Task: Schedule business hours for support.
Action: Mouse moved to (138, 327)
Screenshot: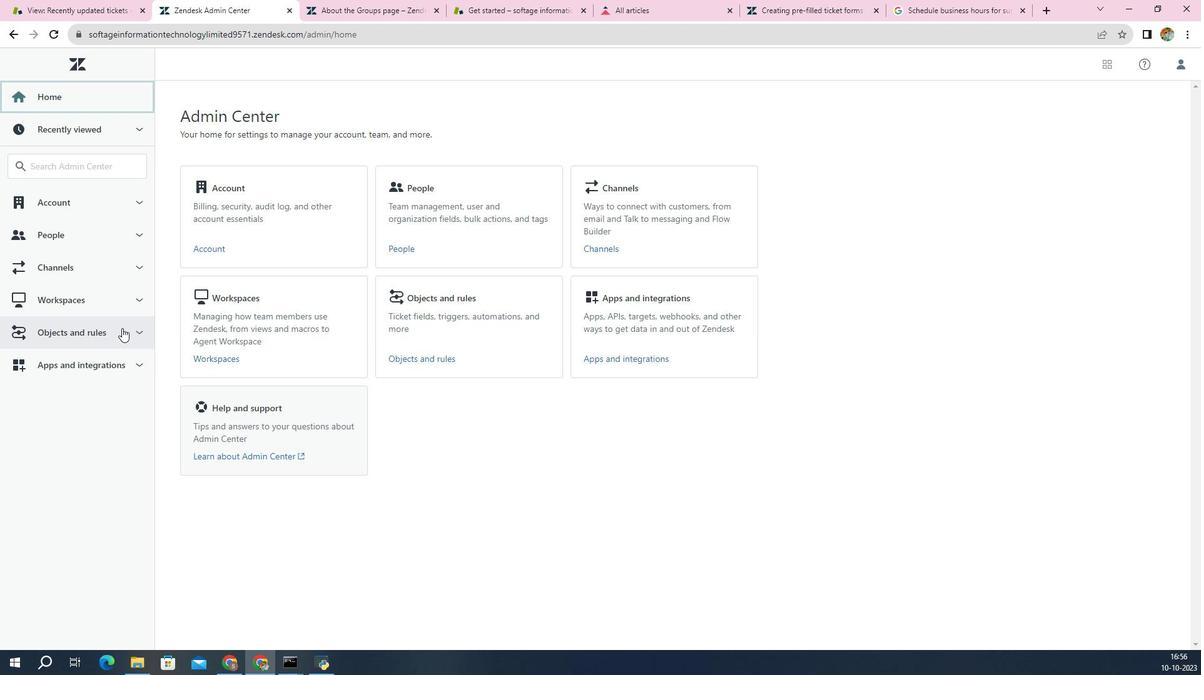 
Action: Mouse pressed left at (138, 327)
Screenshot: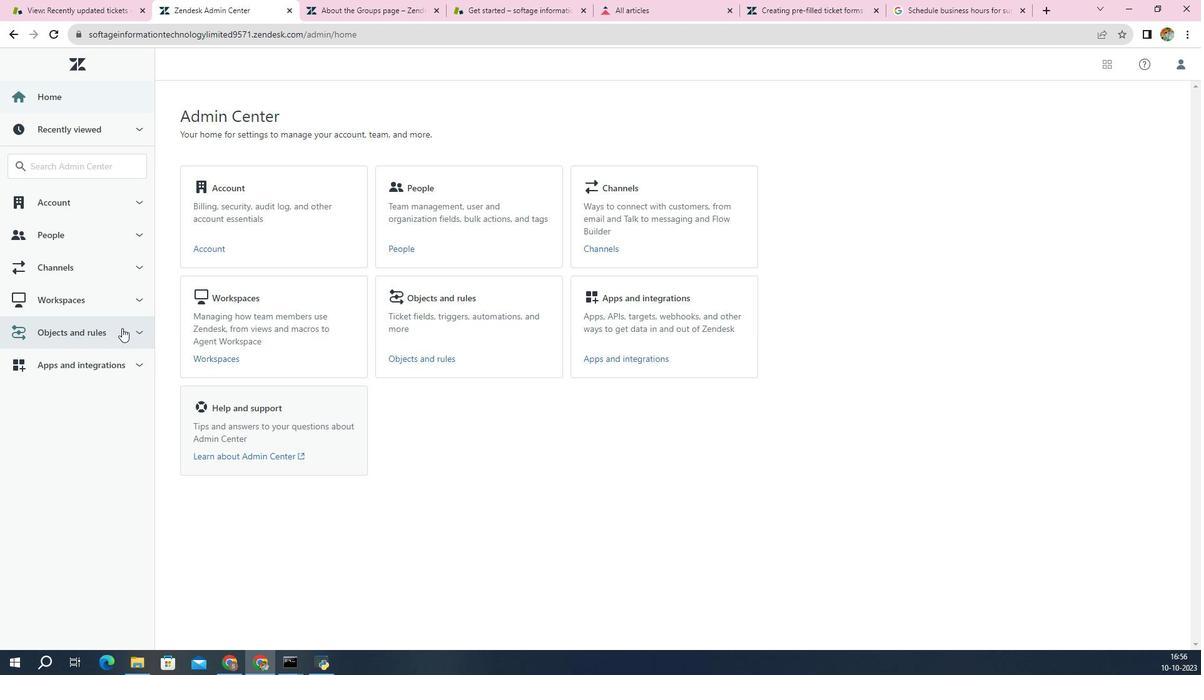 
Action: Mouse moved to (123, 503)
Screenshot: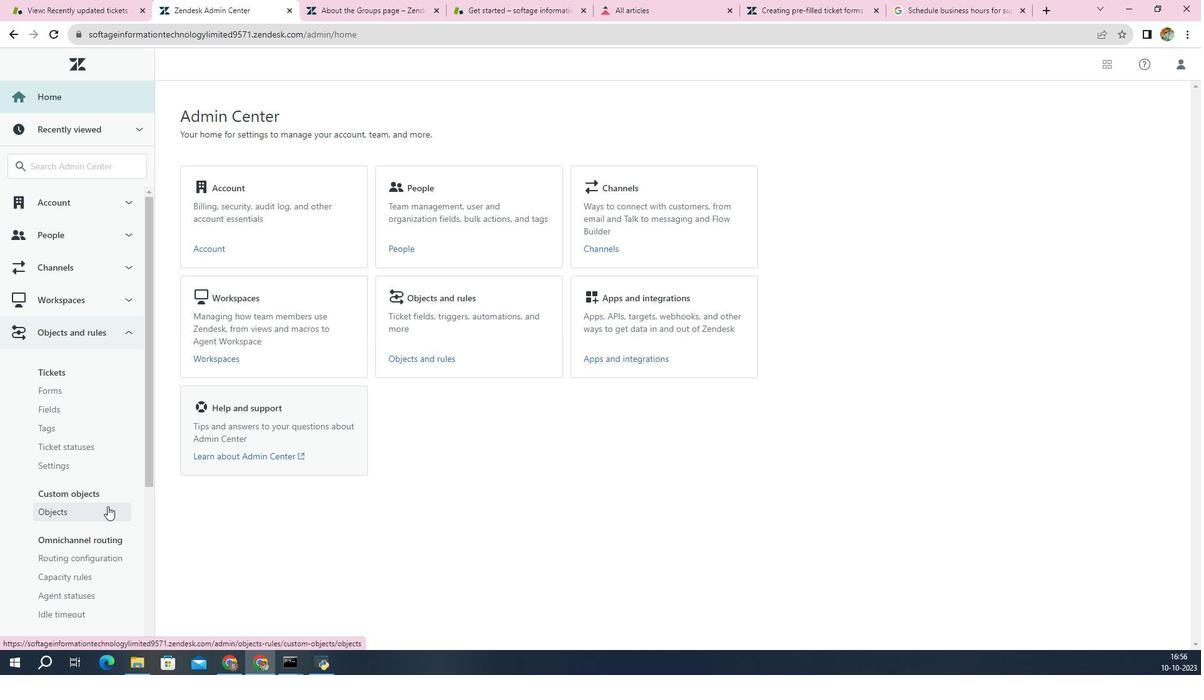
Action: Mouse scrolled (123, 502) with delta (0, 0)
Screenshot: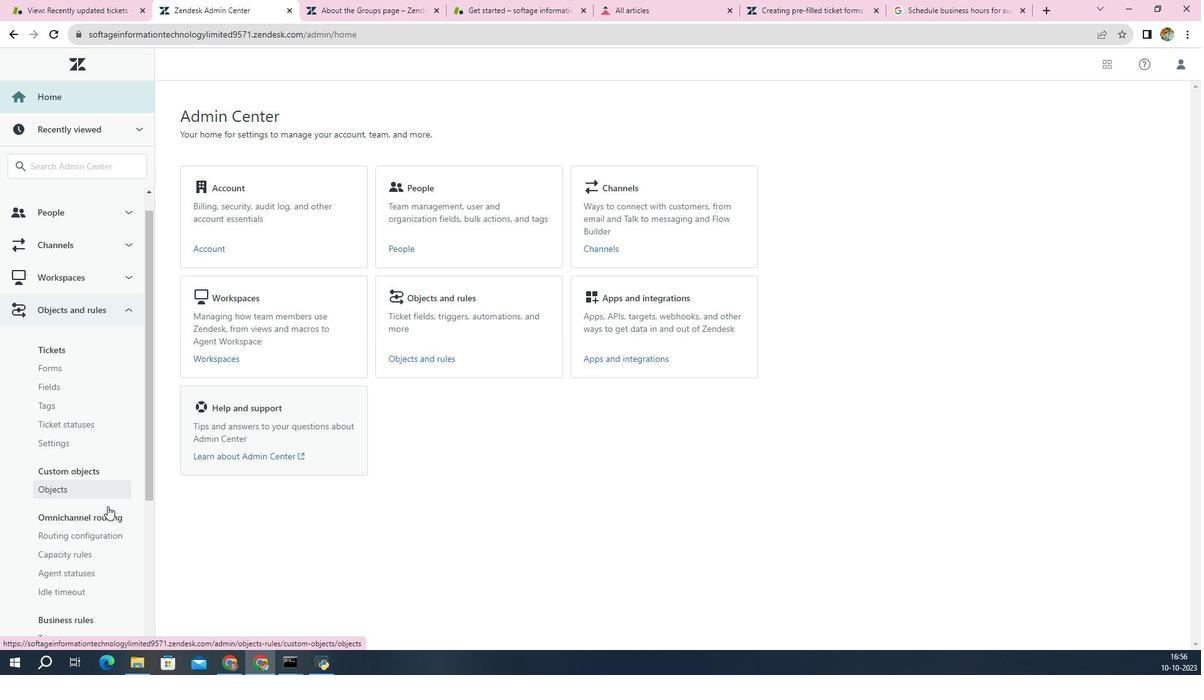 
Action: Mouse scrolled (123, 502) with delta (0, 0)
Screenshot: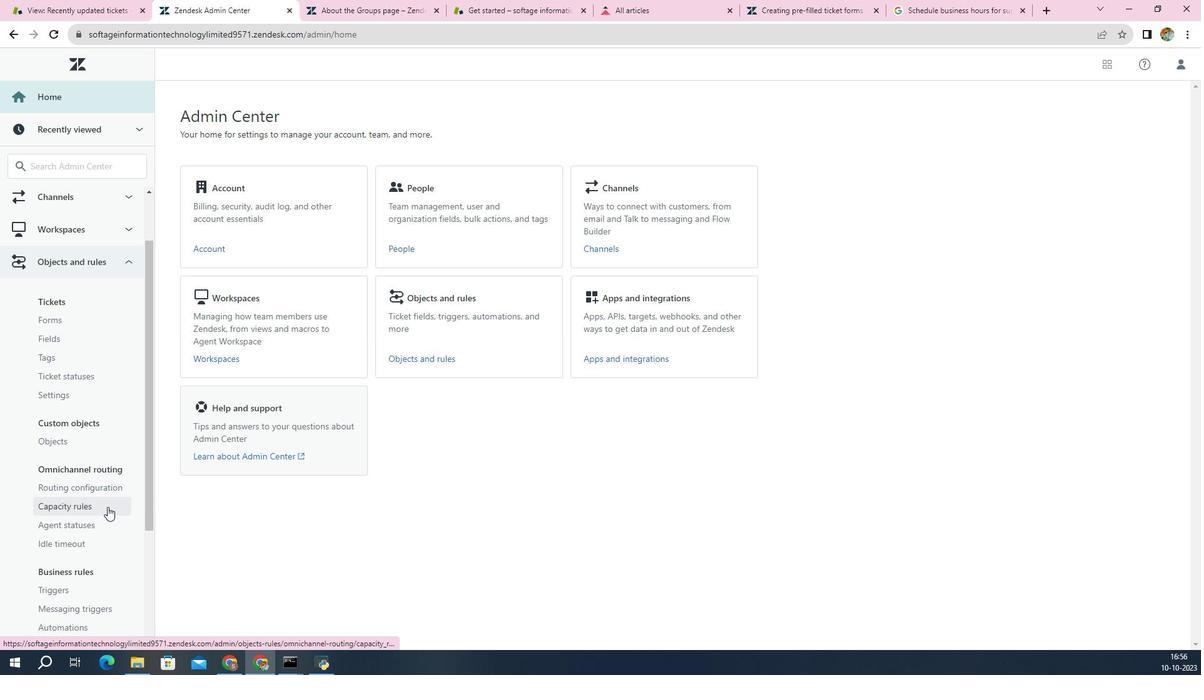 
Action: Mouse moved to (128, 524)
Screenshot: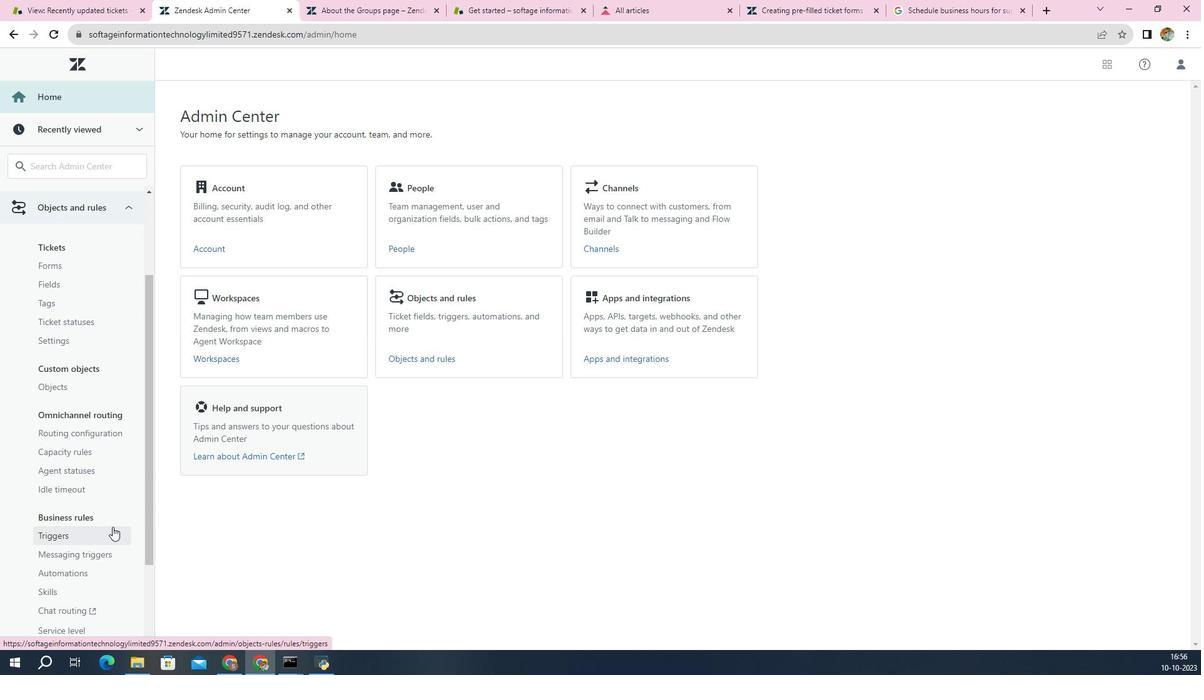 
Action: Mouse scrolled (128, 523) with delta (0, 0)
Screenshot: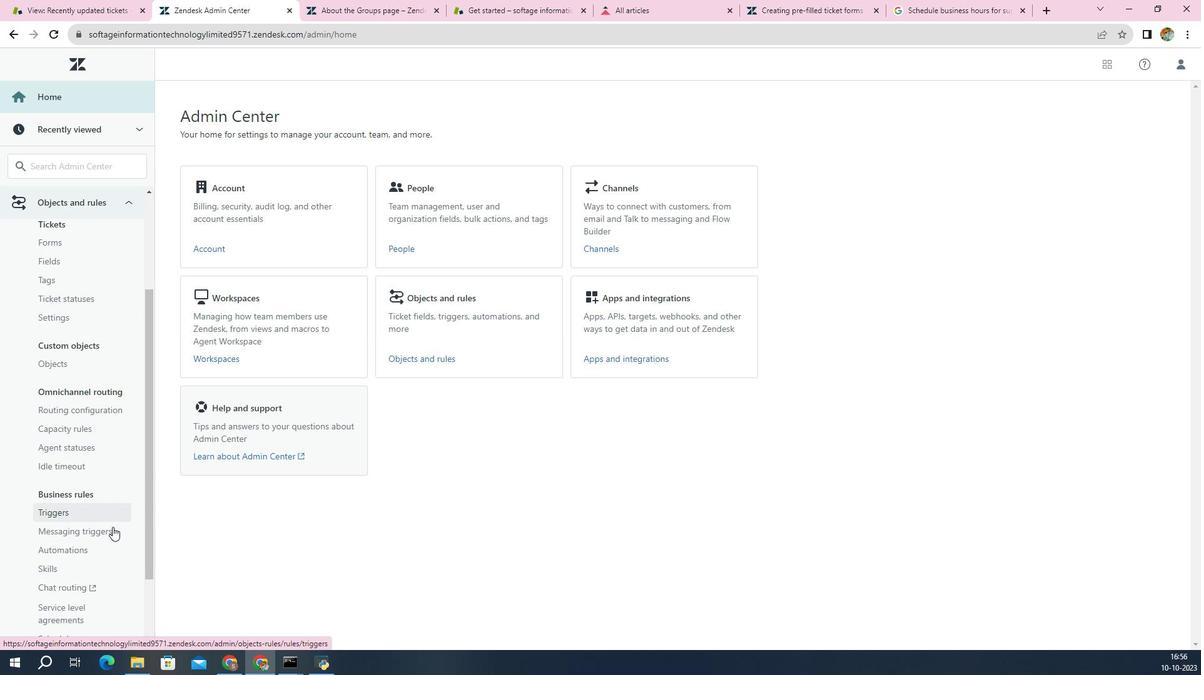 
Action: Mouse scrolled (128, 523) with delta (0, 0)
Screenshot: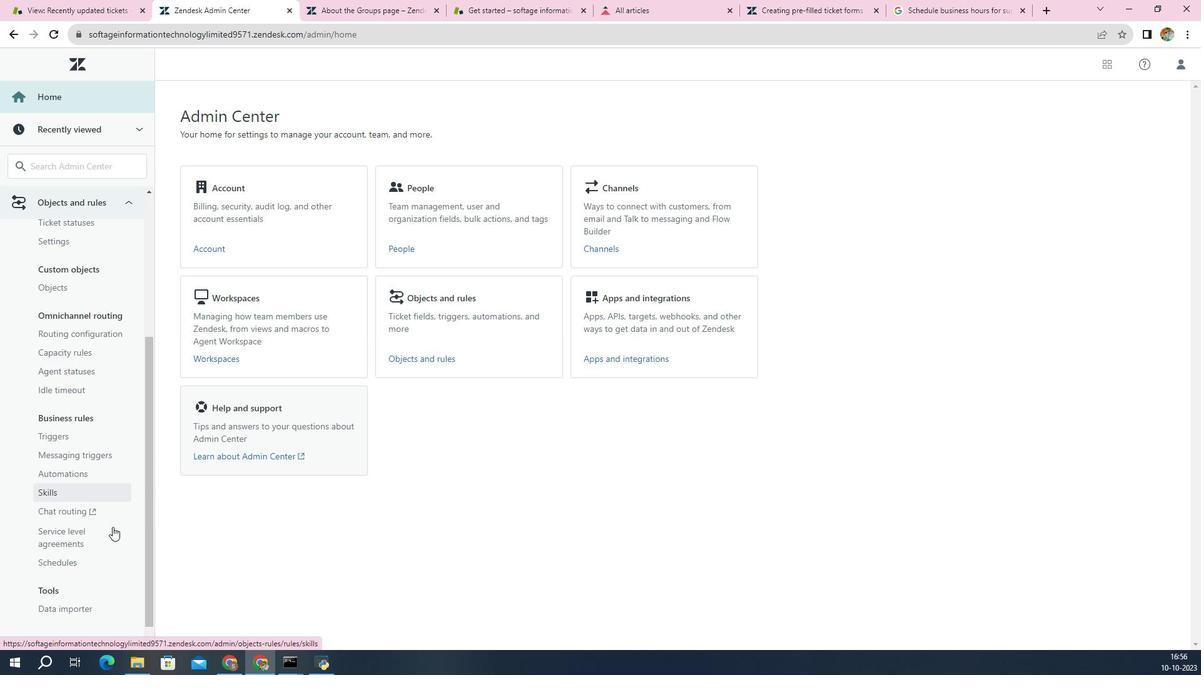 
Action: Mouse moved to (84, 536)
Screenshot: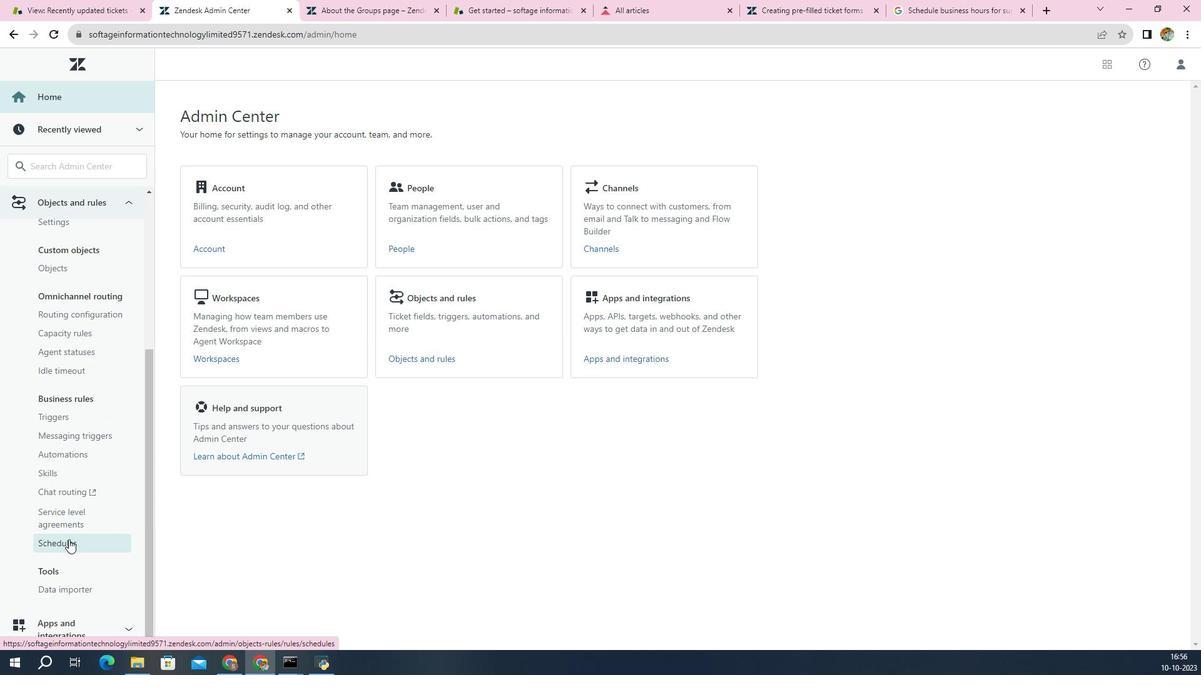 
Action: Mouse pressed left at (84, 536)
Screenshot: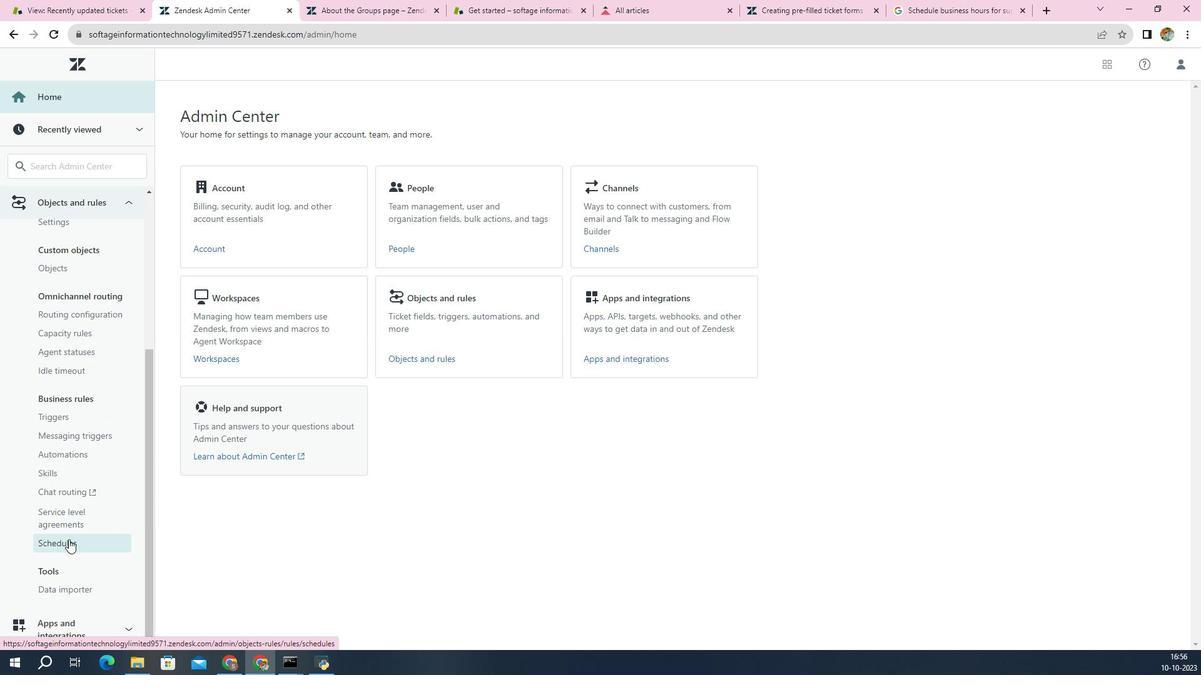 
Action: Mouse moved to (518, 350)
Screenshot: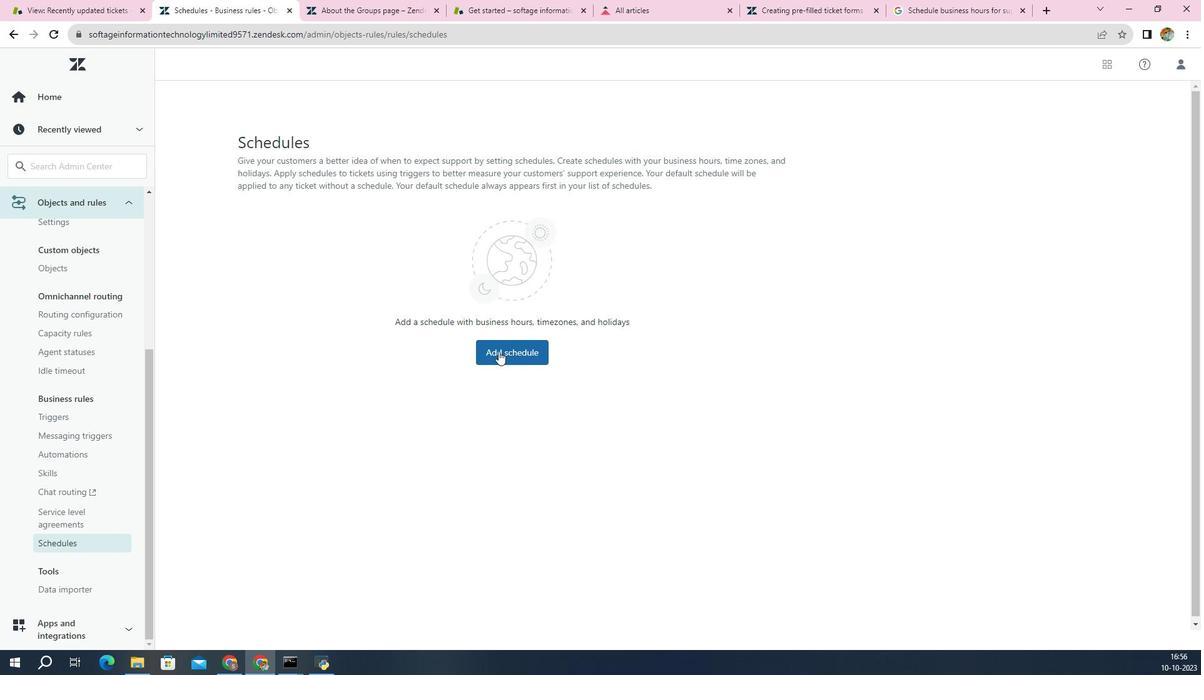 
Action: Mouse pressed left at (518, 350)
Screenshot: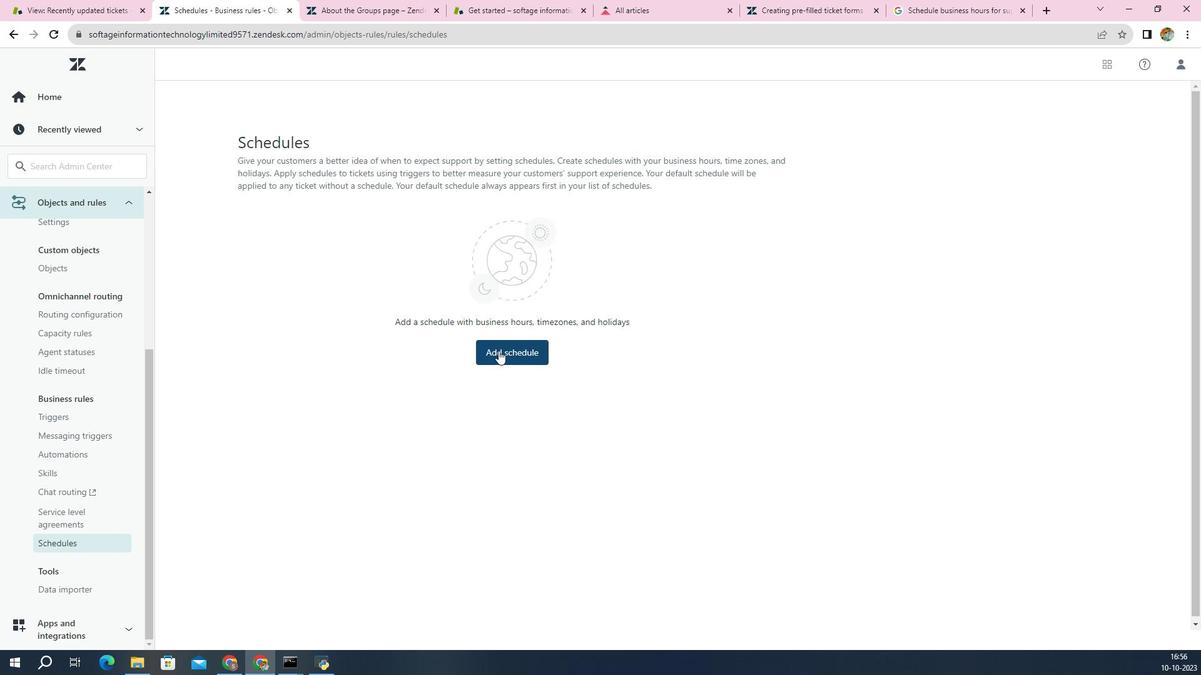
Action: Mouse moved to (352, 341)
Screenshot: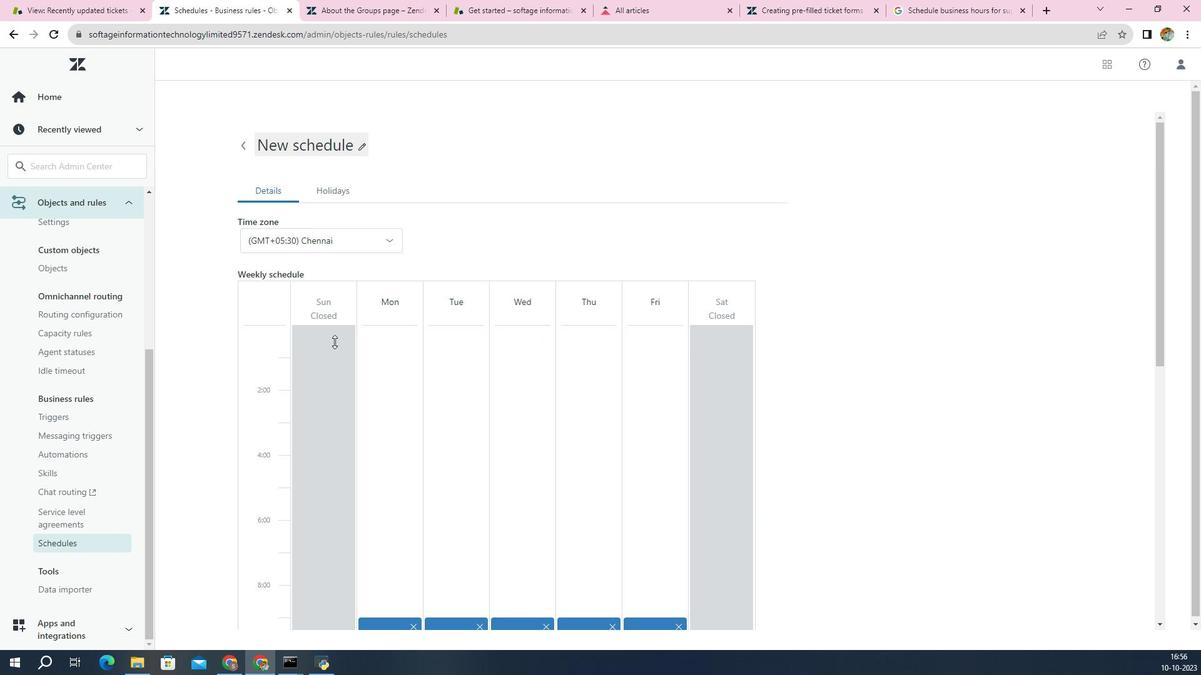 
Action: Mouse pressed left at (352, 341)
Screenshot: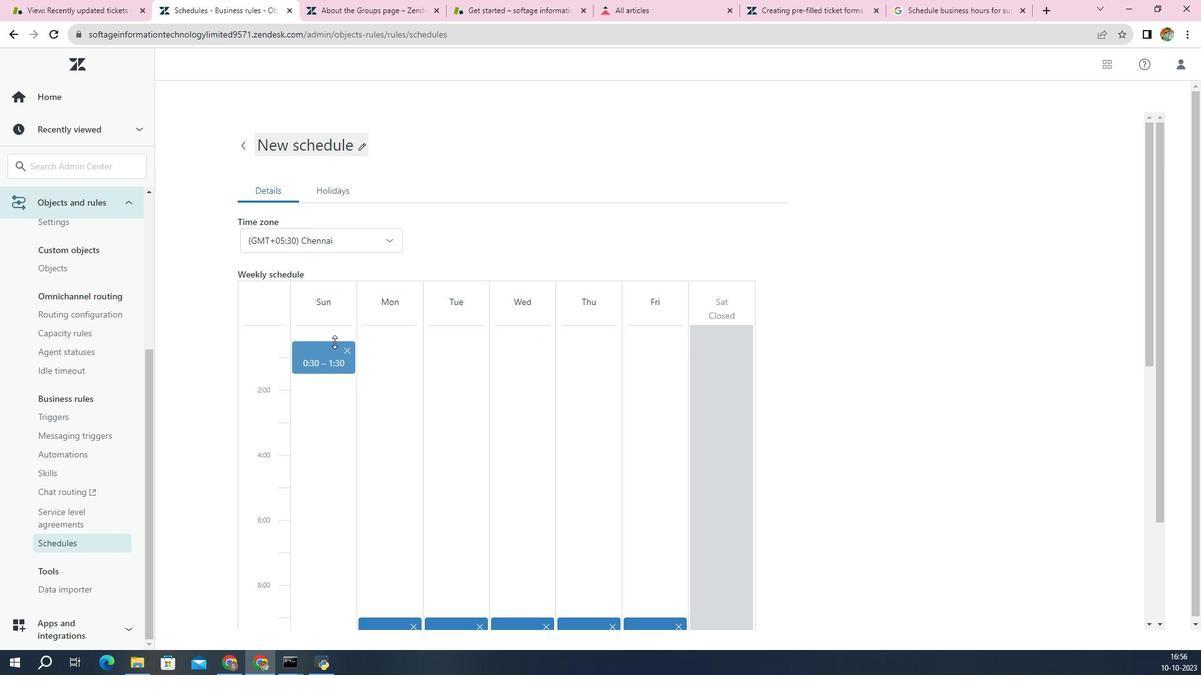 
Action: Mouse moved to (414, 395)
Screenshot: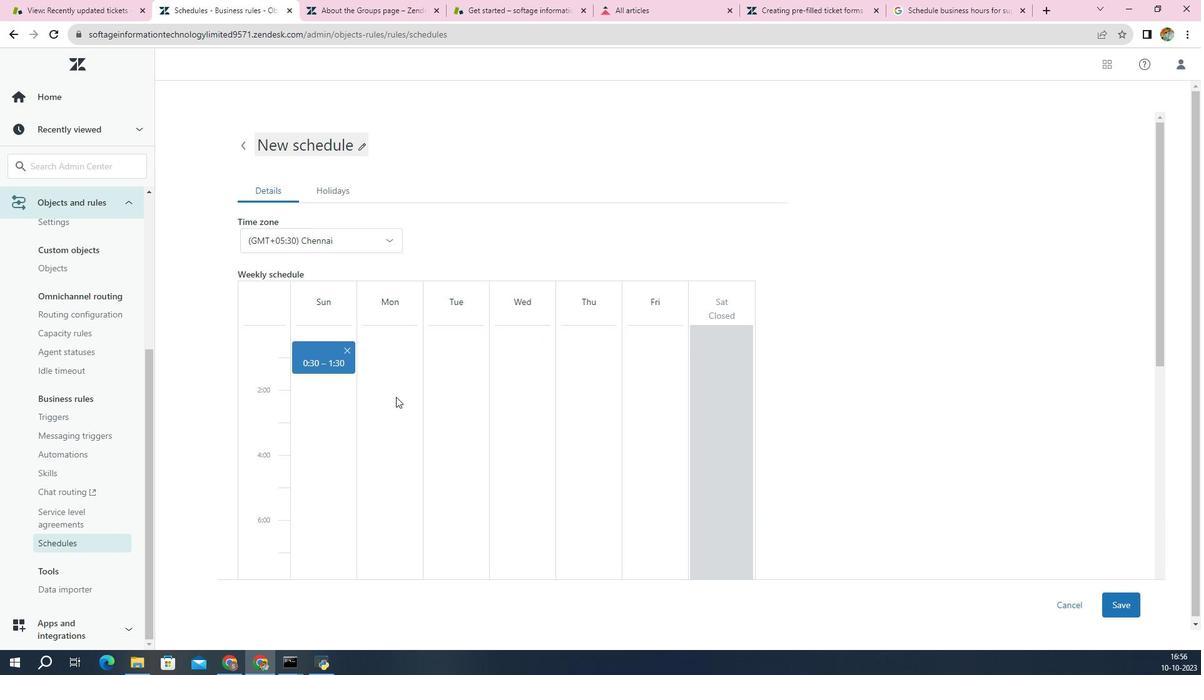 
Action: Mouse pressed left at (414, 395)
Screenshot: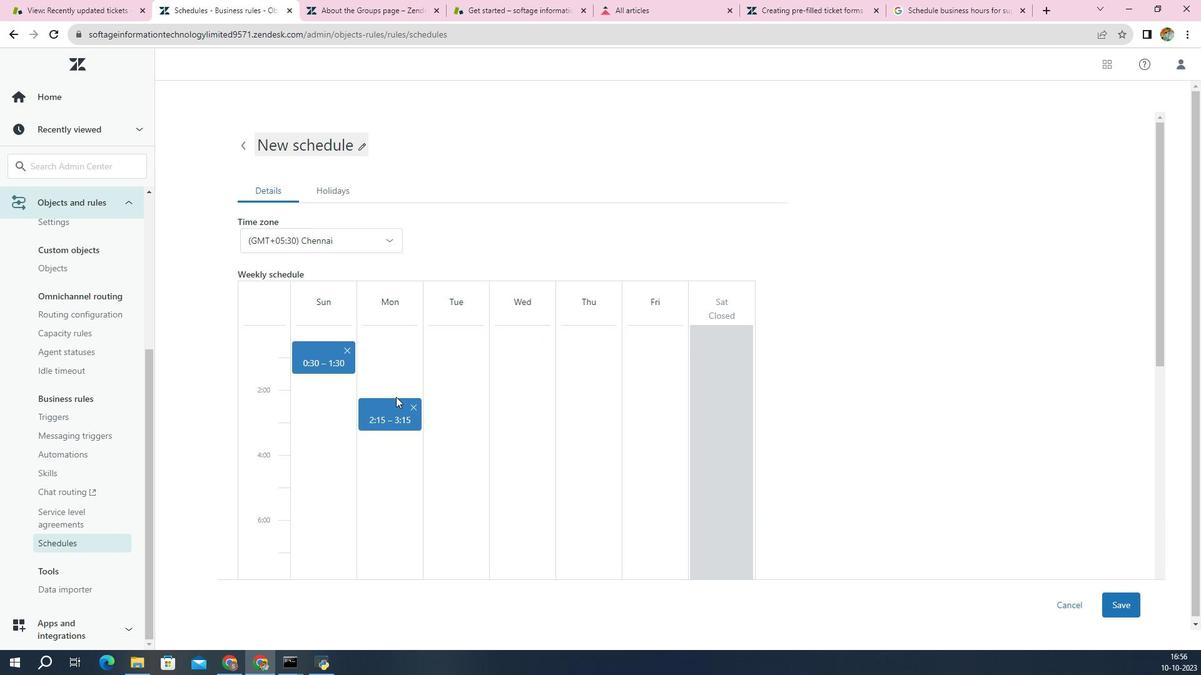 
Action: Mouse moved to (482, 383)
Screenshot: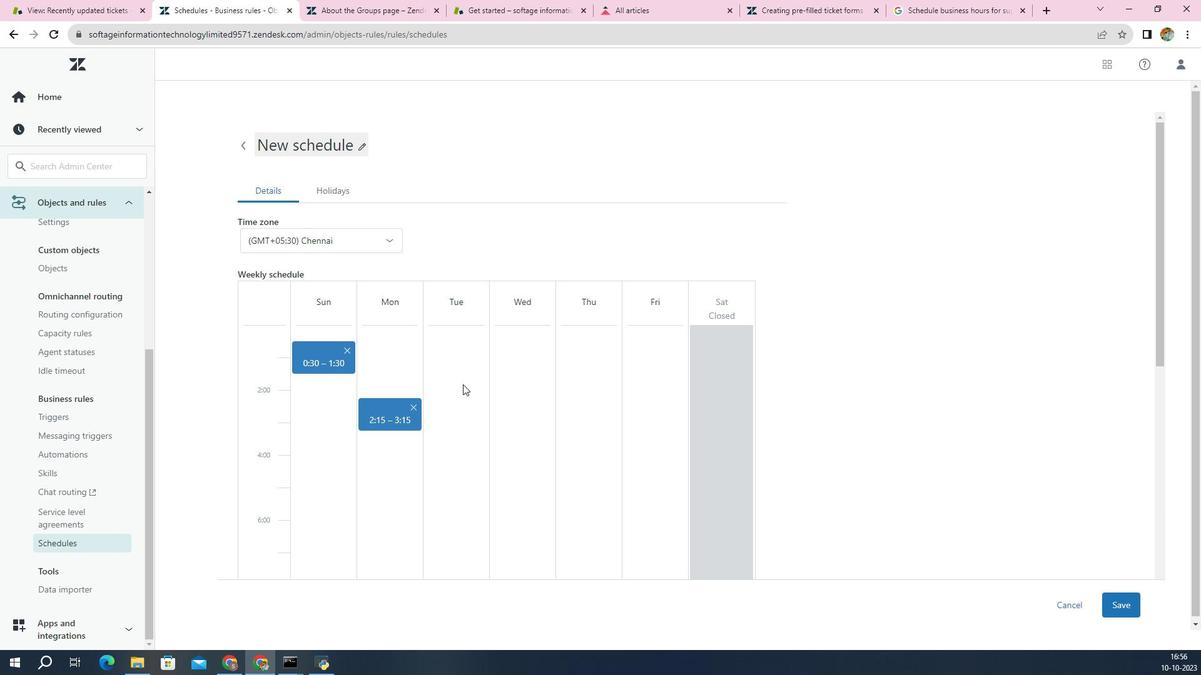 
Action: Mouse pressed left at (482, 383)
Screenshot: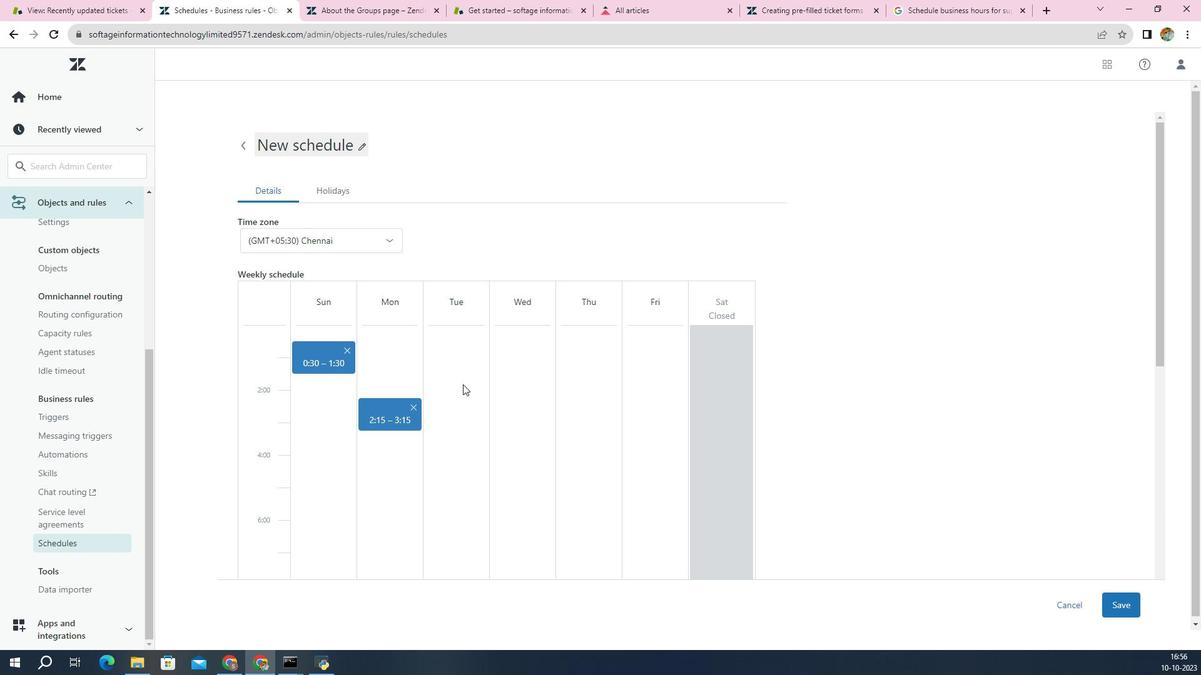 
Action: Mouse moved to (549, 394)
Screenshot: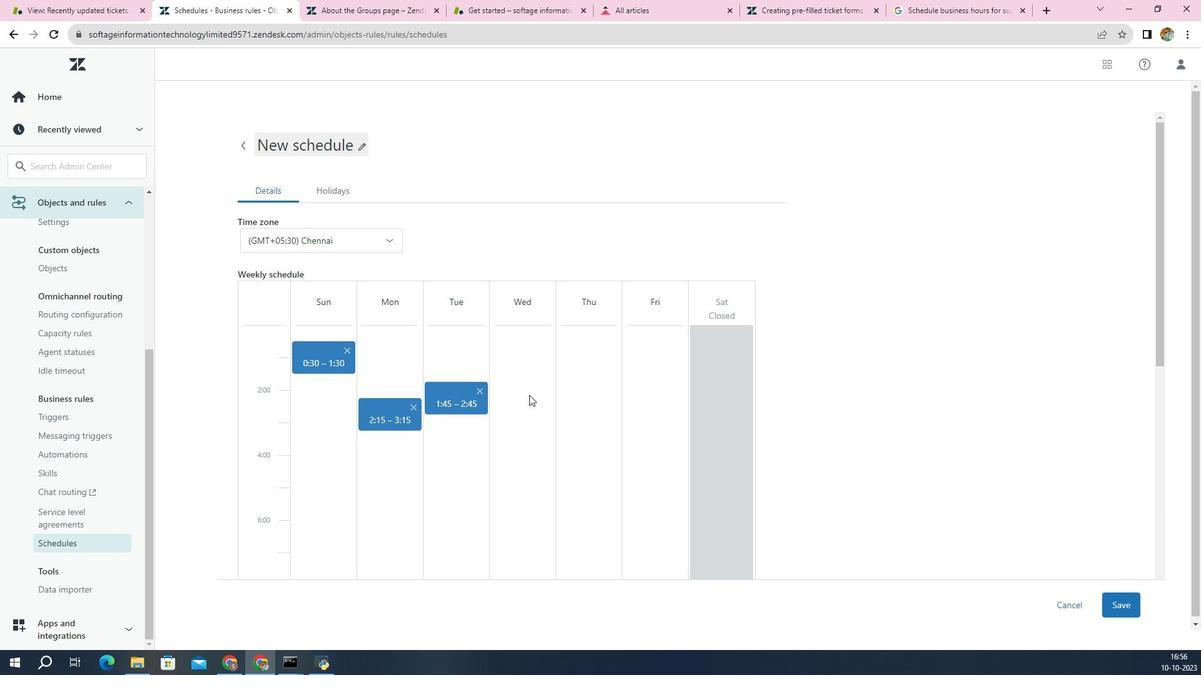 
Action: Mouse pressed left at (549, 394)
Screenshot: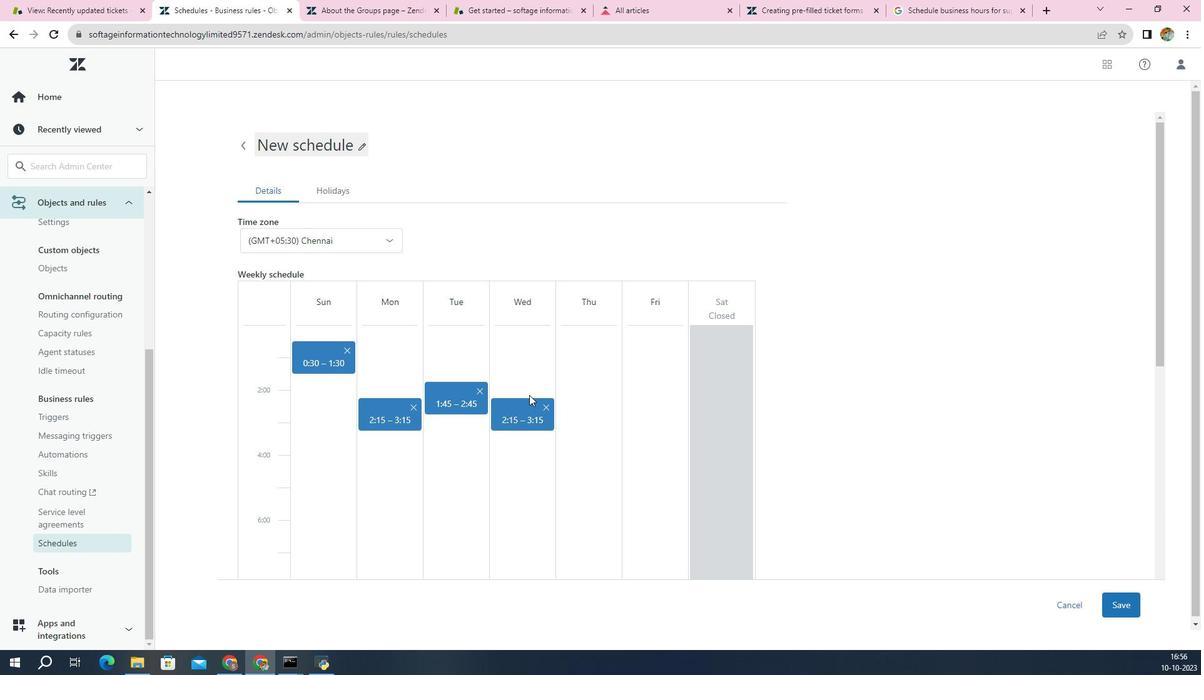 
Action: Mouse moved to (613, 386)
Screenshot: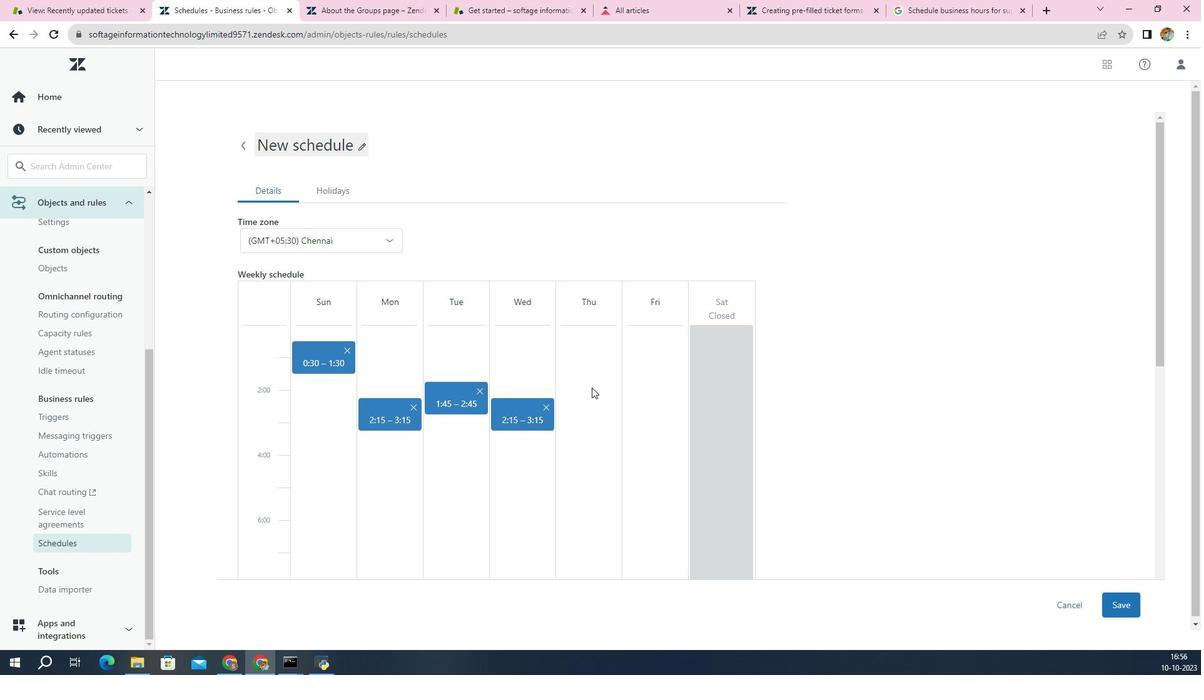 
Action: Mouse pressed left at (613, 386)
Screenshot: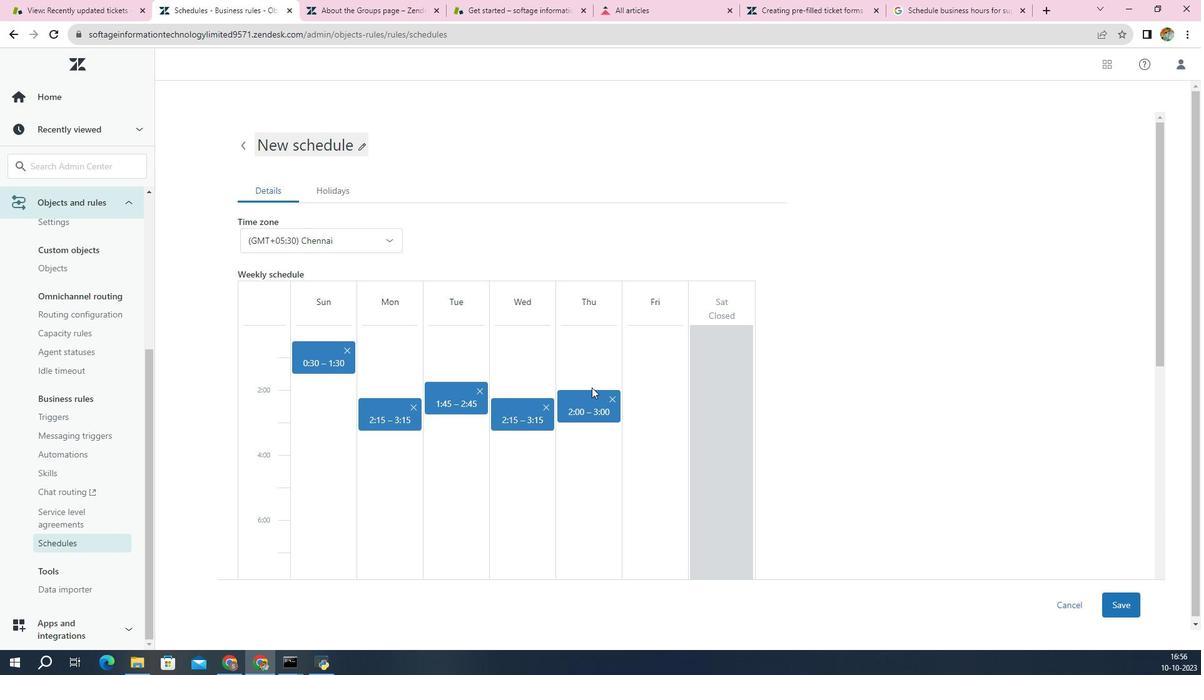 
Action: Mouse moved to (689, 396)
Screenshot: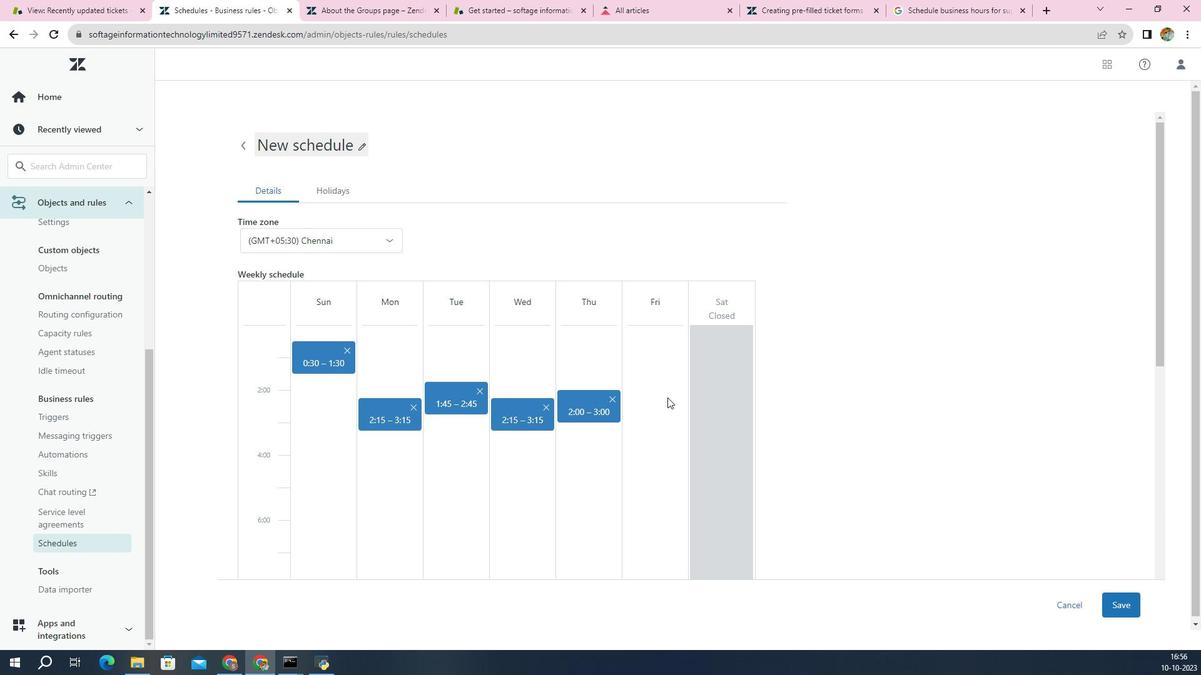 
Action: Mouse pressed left at (689, 396)
Screenshot: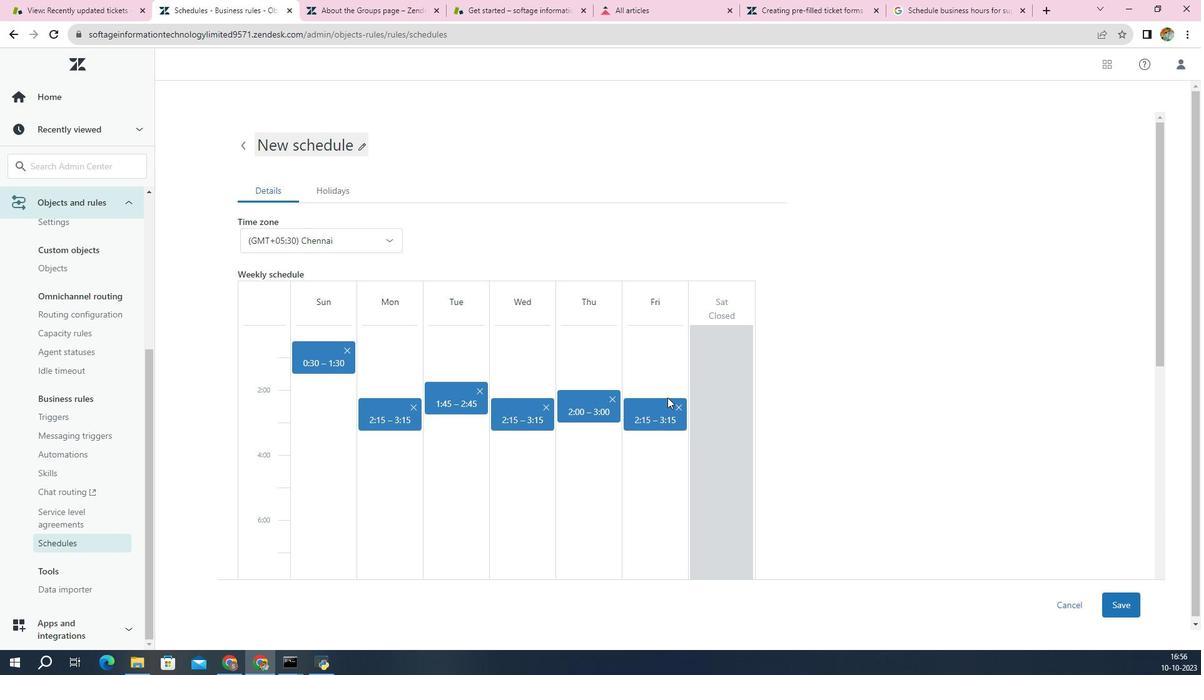 
Action: Mouse moved to (658, 456)
Screenshot: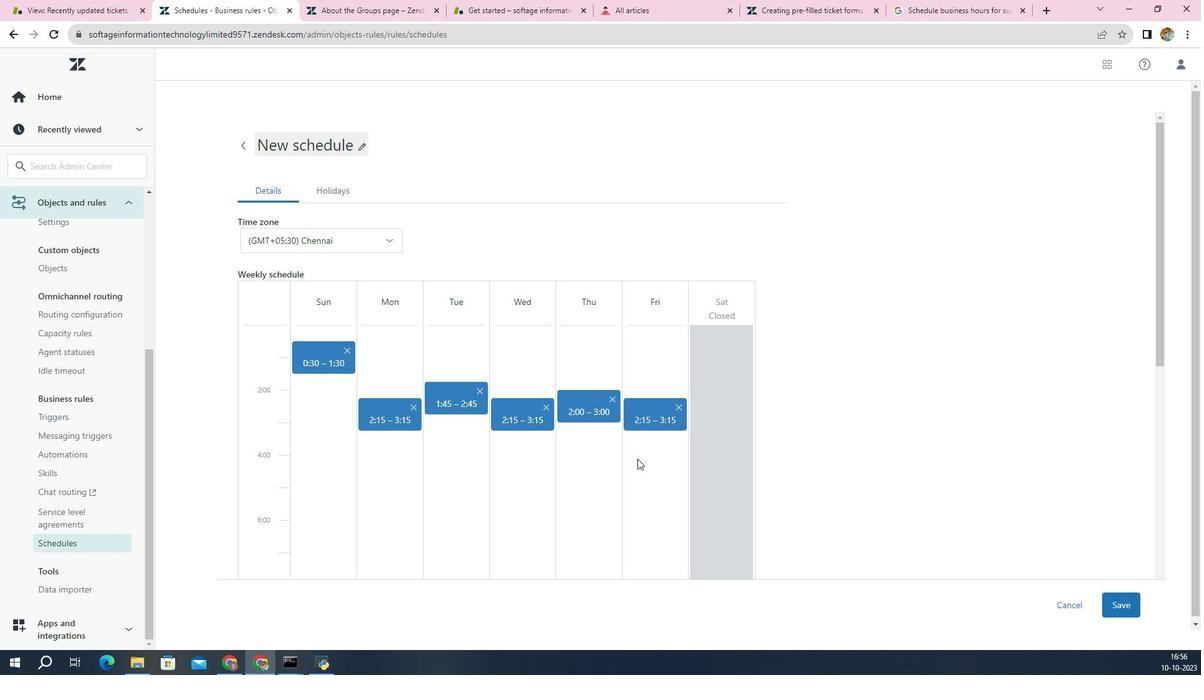 
Action: Mouse scrolled (658, 456) with delta (0, 0)
Screenshot: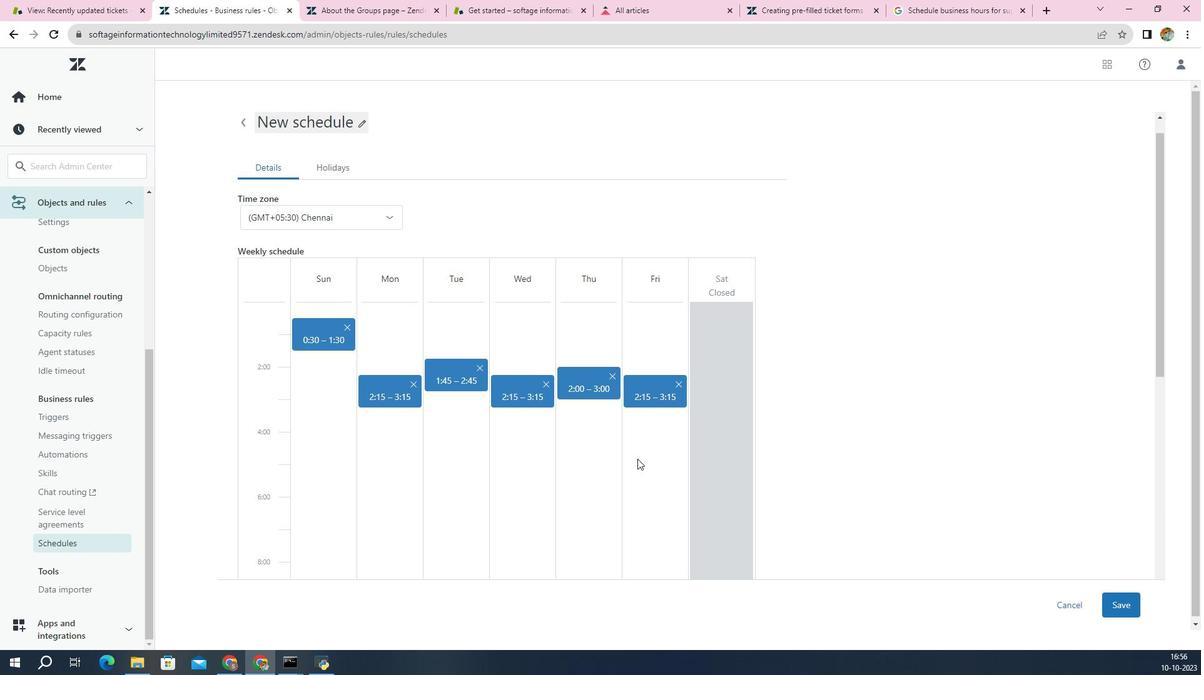 
Action: Mouse scrolled (658, 456) with delta (0, 0)
Screenshot: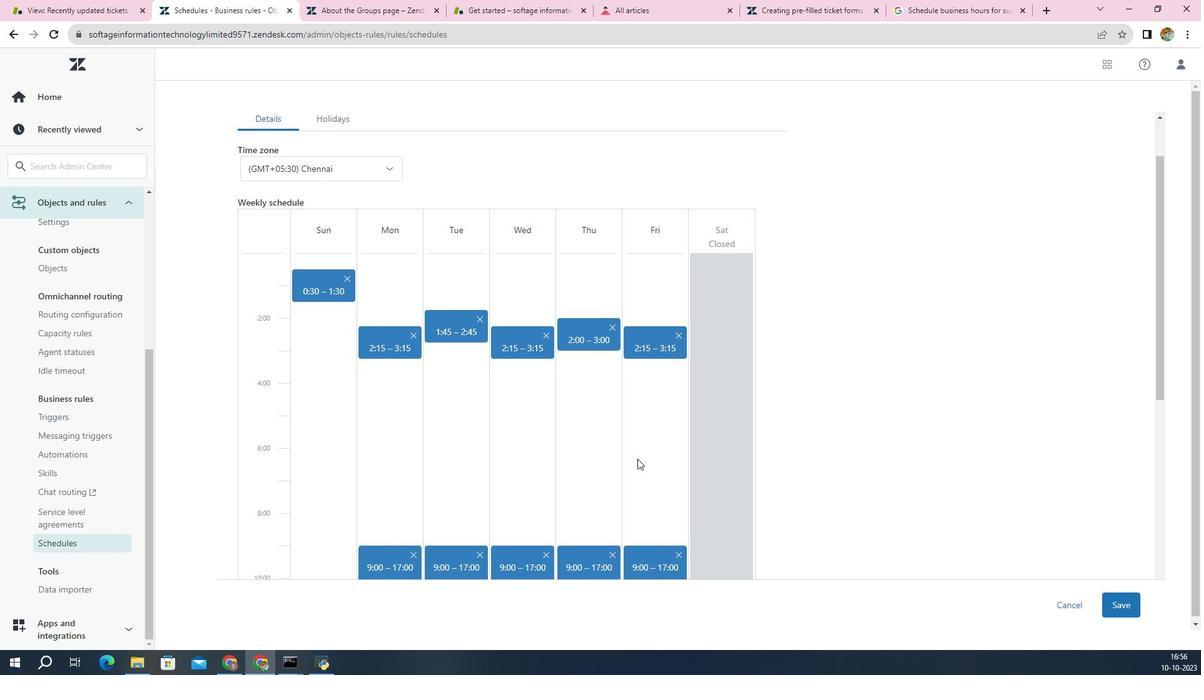 
Action: Mouse scrolled (658, 456) with delta (0, 0)
Screenshot: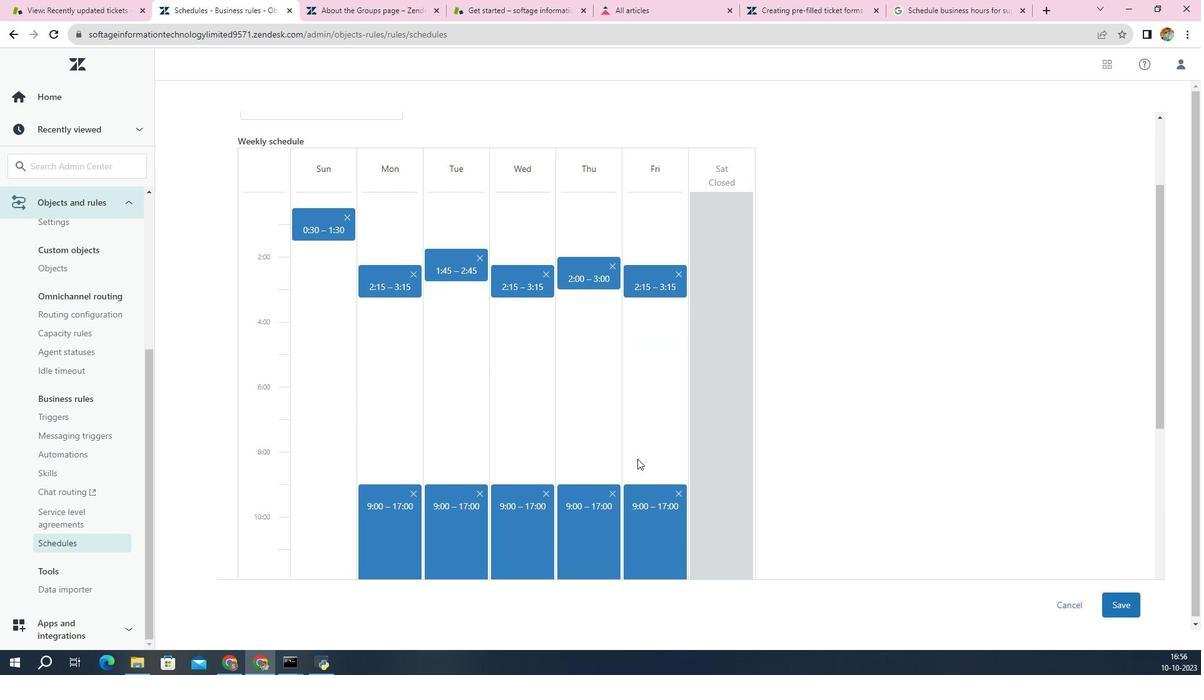 
Action: Mouse scrolled (658, 456) with delta (0, 0)
Screenshot: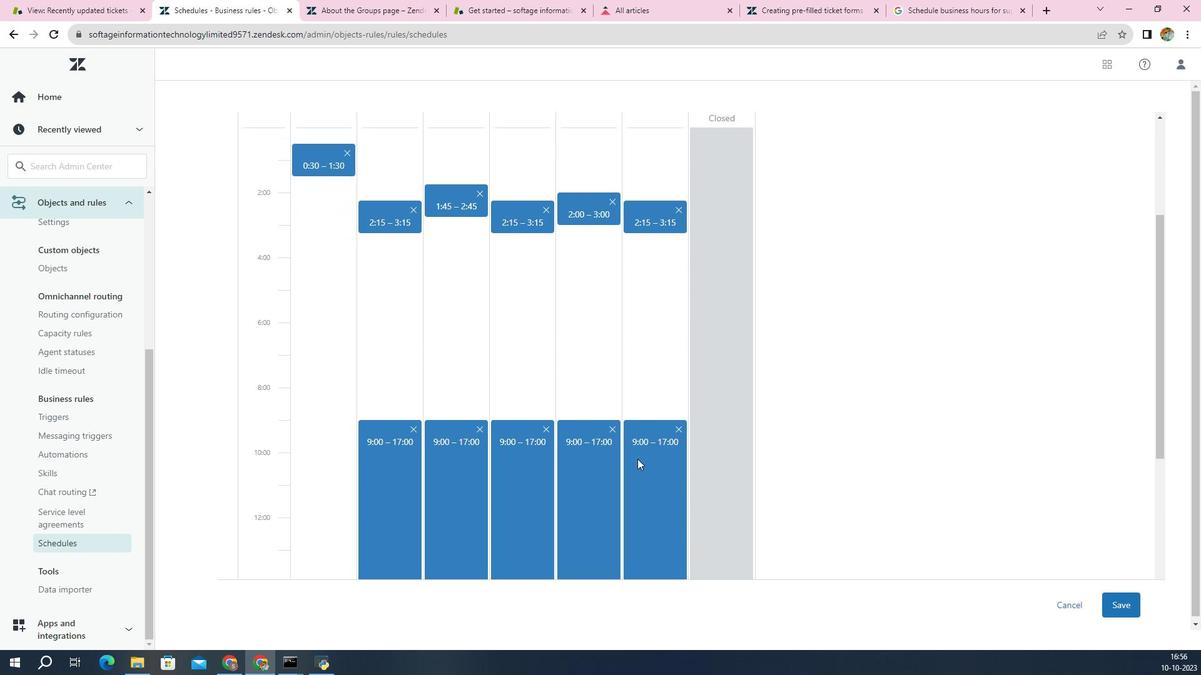 
Action: Mouse moved to (509, 439)
Screenshot: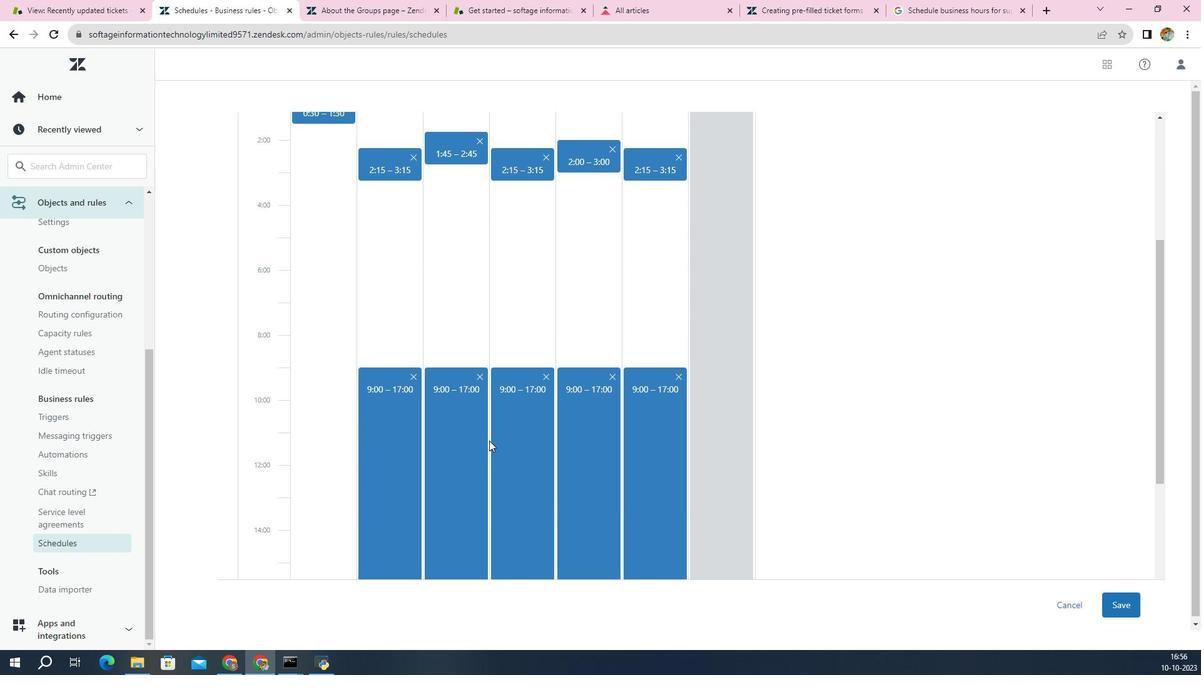 
Action: Mouse scrolled (509, 438) with delta (0, 0)
Screenshot: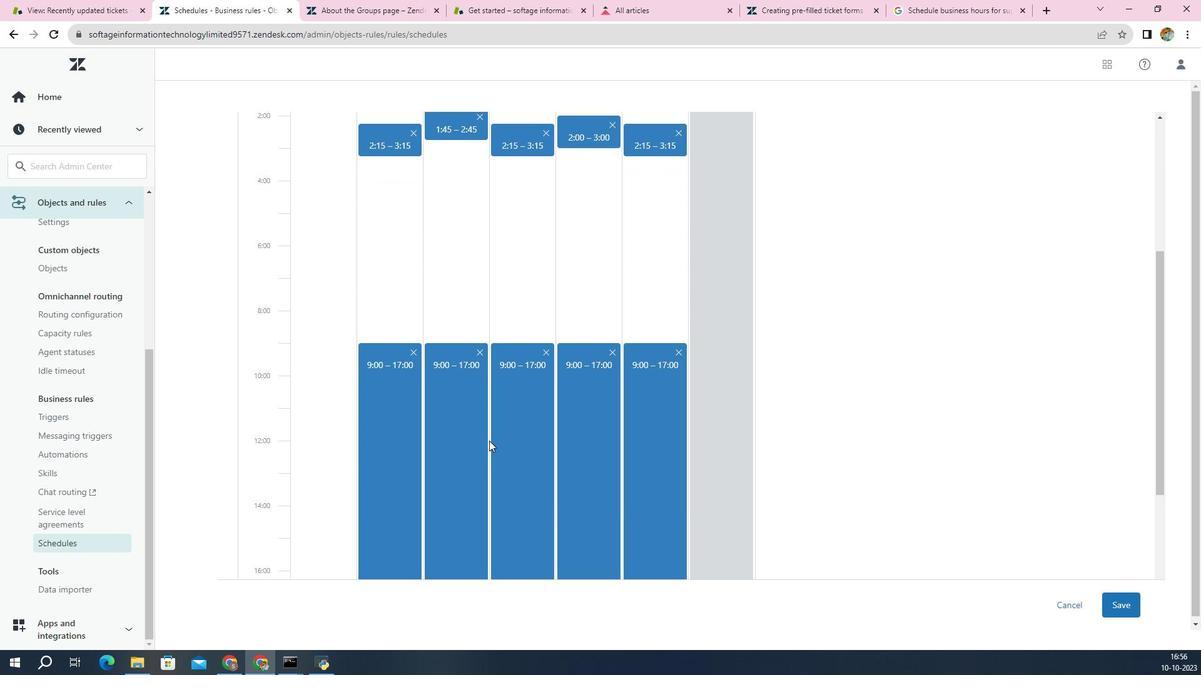 
Action: Mouse scrolled (509, 438) with delta (0, 0)
Screenshot: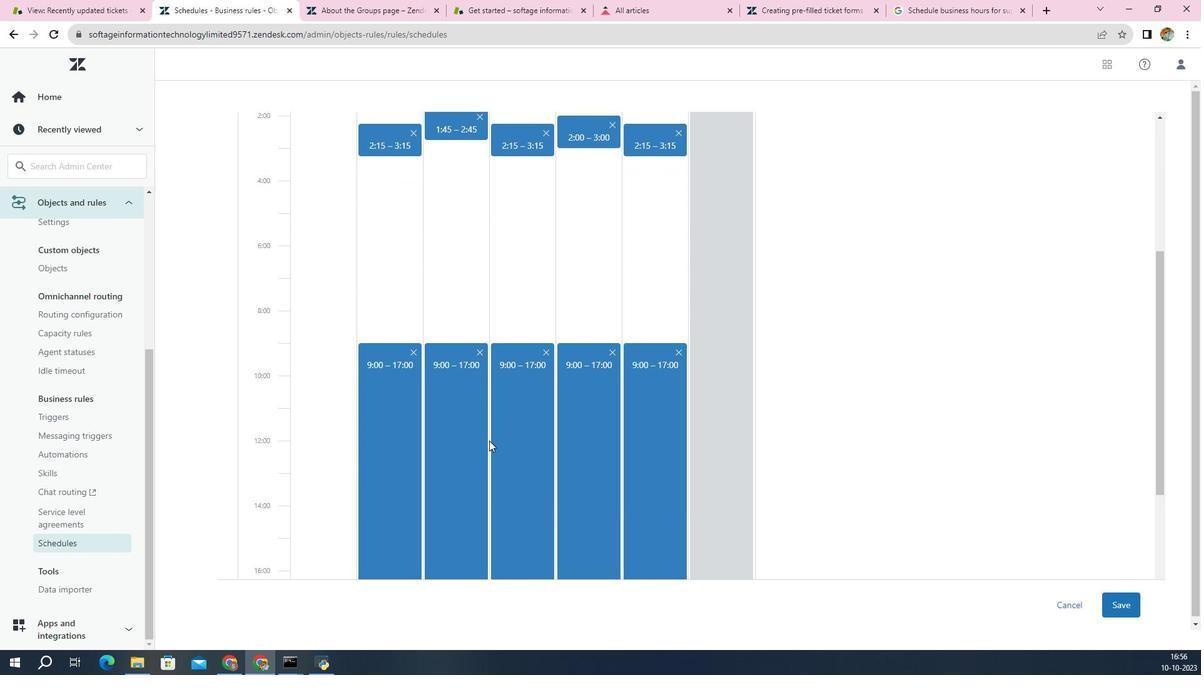 
Action: Mouse scrolled (509, 438) with delta (0, 0)
Screenshot: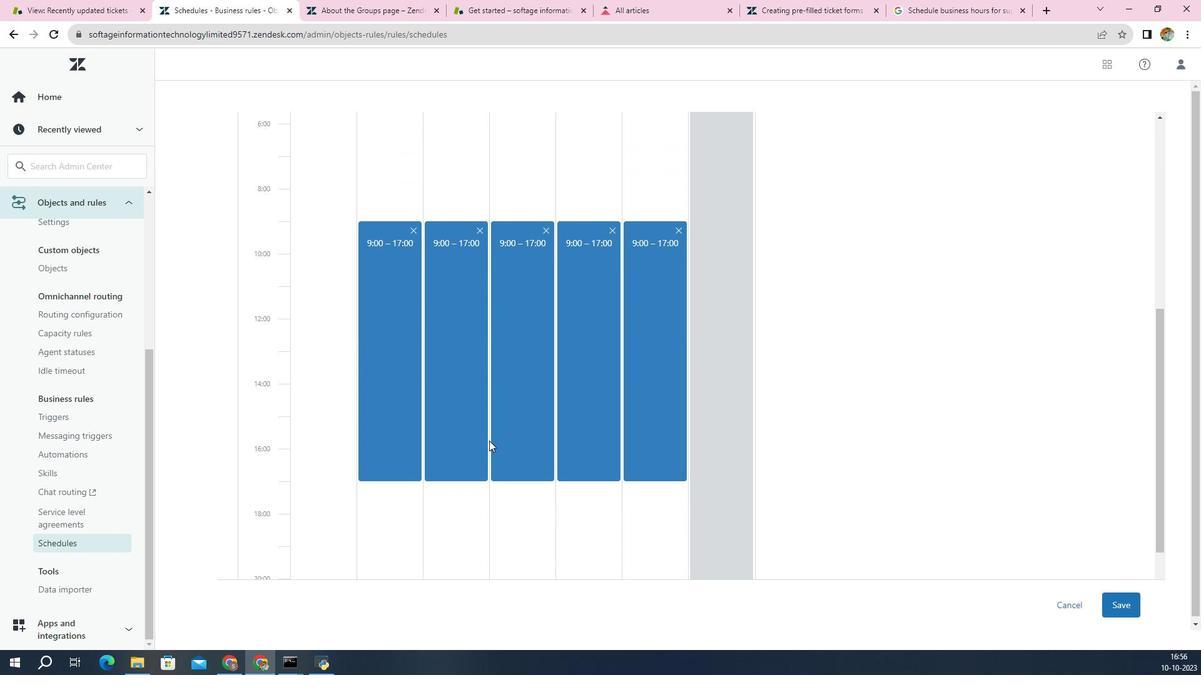 
Action: Mouse scrolled (509, 438) with delta (0, 0)
Screenshot: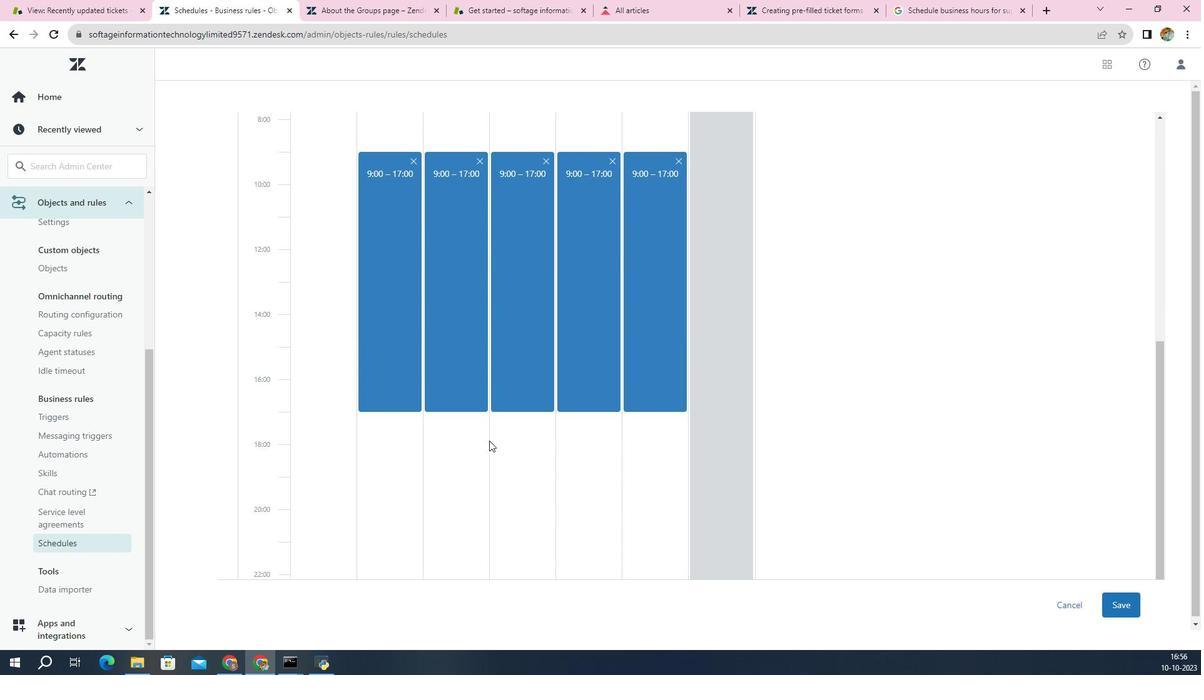 
Action: Mouse scrolled (509, 438) with delta (0, 0)
Screenshot: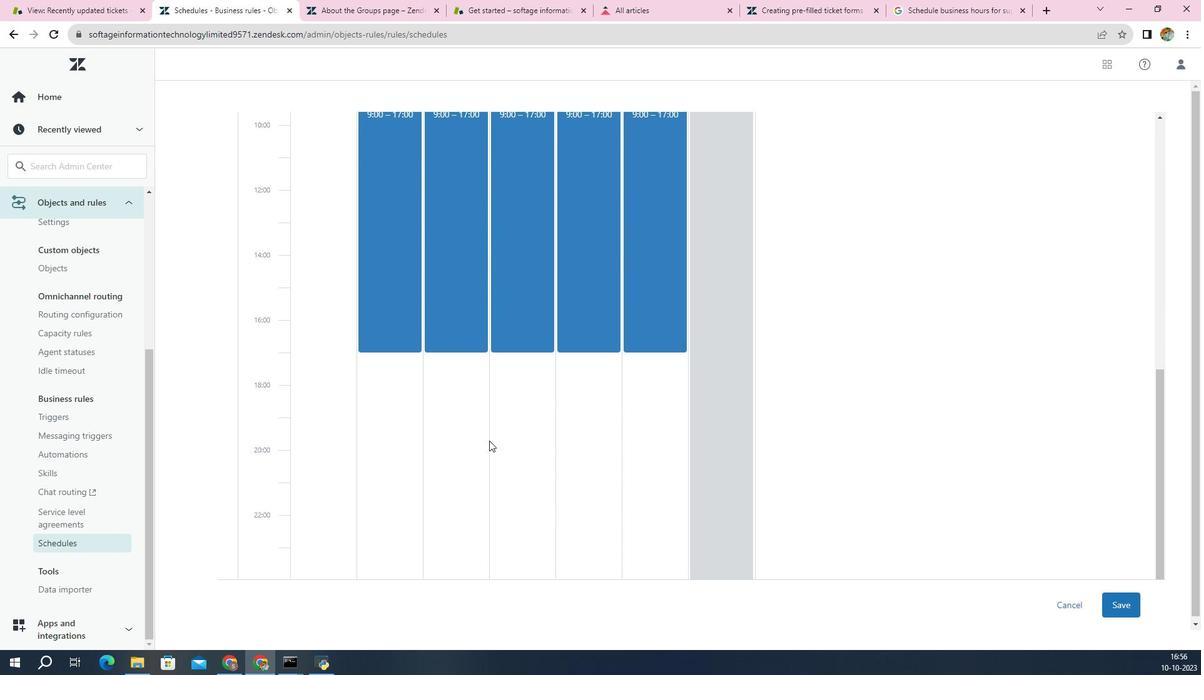 
Action: Mouse scrolled (509, 438) with delta (0, 0)
Screenshot: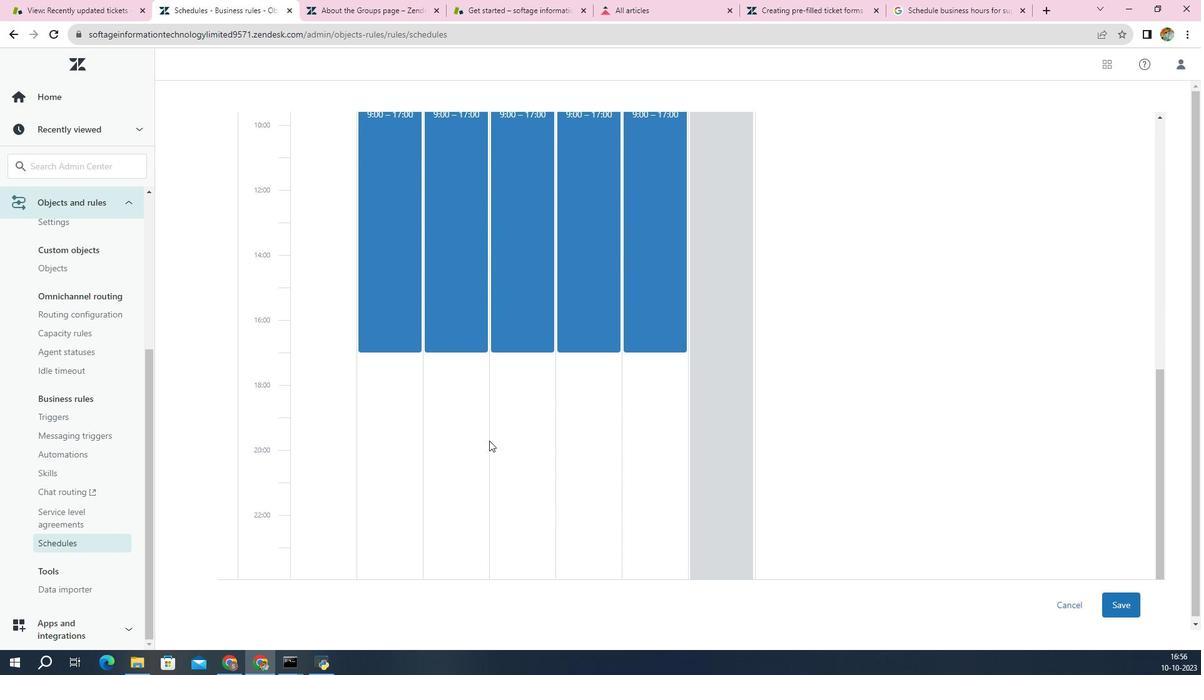 
Action: Mouse moved to (389, 382)
Screenshot: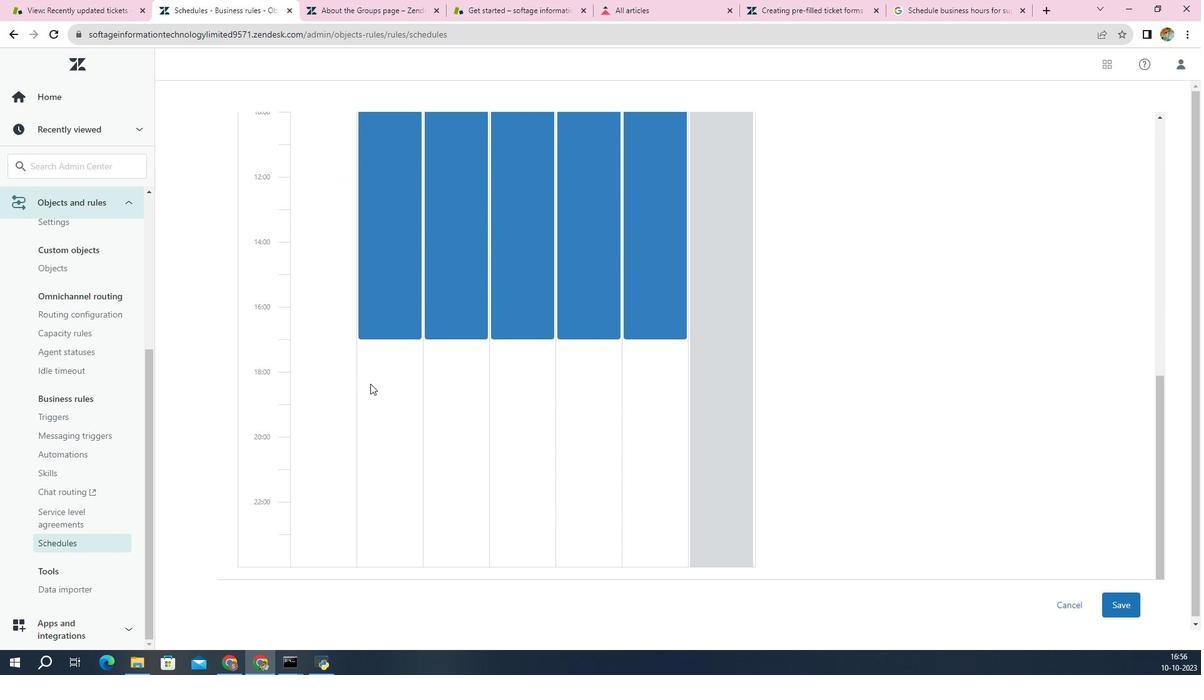 
Action: Mouse pressed left at (389, 382)
Screenshot: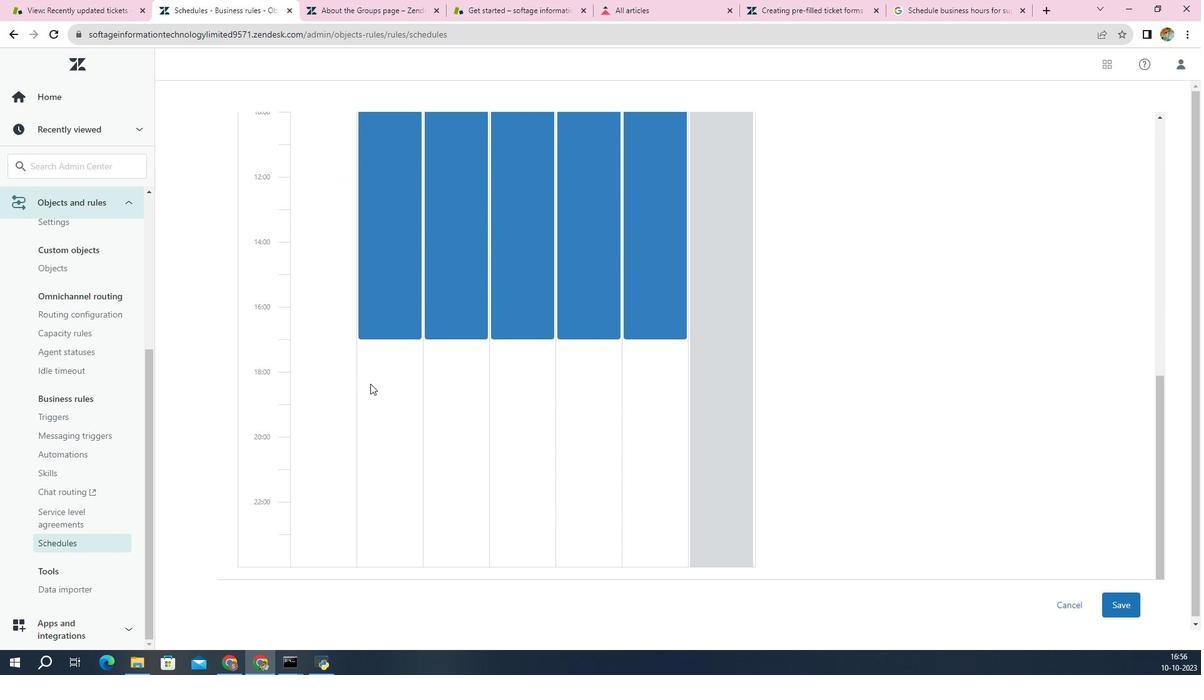 
Action: Mouse moved to (466, 404)
Screenshot: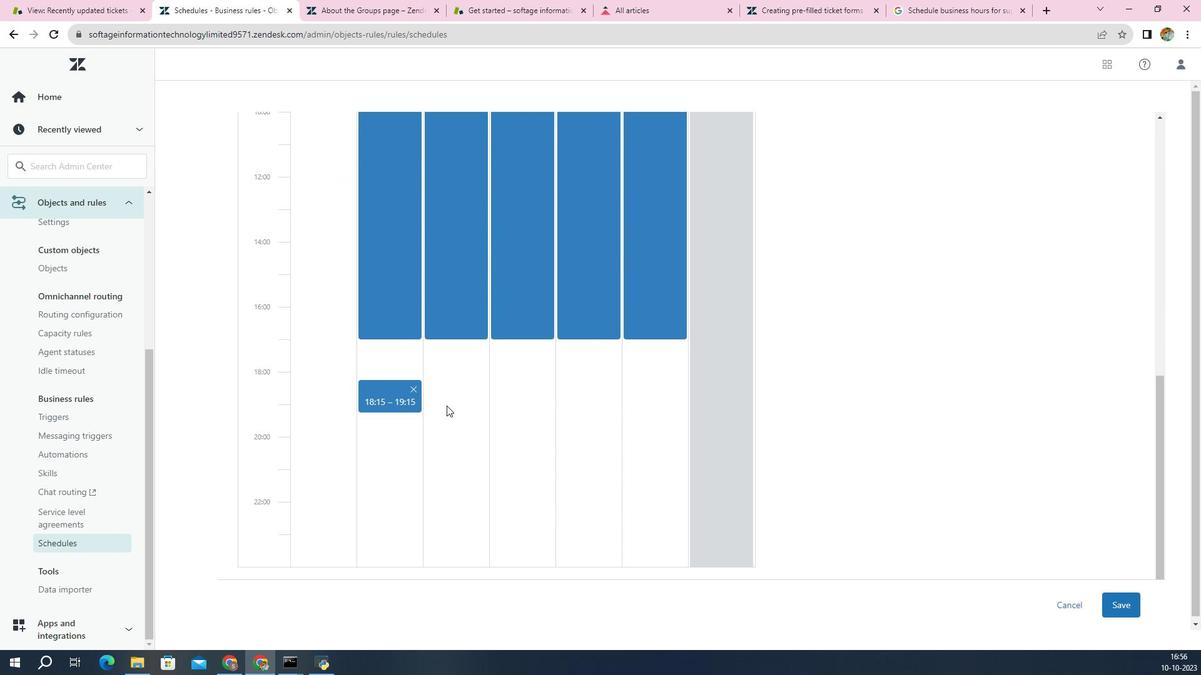 
Action: Mouse pressed left at (466, 404)
Screenshot: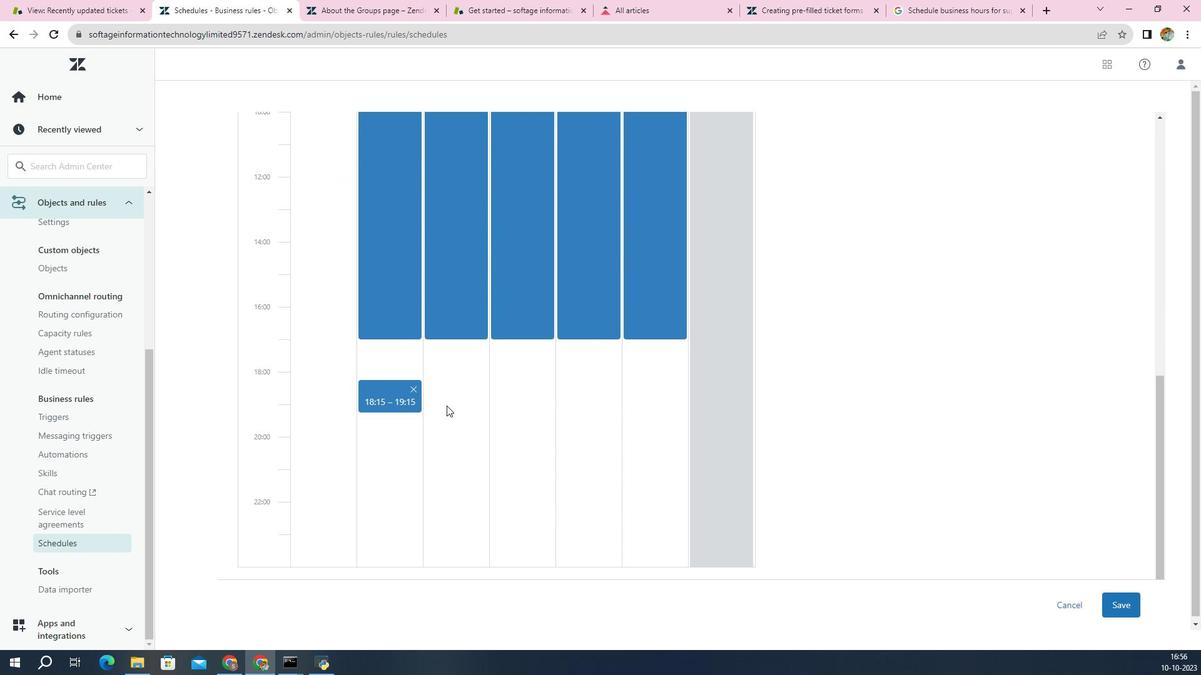 
Action: Mouse moved to (572, 412)
Screenshot: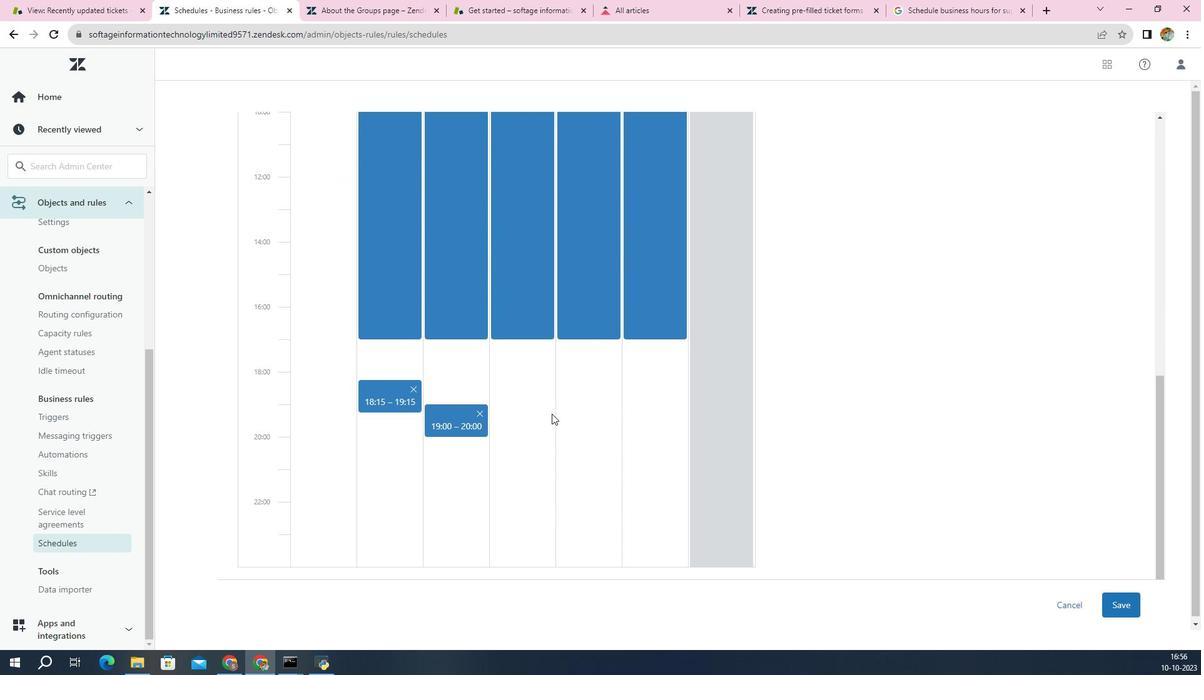 
Action: Mouse pressed left at (572, 412)
Screenshot: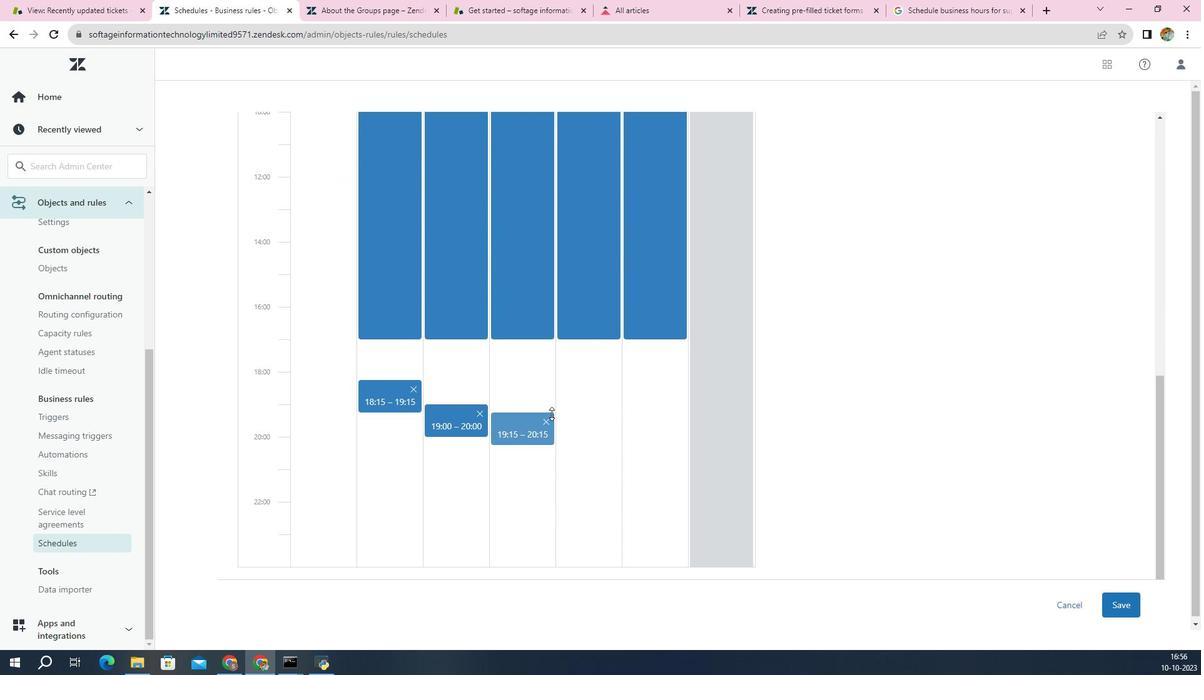
Action: Mouse moved to (609, 412)
Screenshot: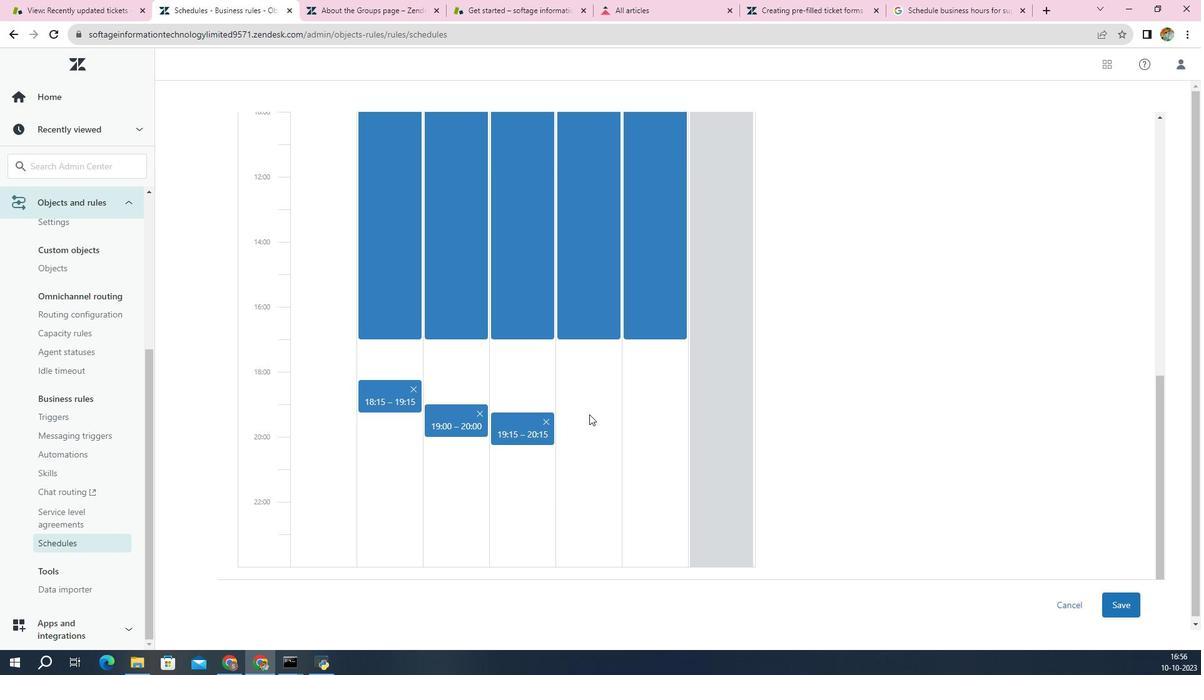 
Action: Mouse pressed left at (609, 412)
Screenshot: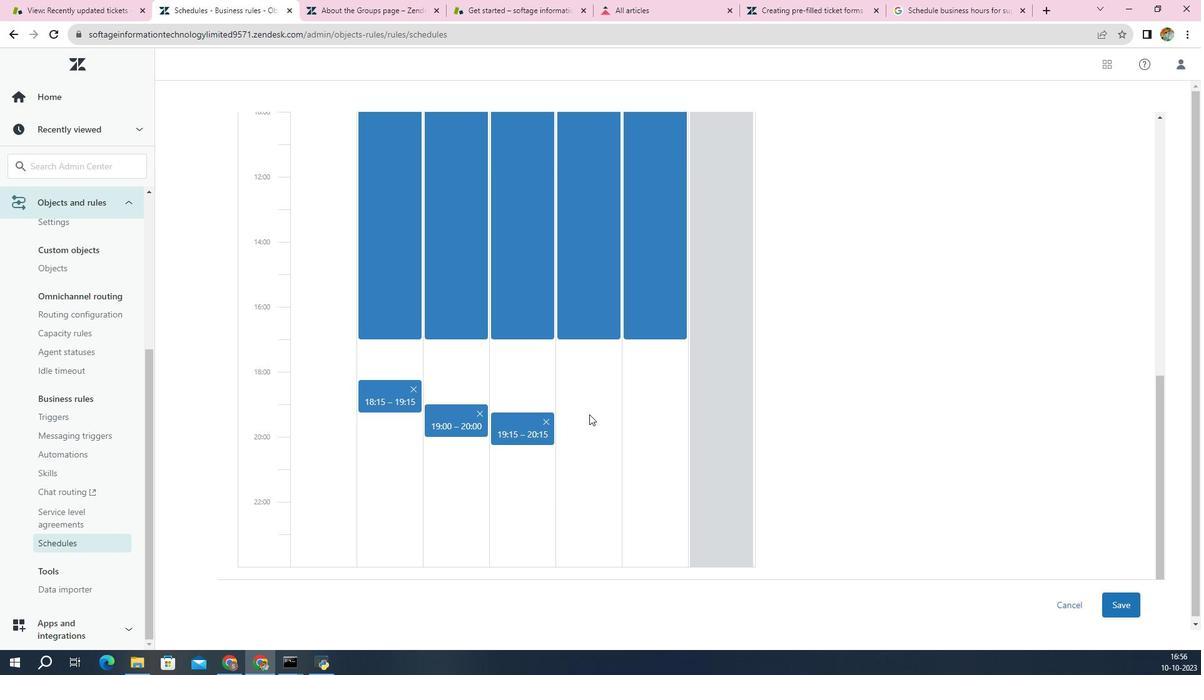 
Action: Mouse moved to (659, 419)
Screenshot: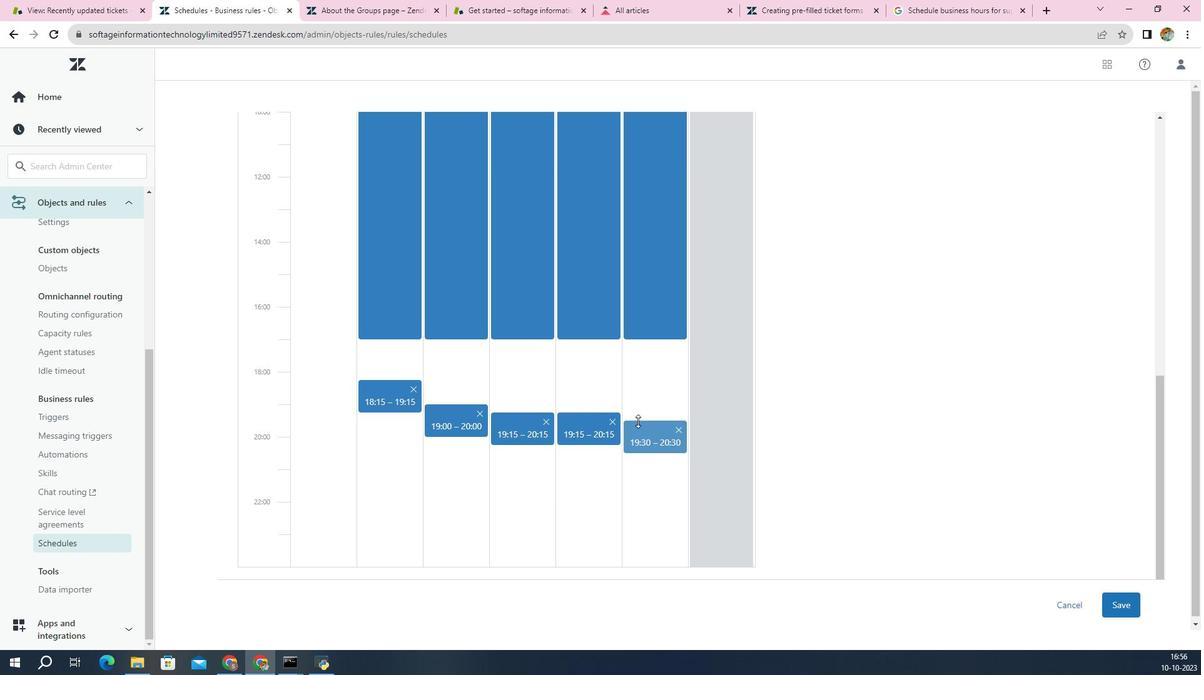 
Action: Mouse pressed left at (659, 419)
Screenshot: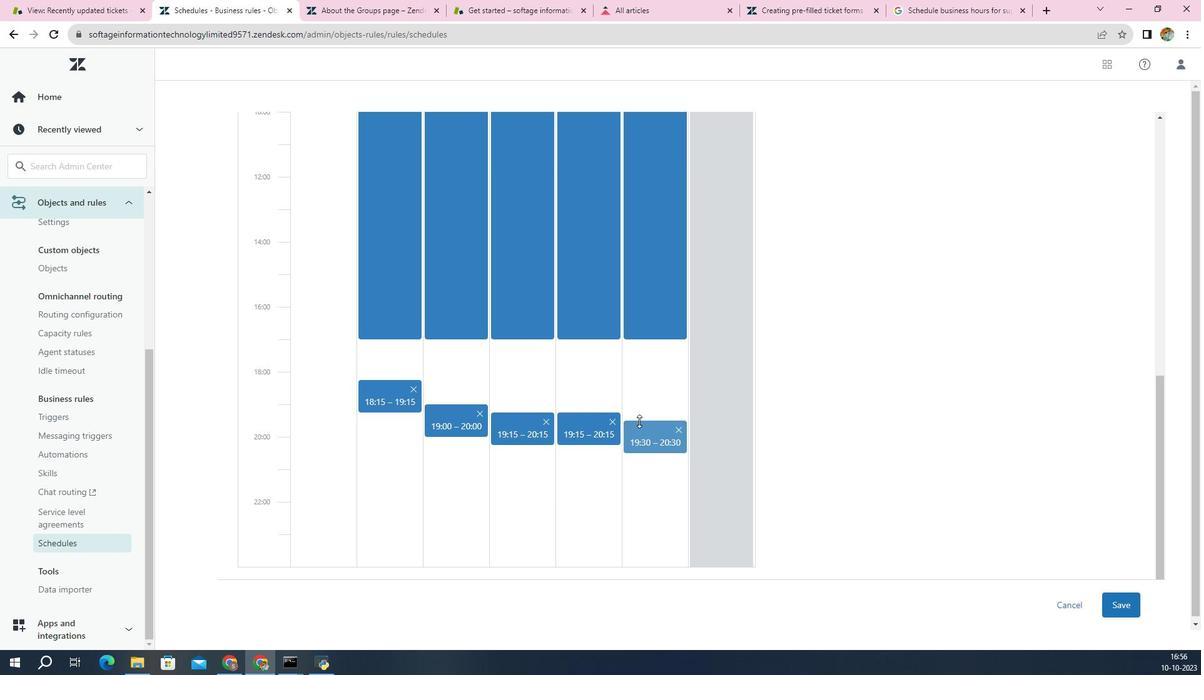 
Action: Mouse moved to (684, 322)
Screenshot: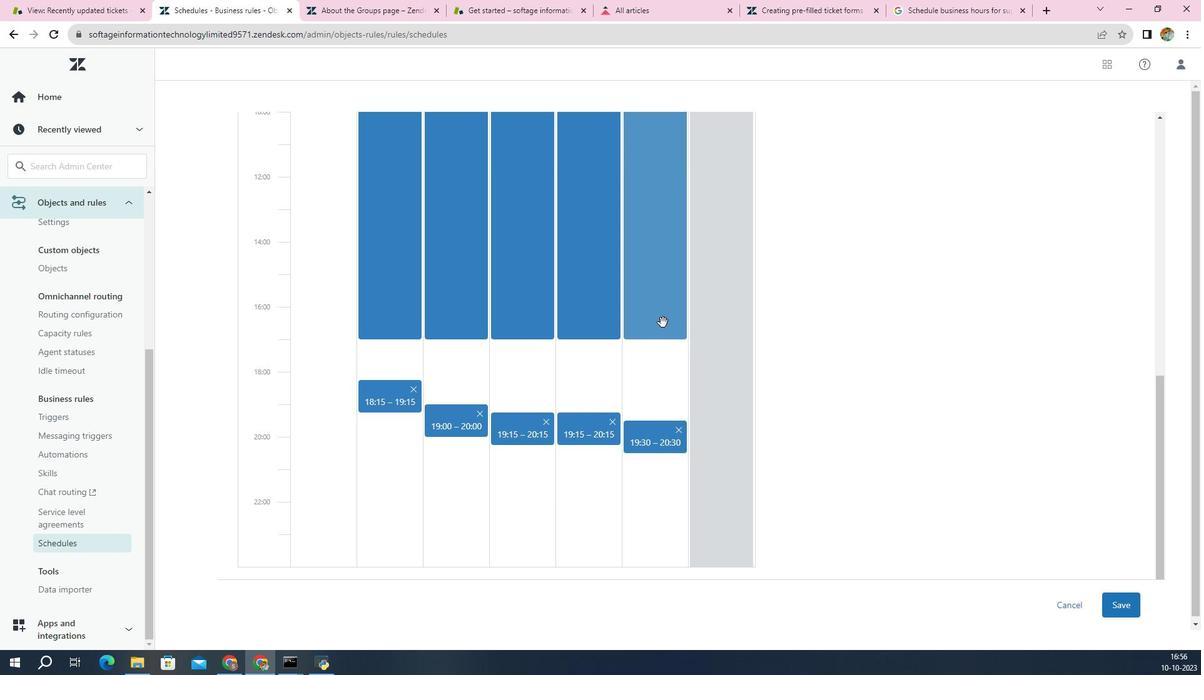 
Action: Mouse pressed left at (684, 322)
Screenshot: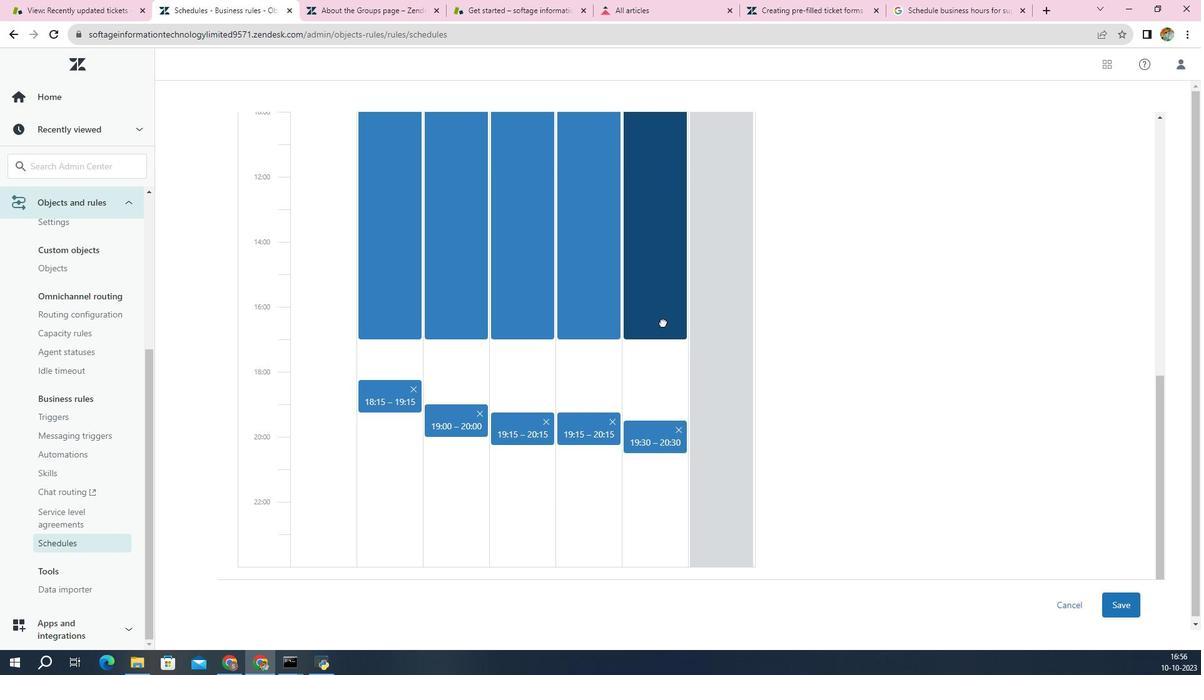 
Action: Mouse moved to (601, 310)
Screenshot: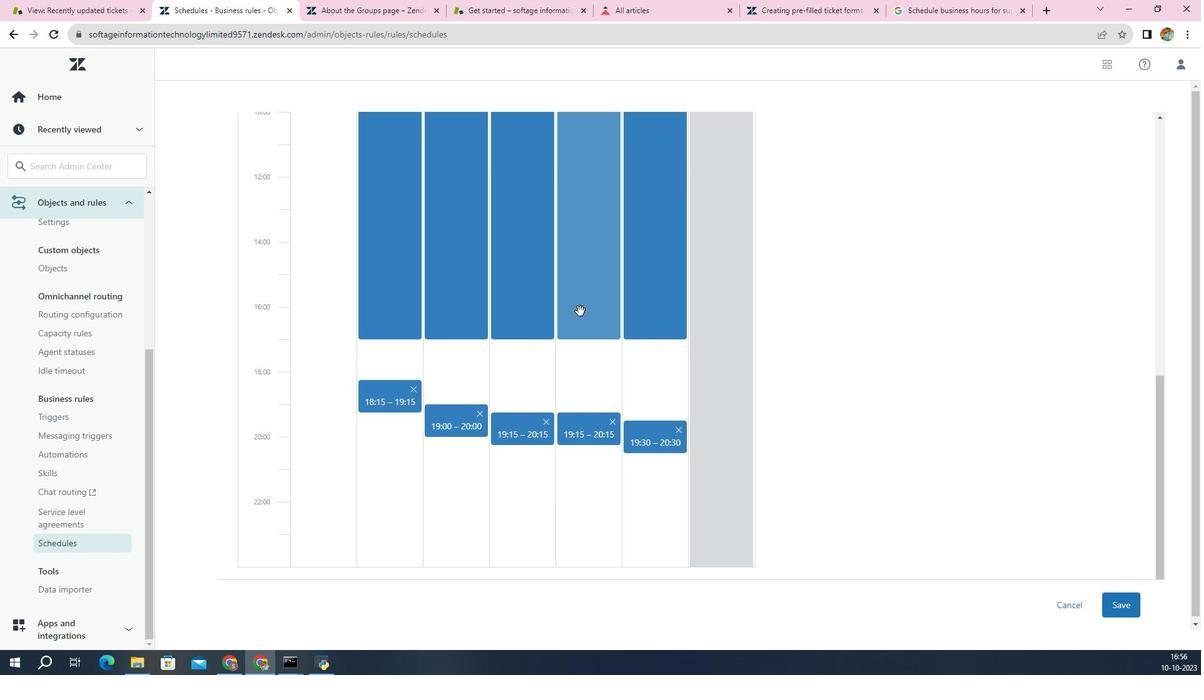 
Action: Mouse pressed left at (601, 310)
Screenshot: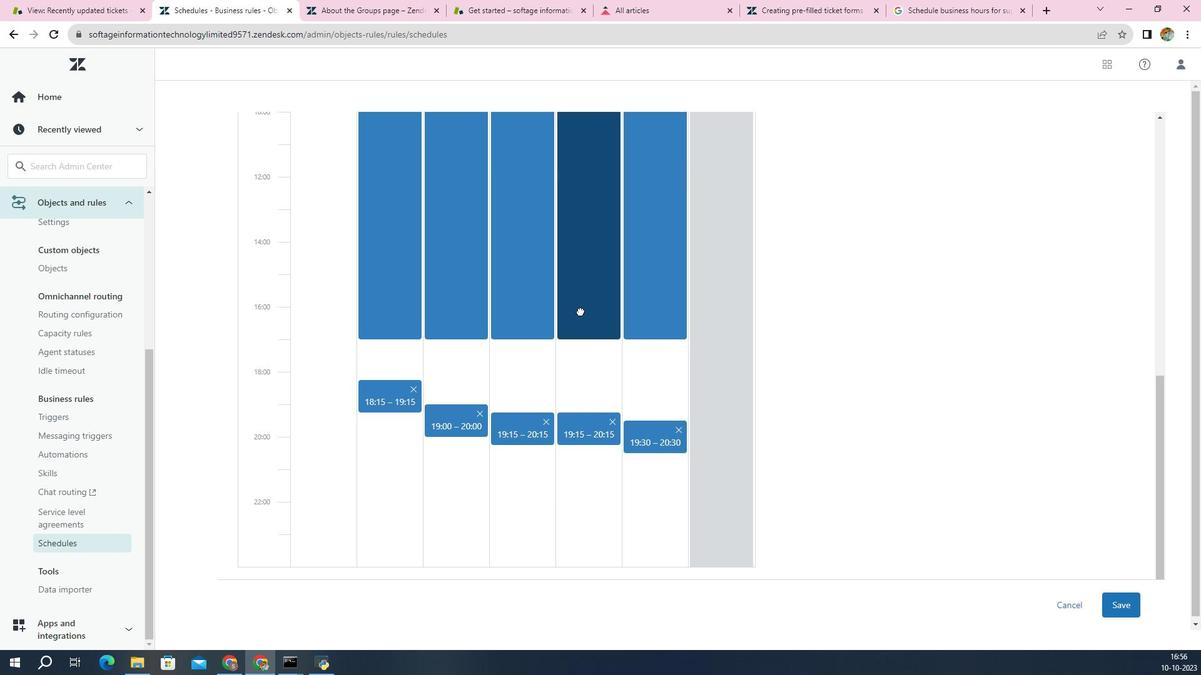
Action: Mouse moved to (404, 534)
Screenshot: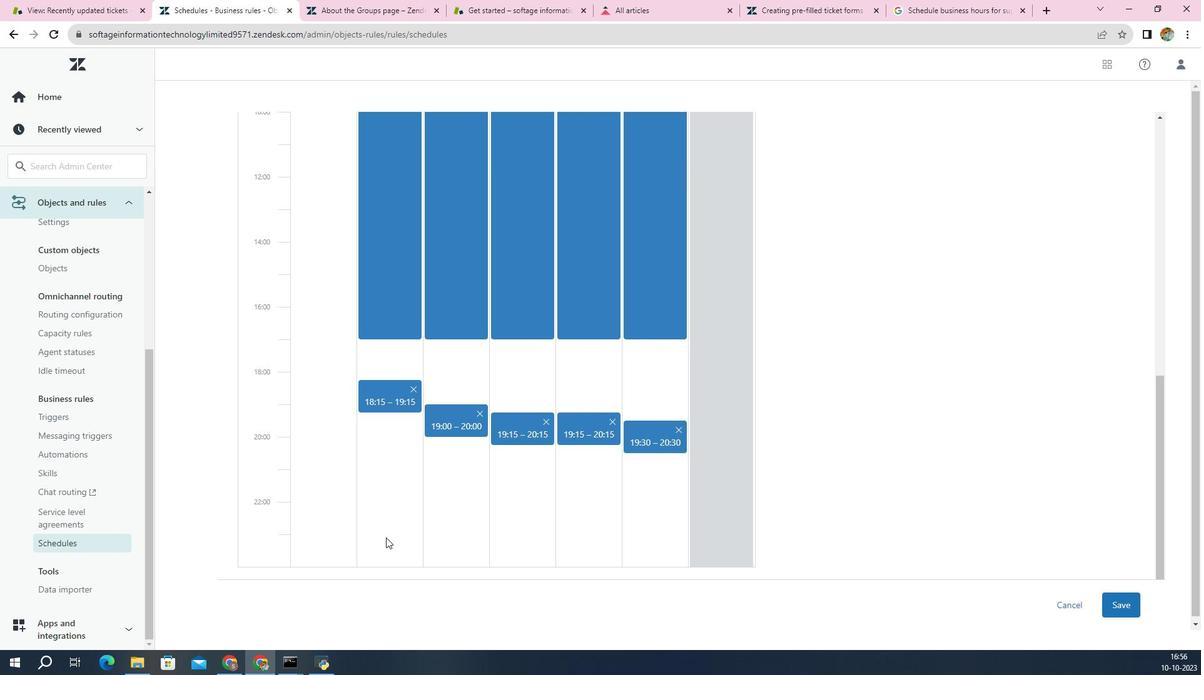 
Action: Mouse pressed left at (404, 534)
Screenshot: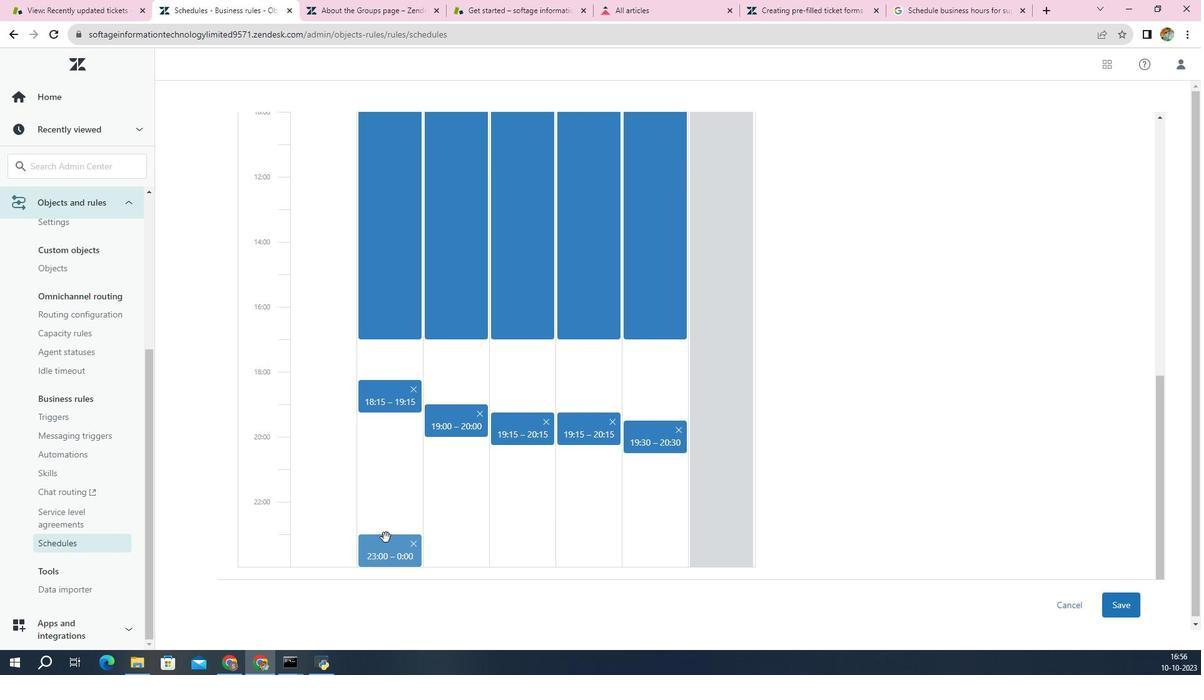 
Action: Mouse moved to (487, 540)
Screenshot: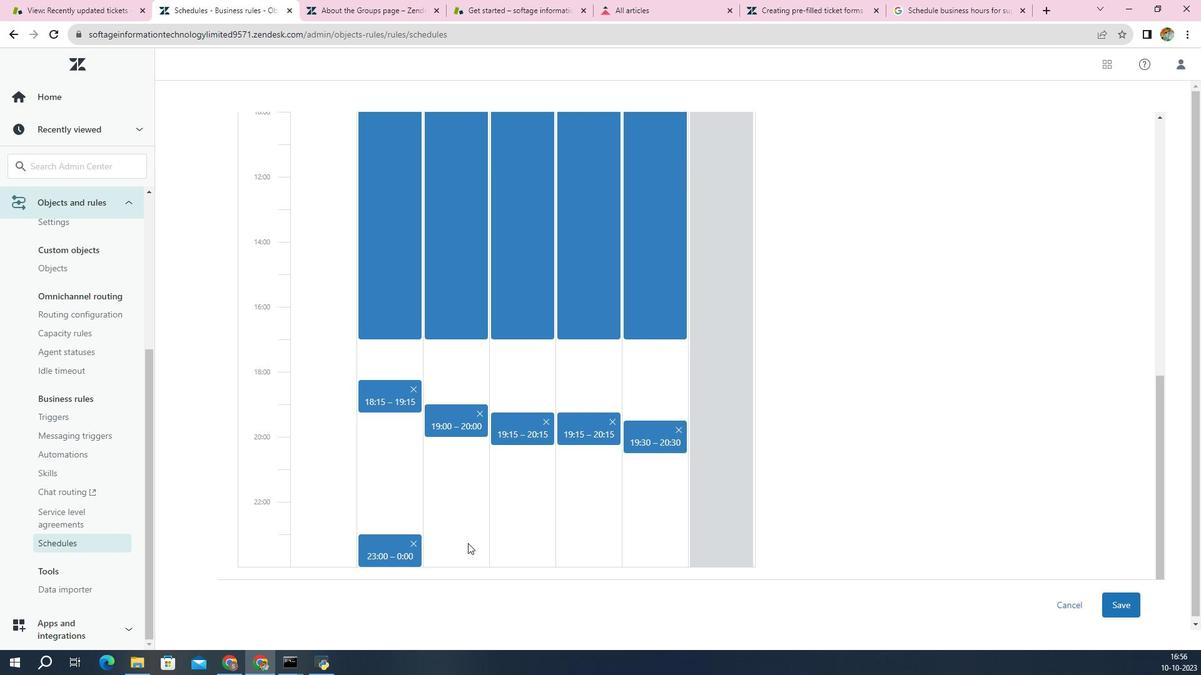
Action: Mouse pressed left at (487, 540)
Screenshot: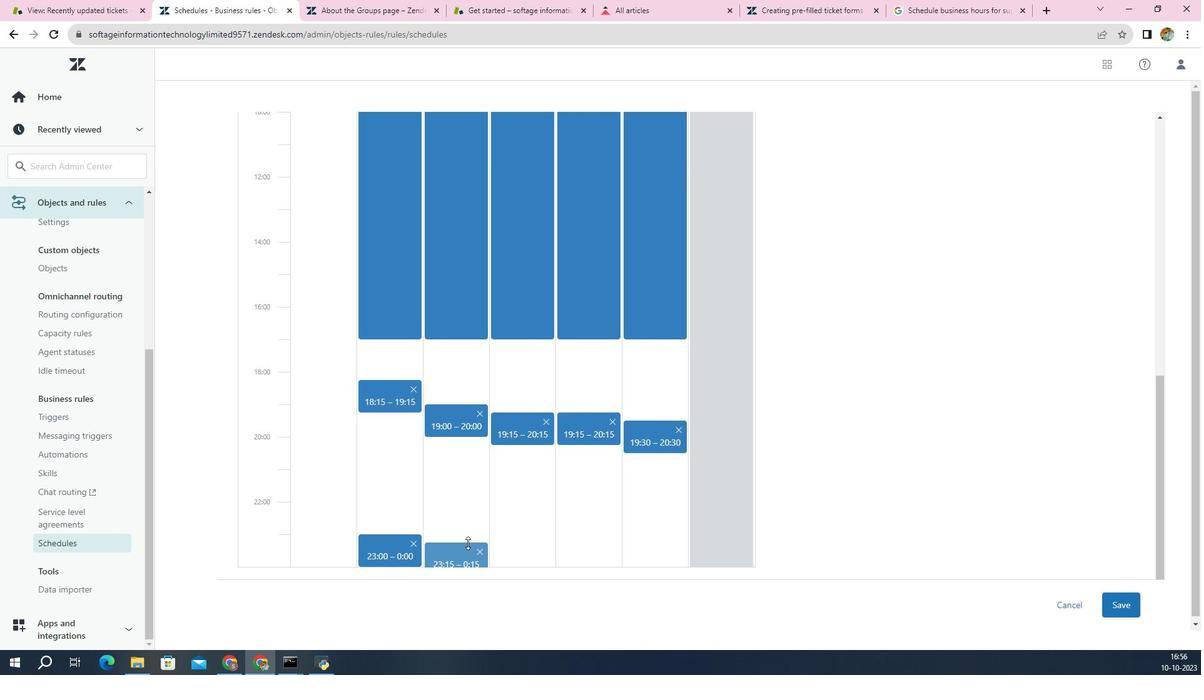 
Action: Mouse moved to (559, 548)
Screenshot: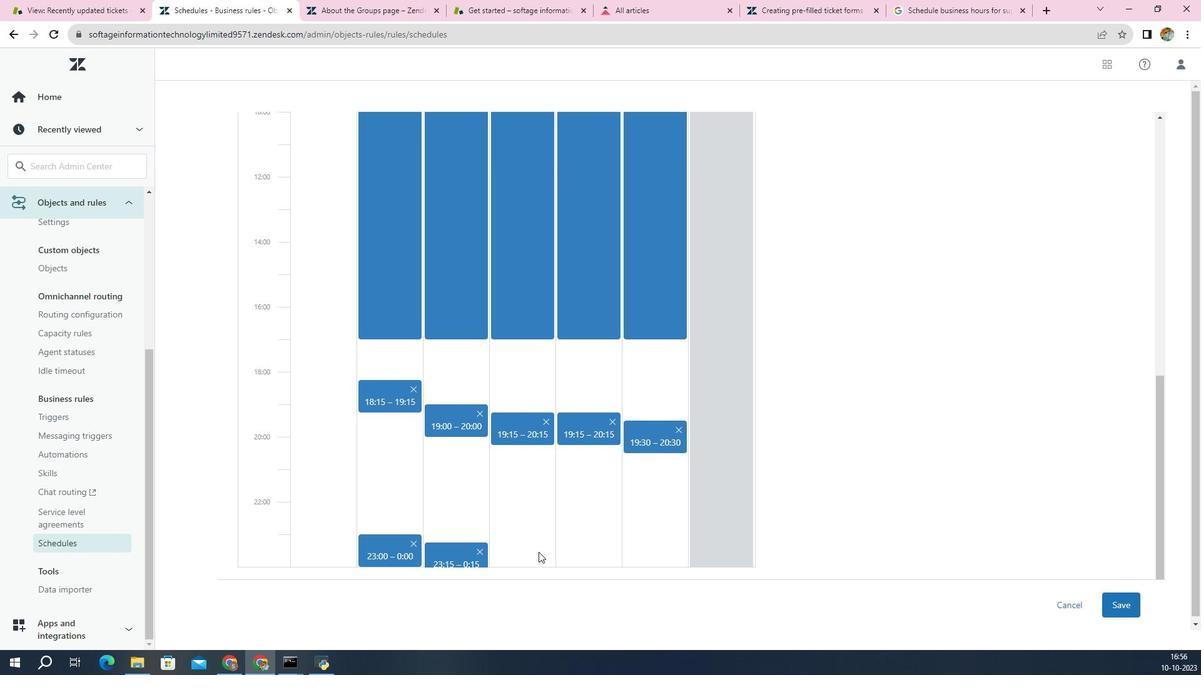 
Action: Mouse pressed left at (559, 548)
Screenshot: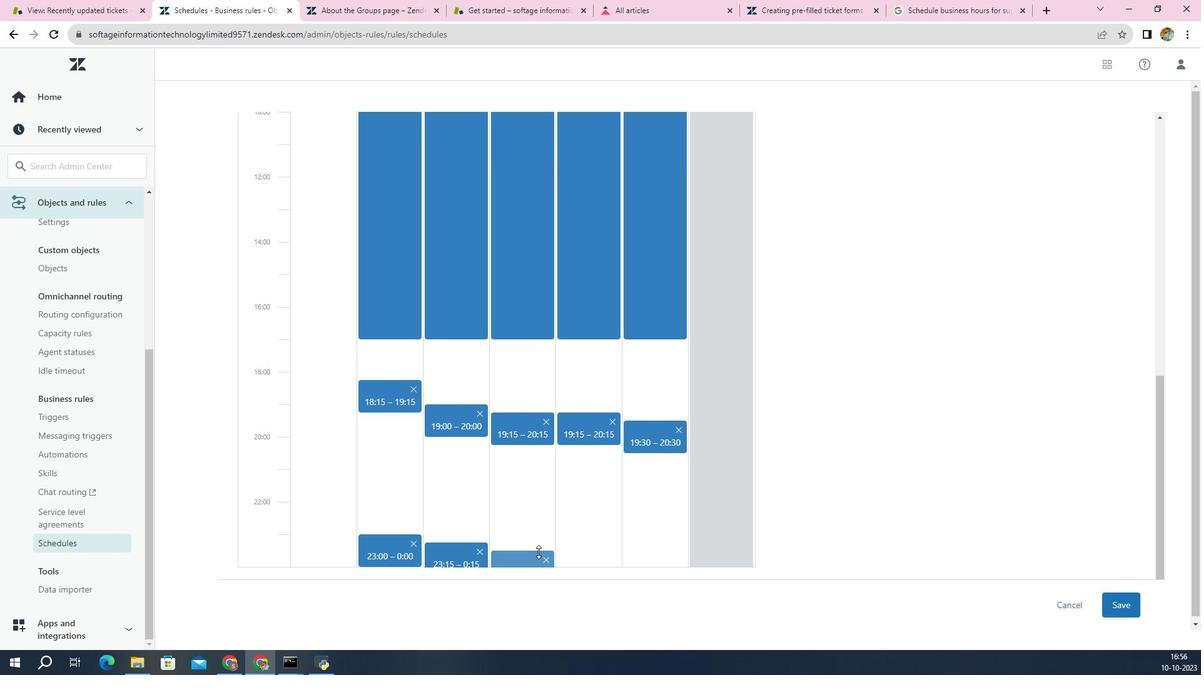 
Action: Mouse moved to (613, 547)
Screenshot: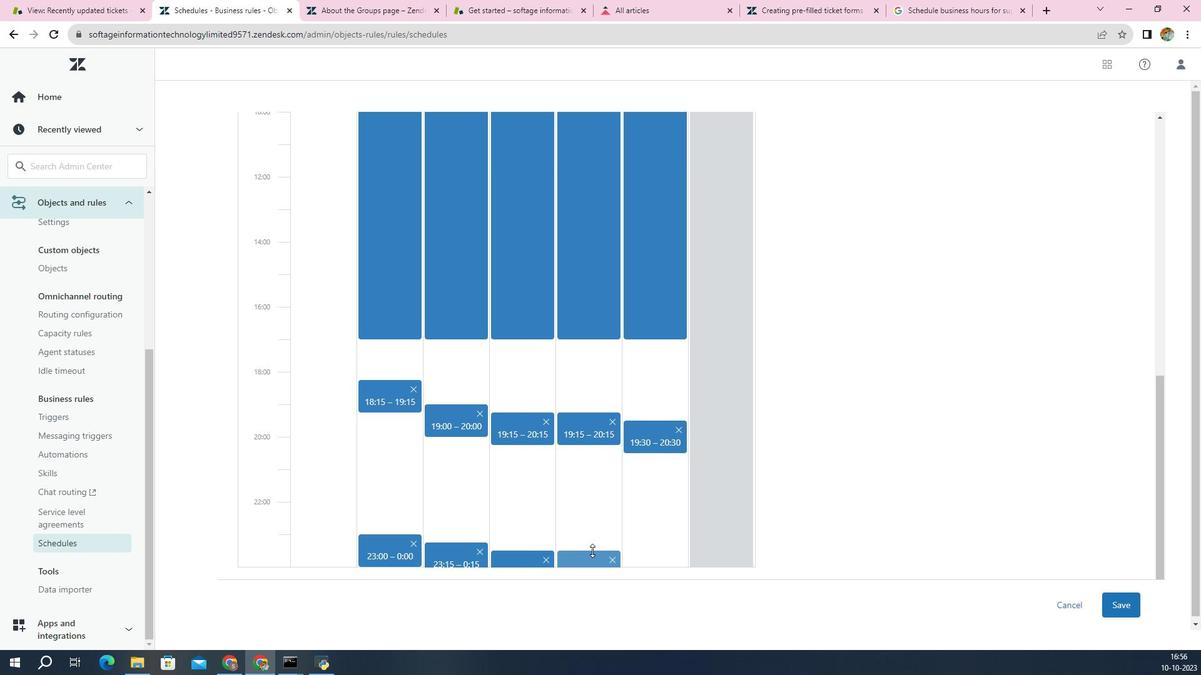 
Action: Mouse pressed left at (613, 547)
Screenshot: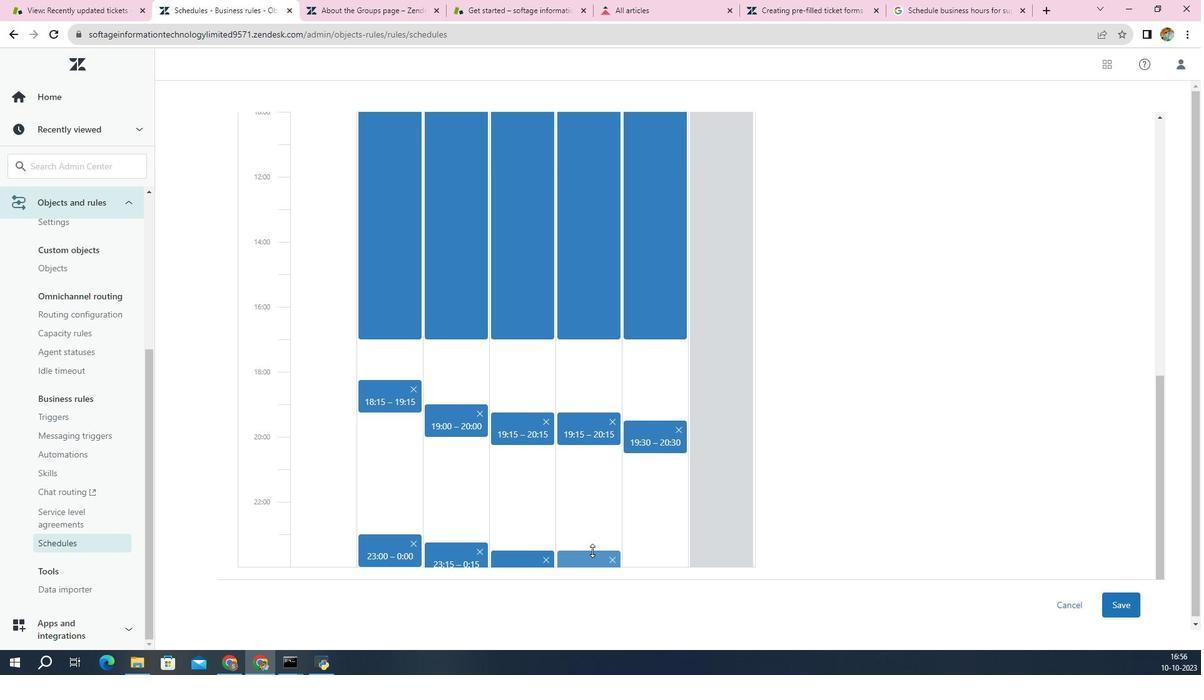 
Action: Mouse moved to (667, 547)
Screenshot: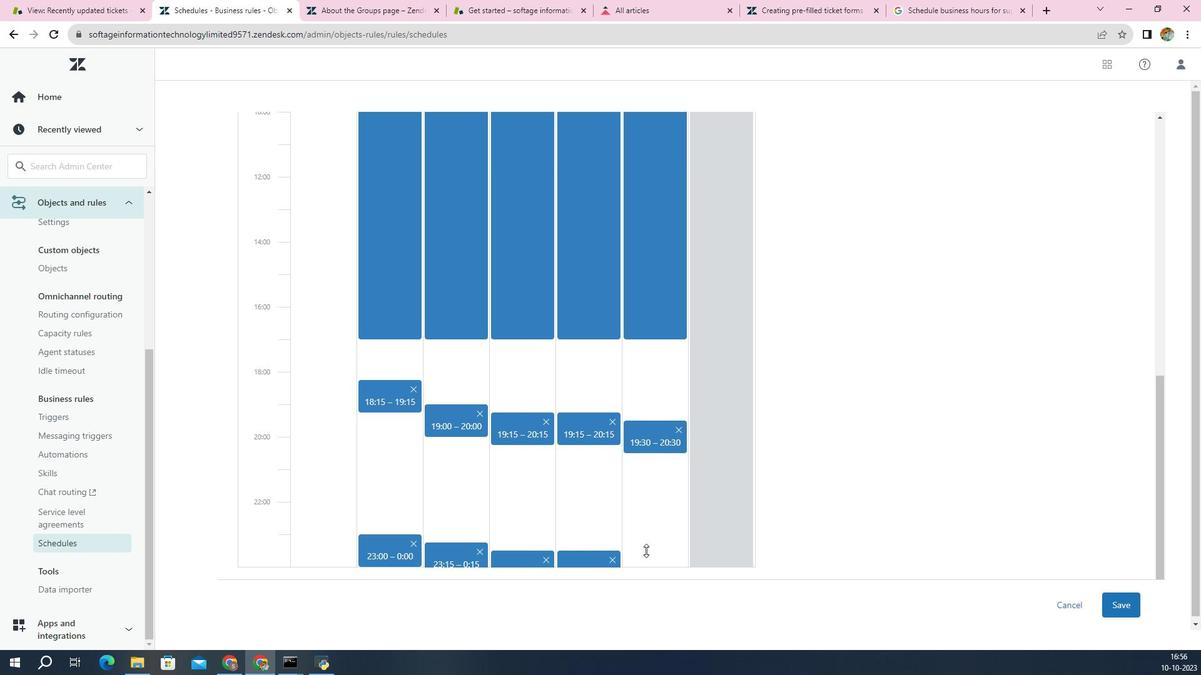 
Action: Mouse pressed left at (667, 547)
Screenshot: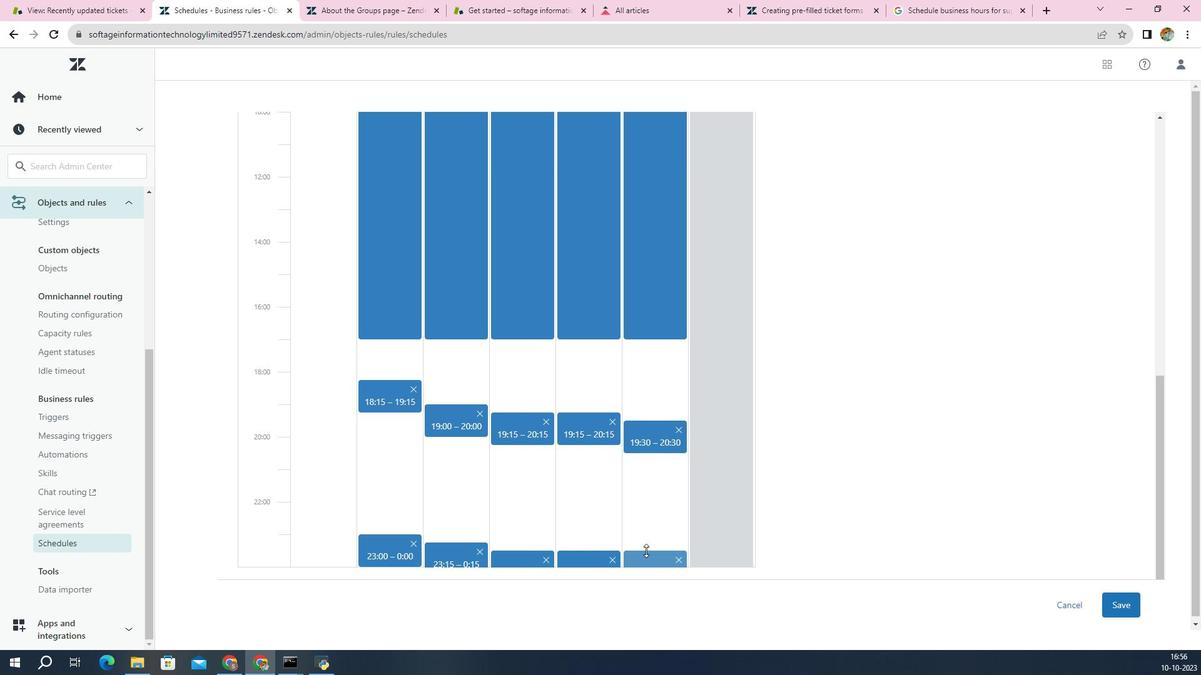 
Action: Mouse moved to (1160, 607)
Screenshot: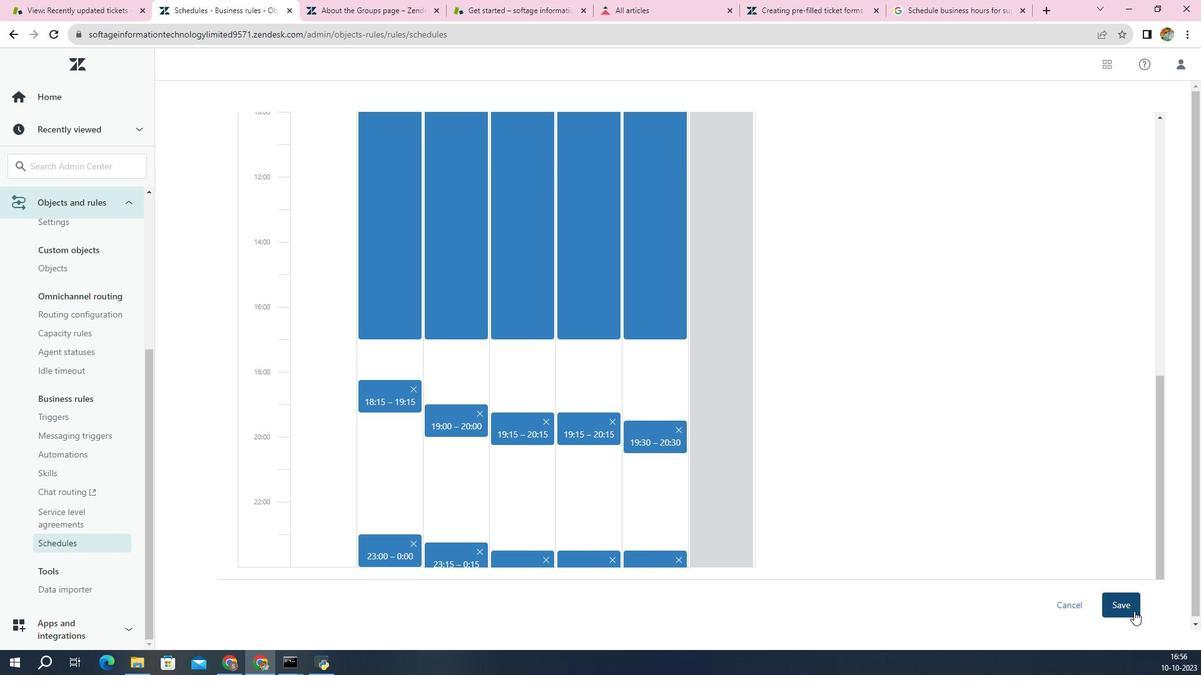 
Action: Mouse pressed left at (1160, 607)
Screenshot: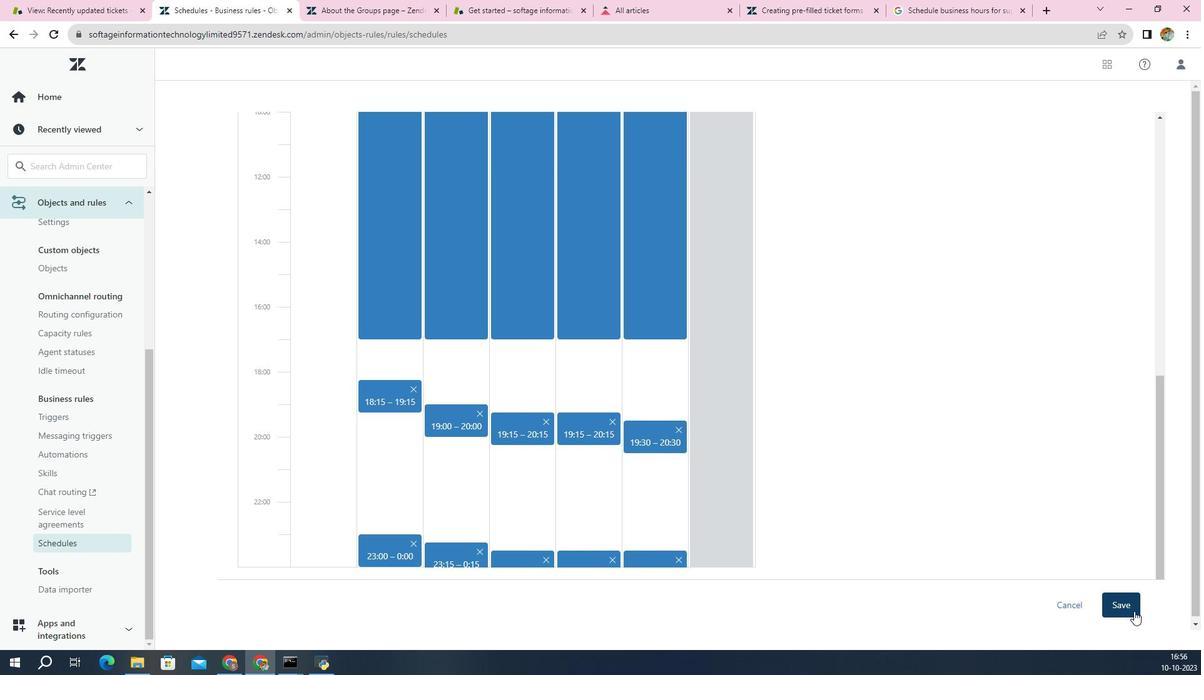 
Action: Mouse moved to (890, 444)
Screenshot: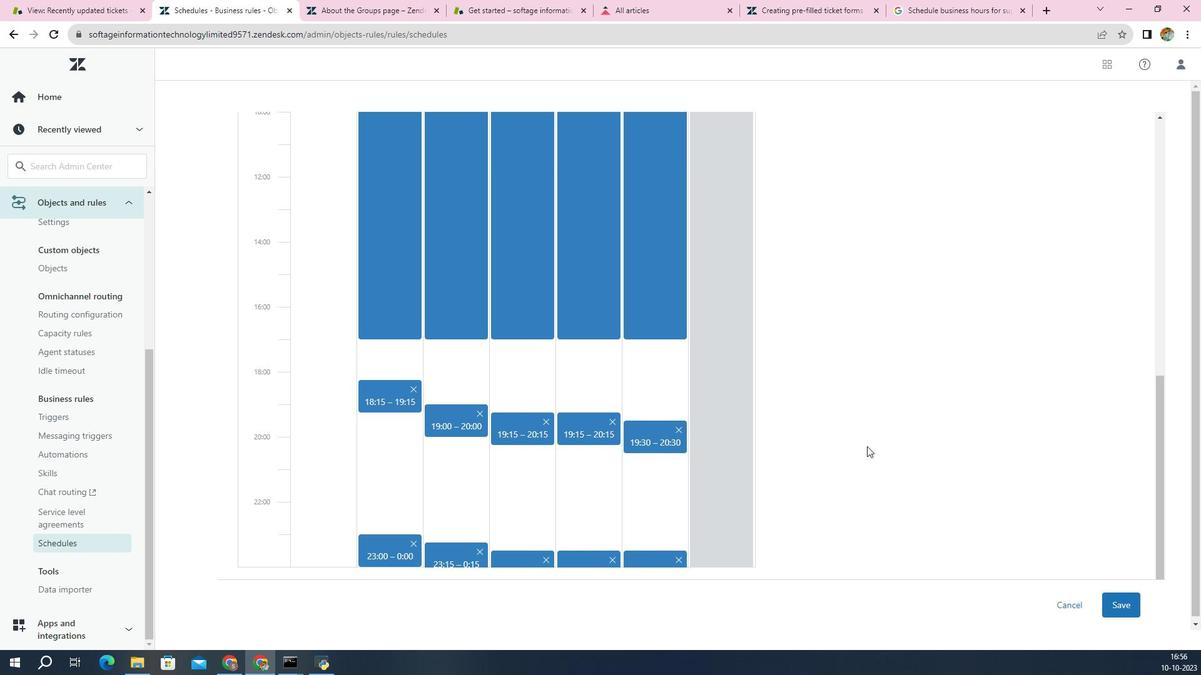 
Action: Mouse scrolled (890, 445) with delta (0, 0)
Screenshot: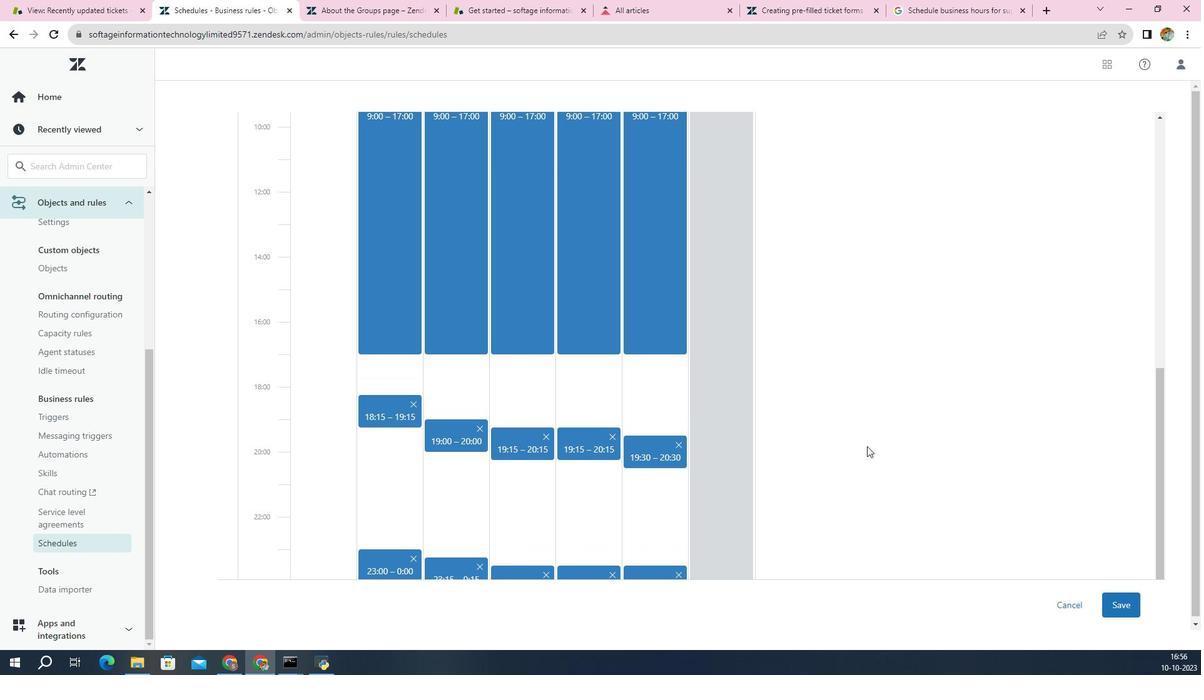 
Action: Mouse scrolled (890, 445) with delta (0, 0)
Screenshot: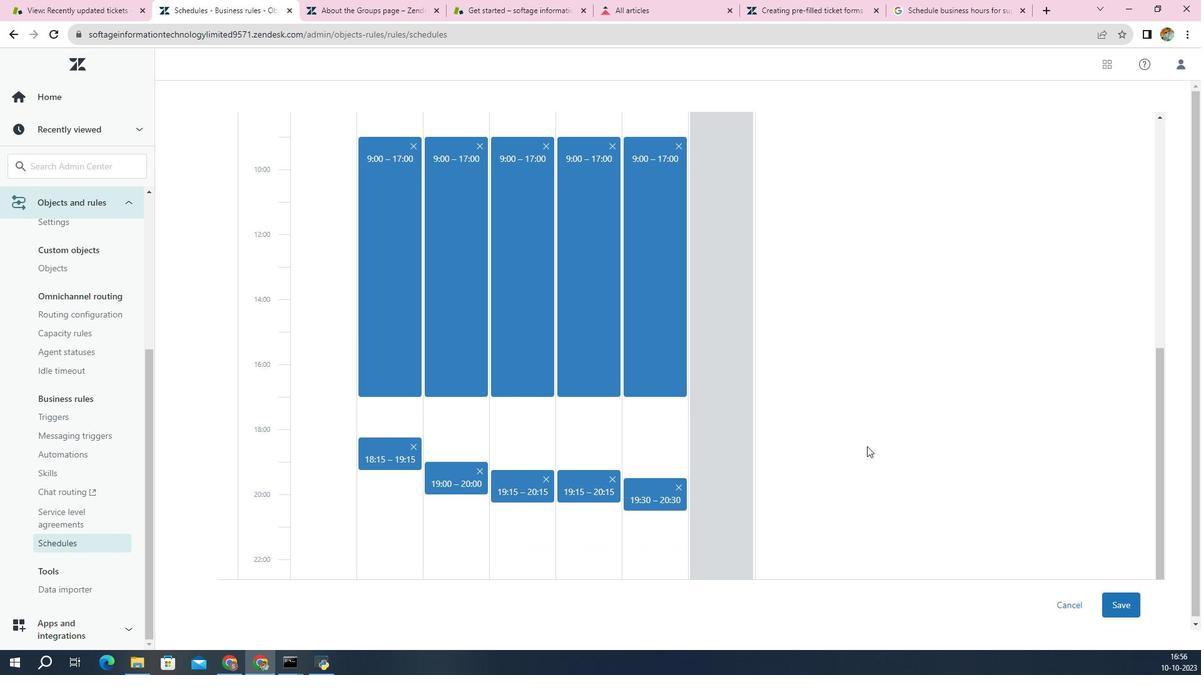 
Action: Mouse scrolled (890, 445) with delta (0, 0)
Screenshot: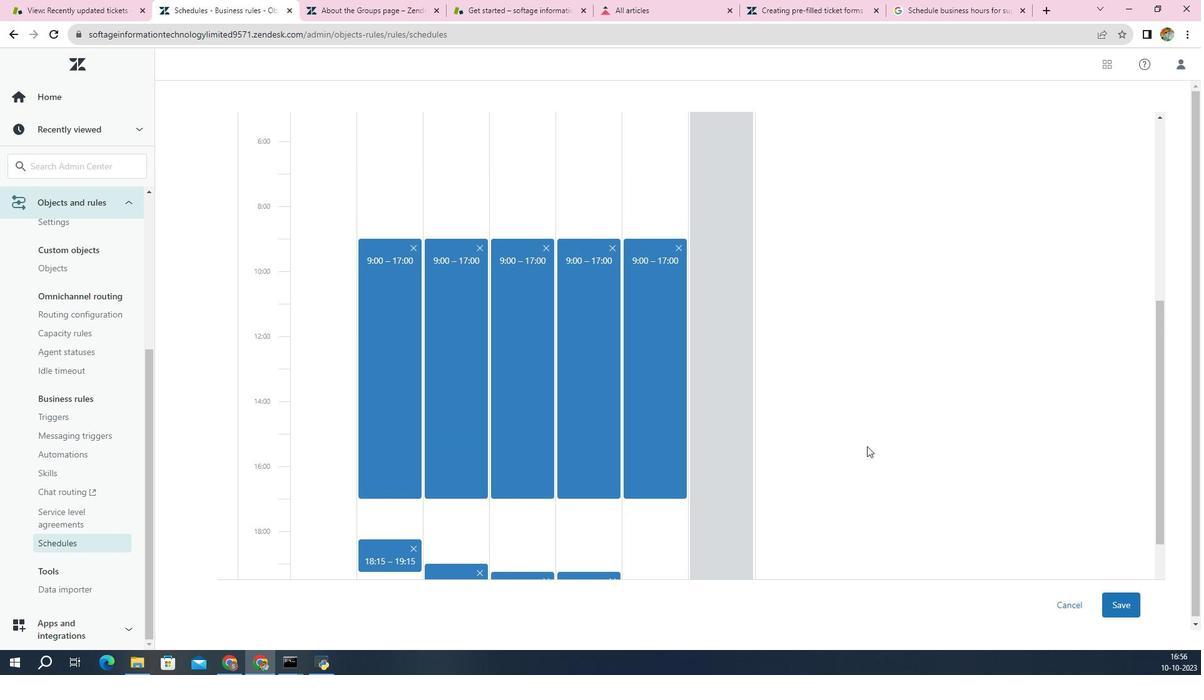
Action: Mouse scrolled (890, 445) with delta (0, 0)
Screenshot: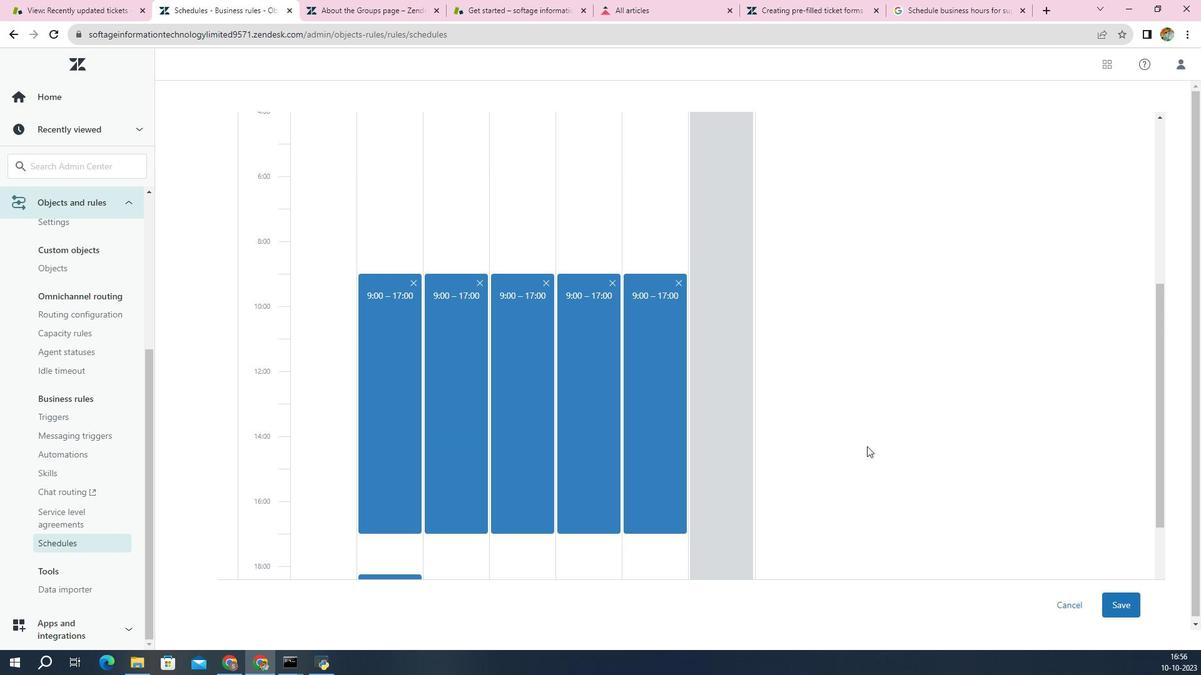 
Action: Mouse scrolled (890, 445) with delta (0, 0)
Screenshot: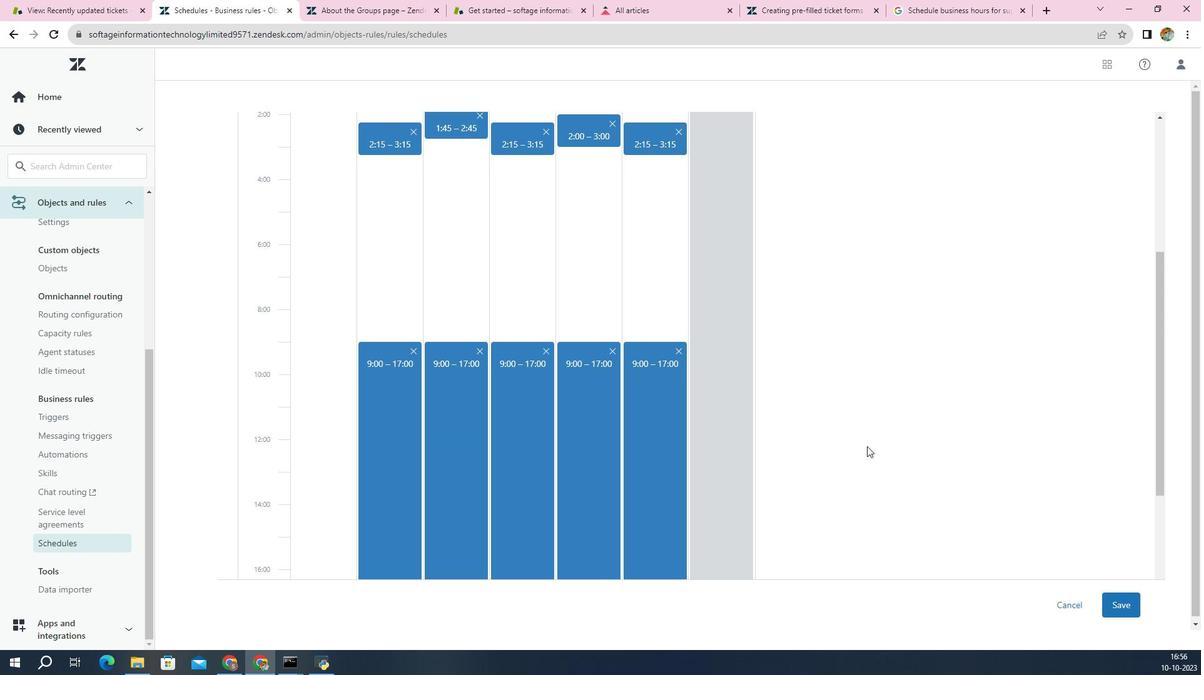 
Action: Mouse scrolled (890, 445) with delta (0, 0)
Screenshot: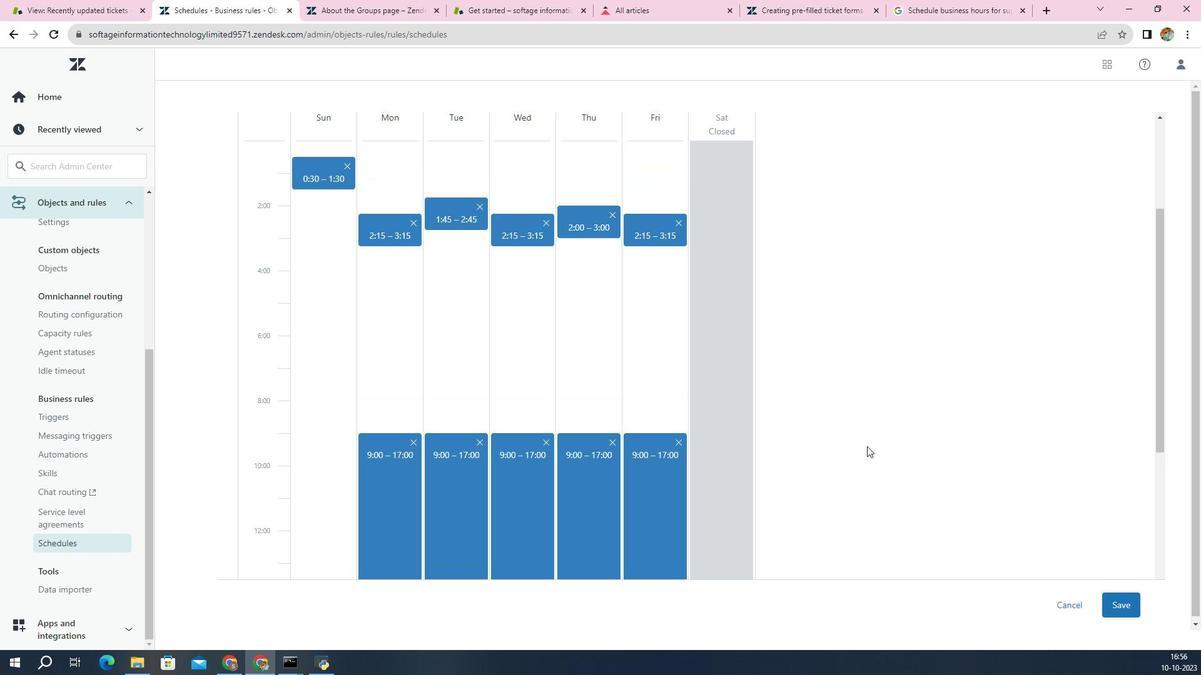 
Action: Mouse scrolled (890, 445) with delta (0, 0)
Screenshot: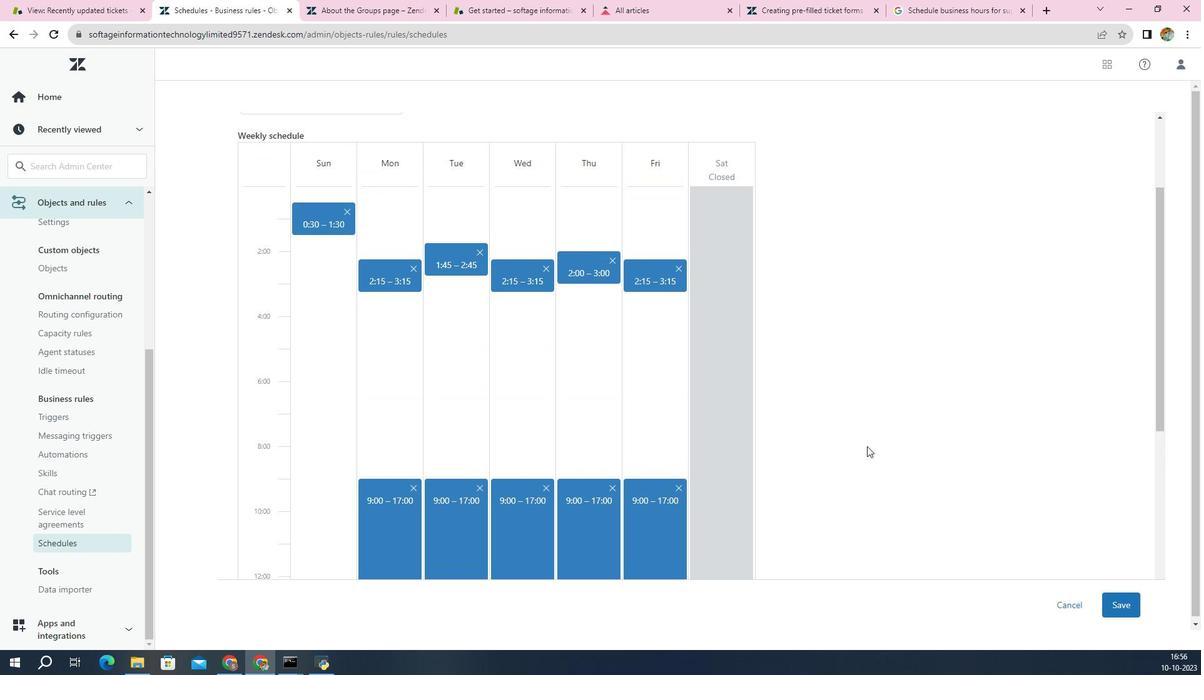 
Action: Mouse scrolled (890, 445) with delta (0, 0)
Screenshot: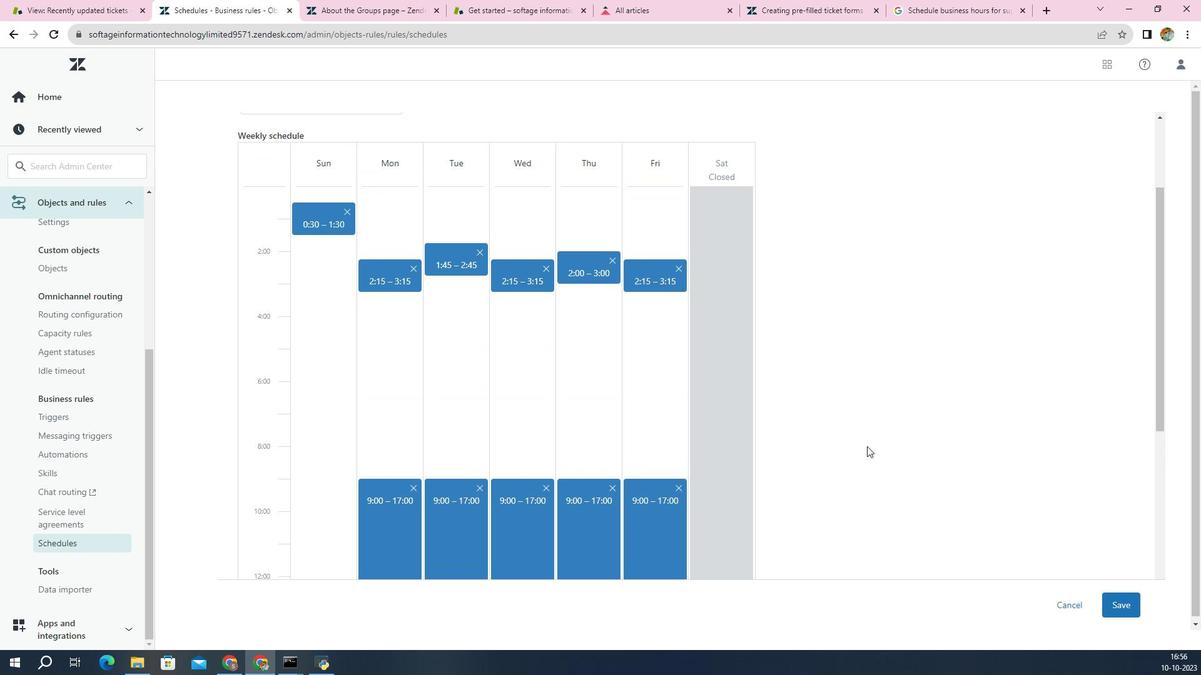 
Action: Mouse scrolled (890, 445) with delta (0, 0)
Screenshot: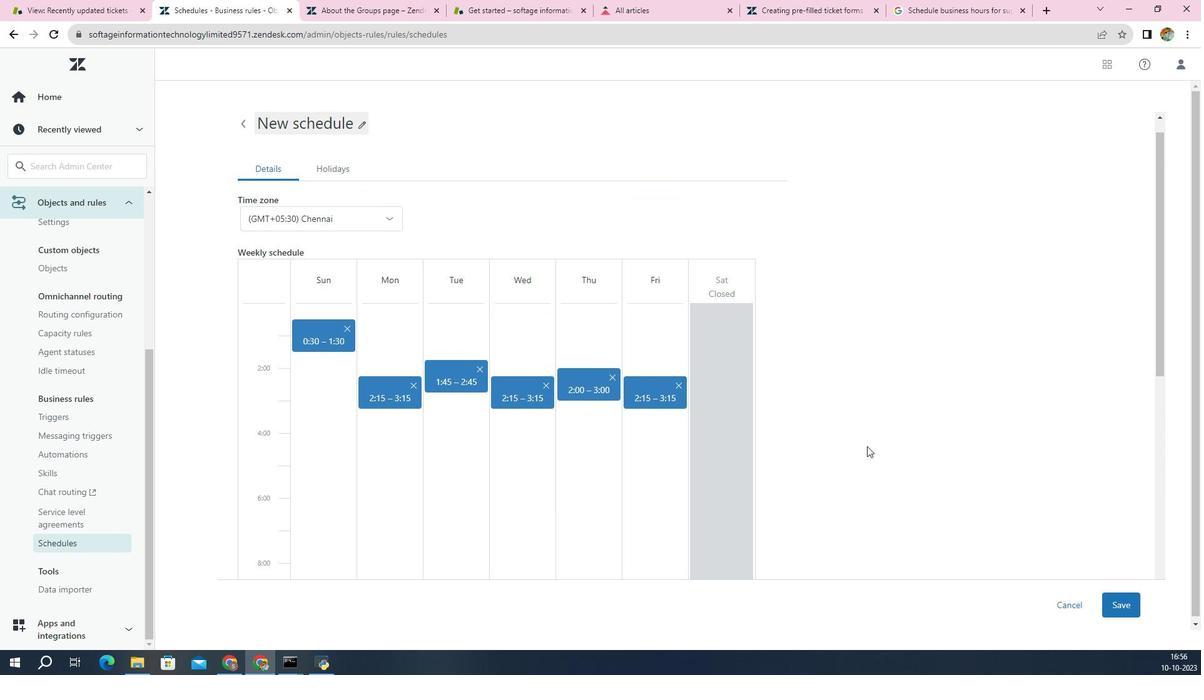 
Action: Mouse moved to (1139, 599)
Screenshot: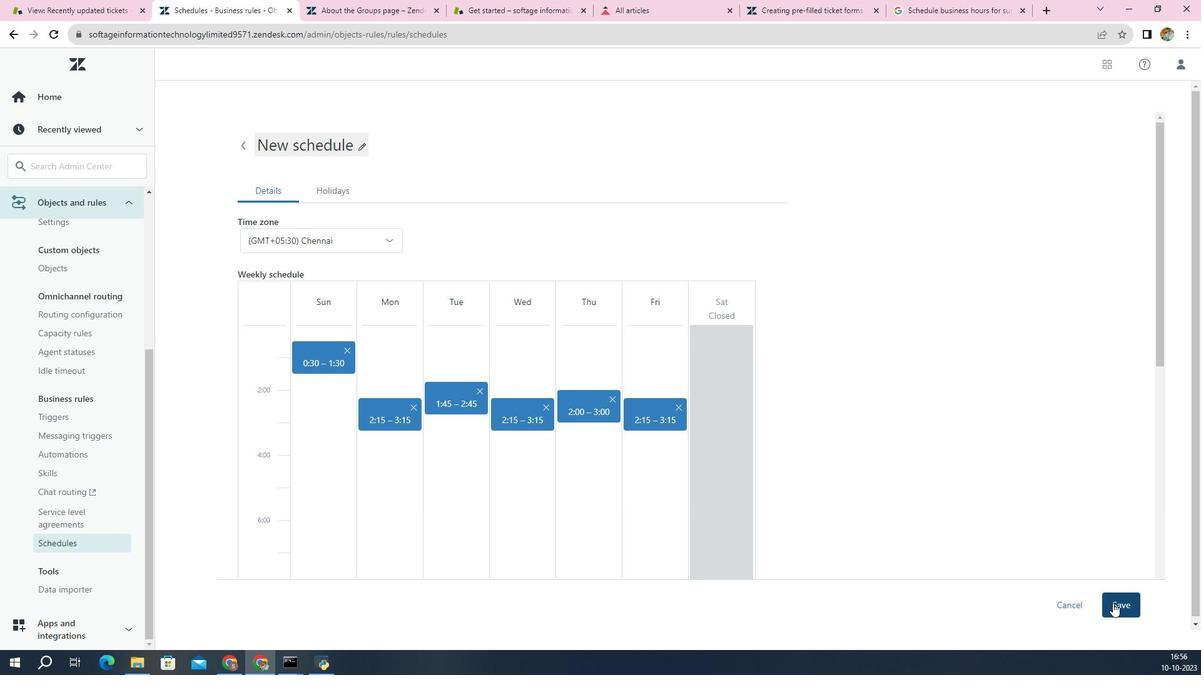 
Action: Mouse pressed left at (1139, 599)
Screenshot: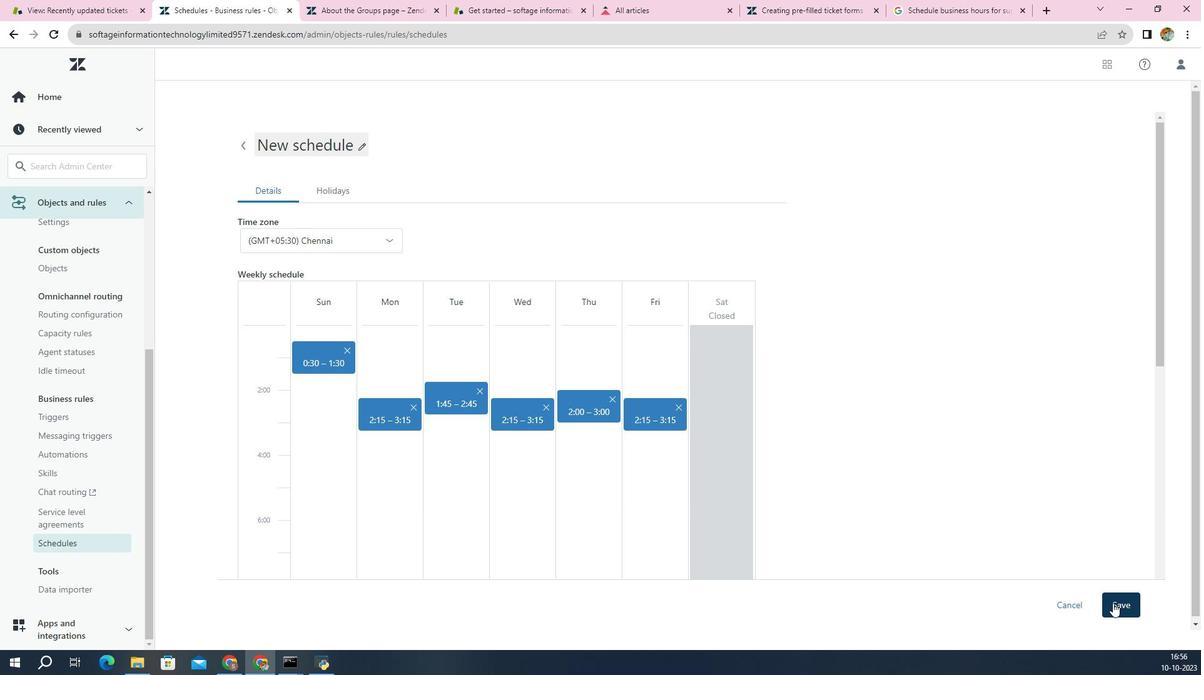 
Action: Mouse moved to (633, 396)
Screenshot: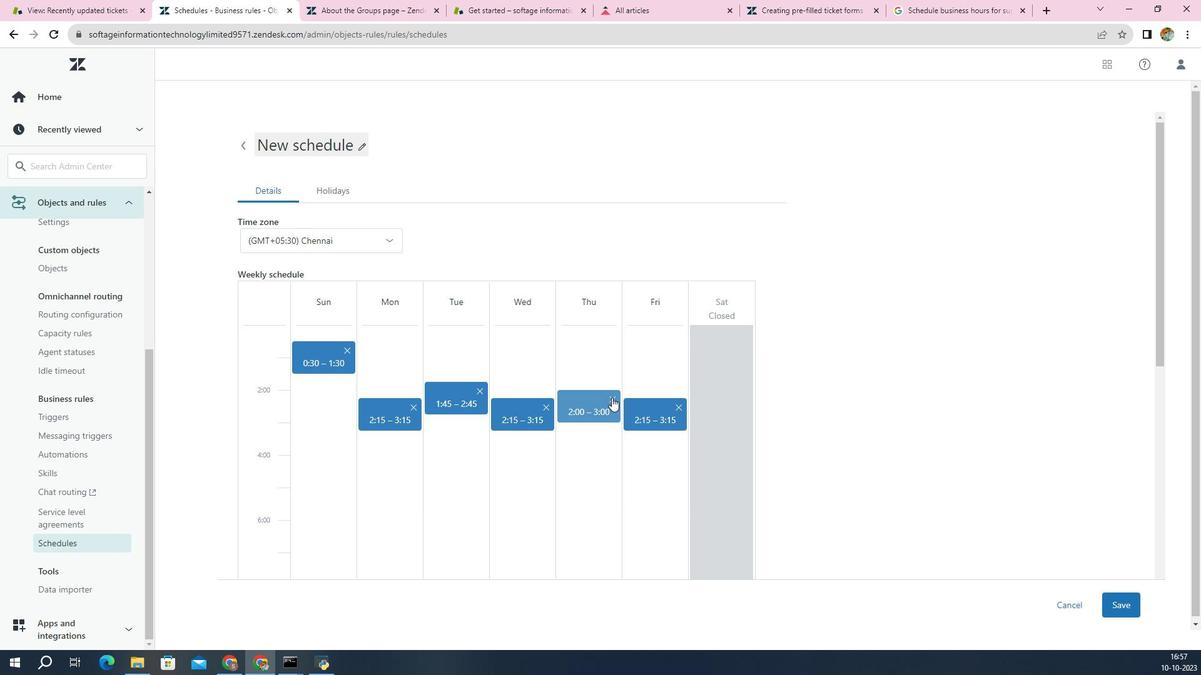 
Action: Mouse pressed left at (633, 396)
Screenshot: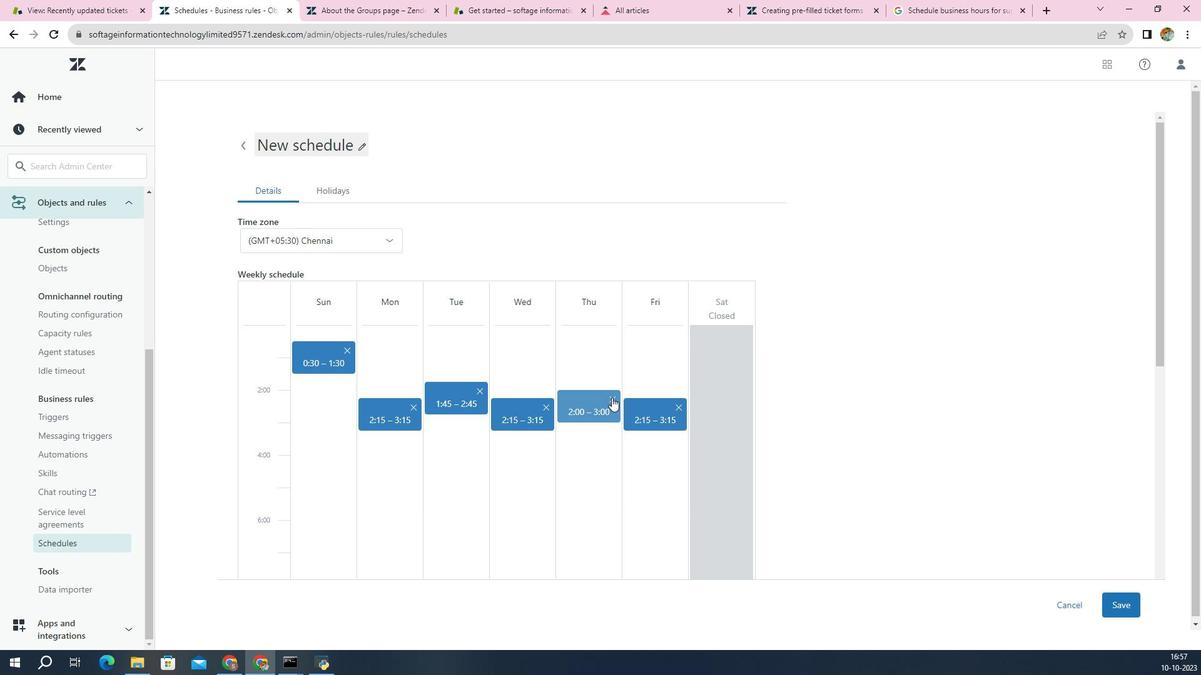 
Action: Mouse moved to (587, 516)
Screenshot: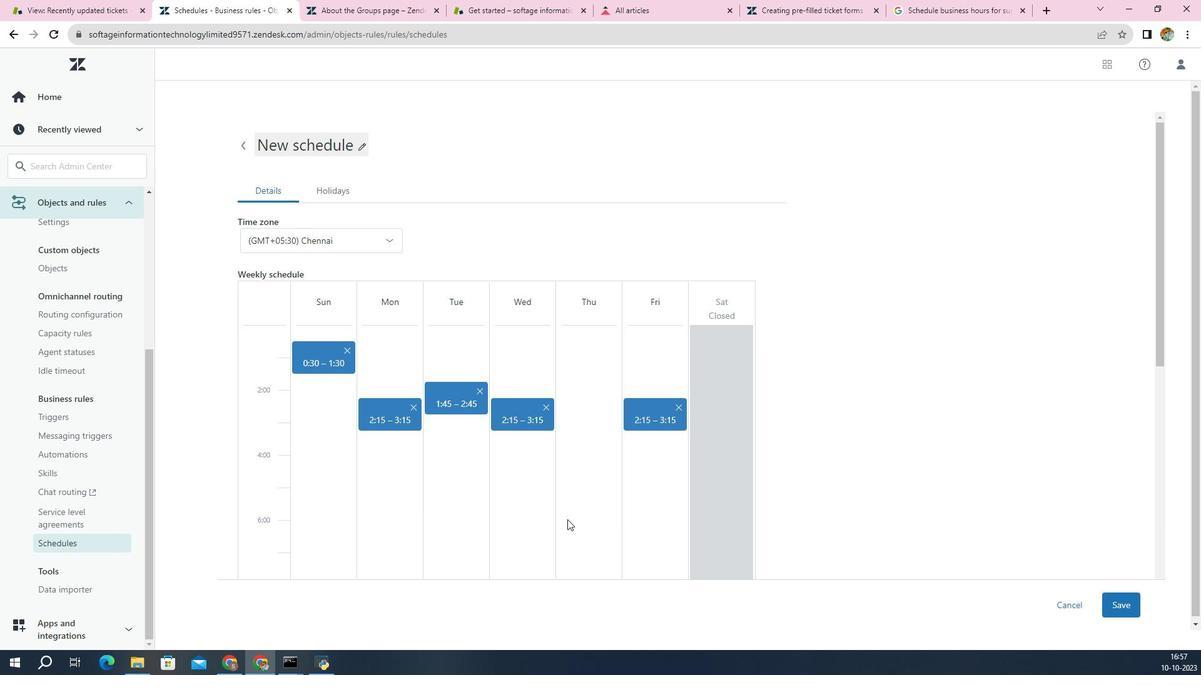 
Action: Mouse scrolled (587, 516) with delta (0, 0)
Screenshot: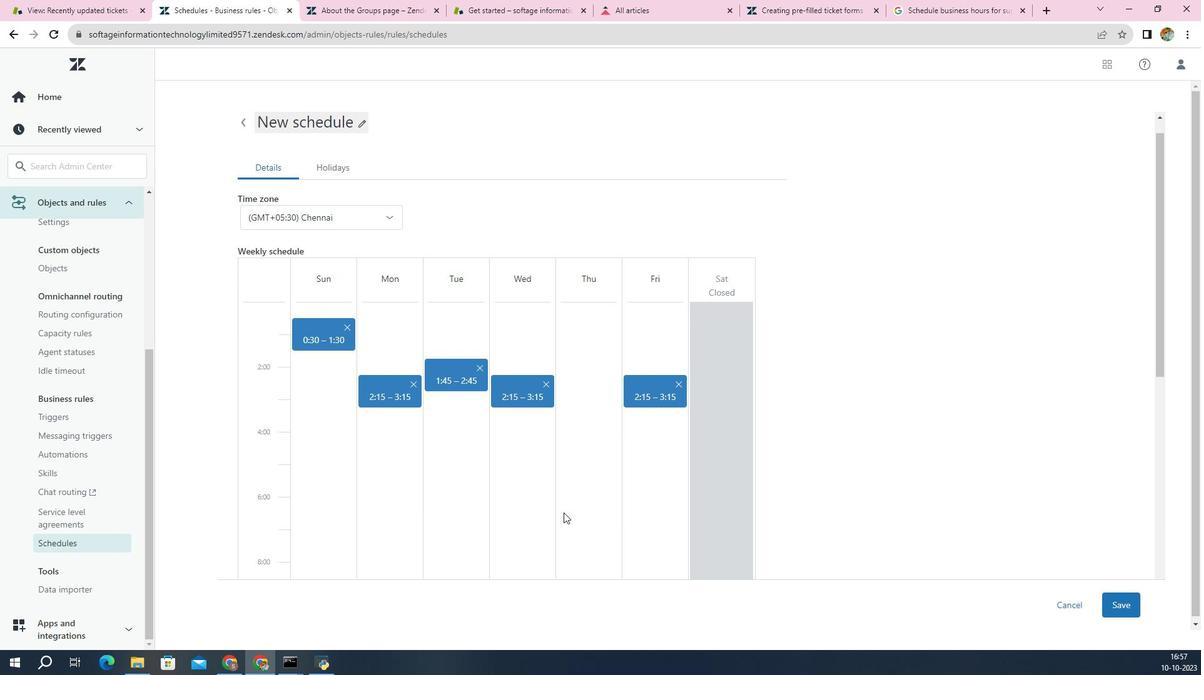 
Action: Mouse moved to (587, 516)
Screenshot: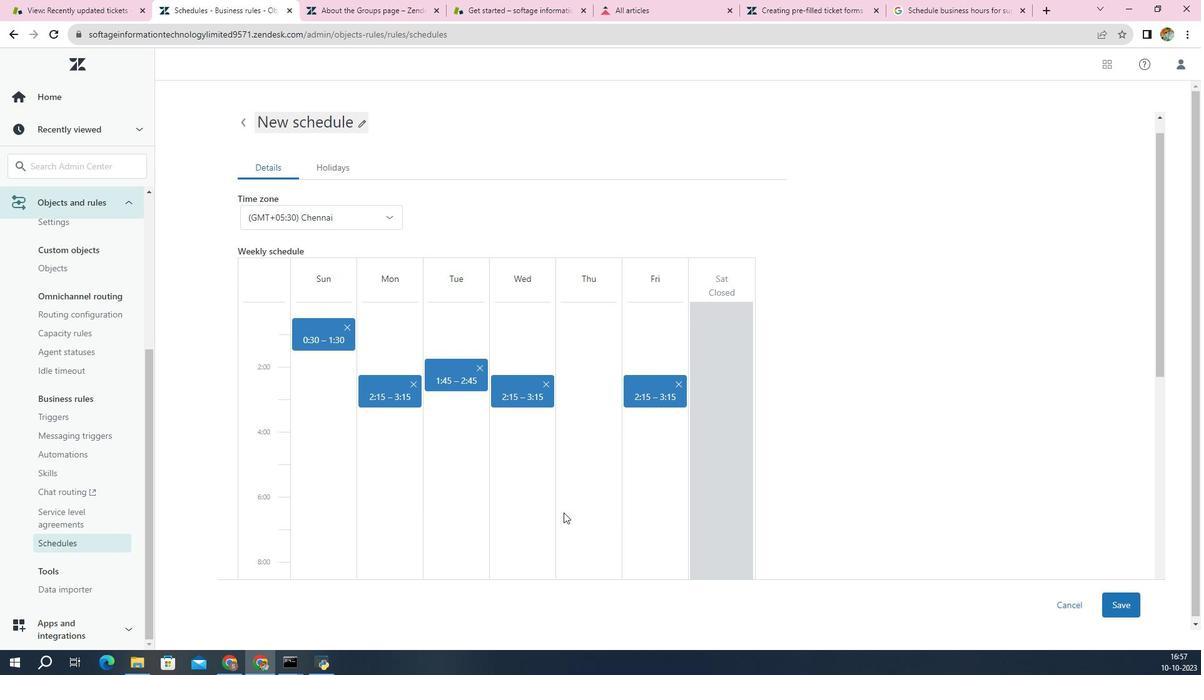 
Action: Mouse scrolled (587, 515) with delta (0, 0)
Screenshot: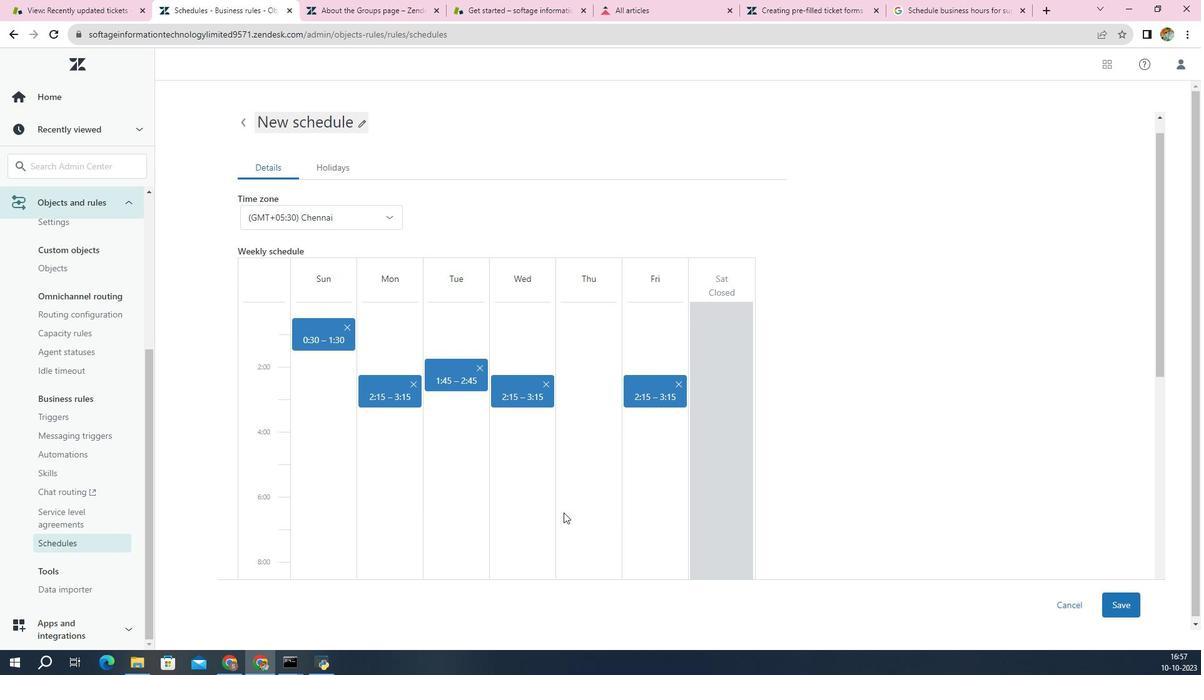 
Action: Mouse moved to (585, 511)
Screenshot: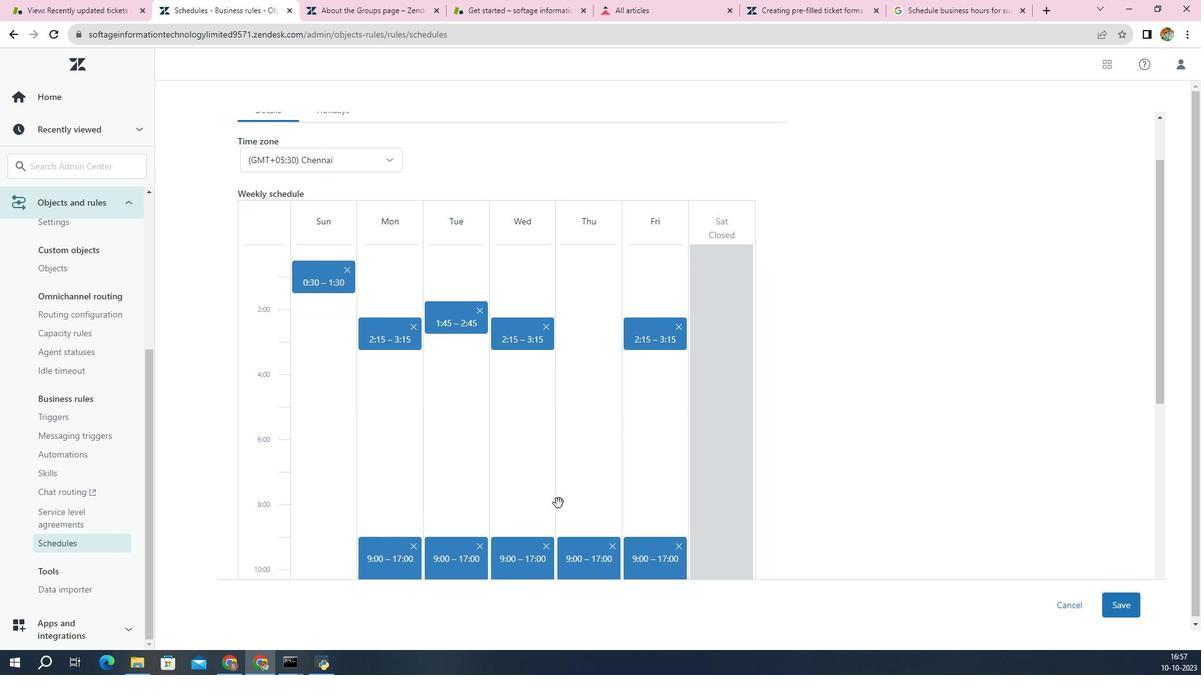 
Action: Mouse scrolled (585, 511) with delta (0, 0)
Screenshot: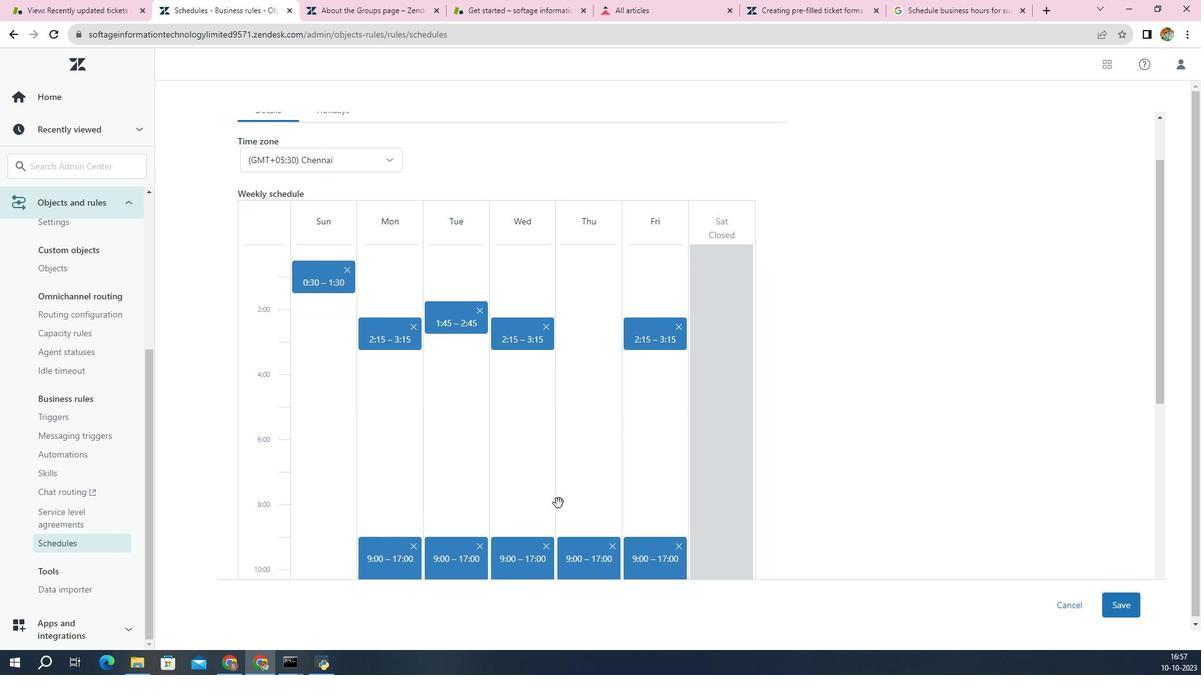 
Action: Mouse moved to (583, 507)
Screenshot: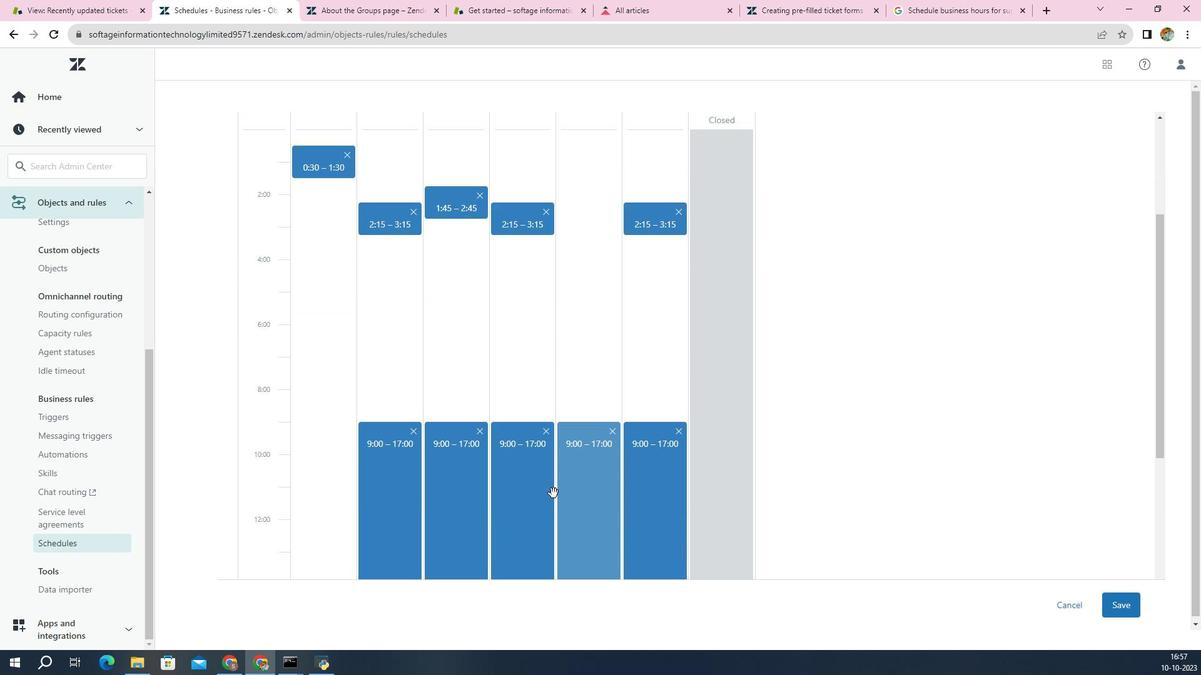 
Action: Mouse scrolled (583, 507) with delta (0, 0)
Screenshot: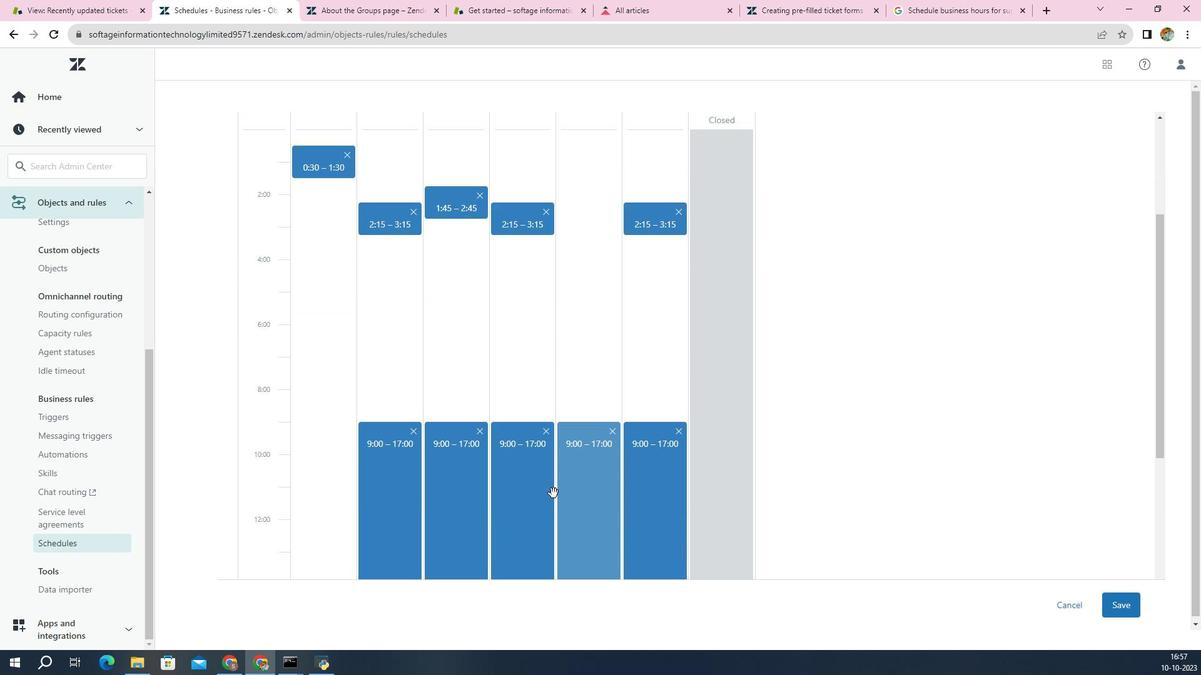 
Action: Mouse moved to (581, 502)
Screenshot: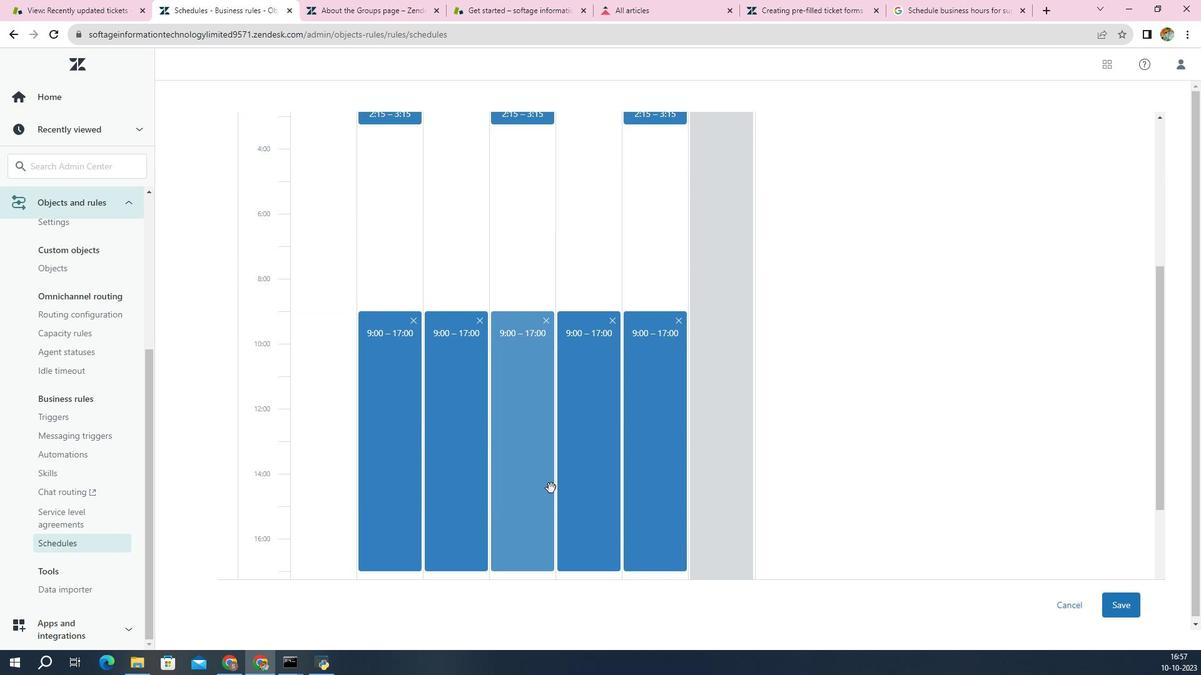 
Action: Mouse scrolled (581, 502) with delta (0, 0)
Screenshot: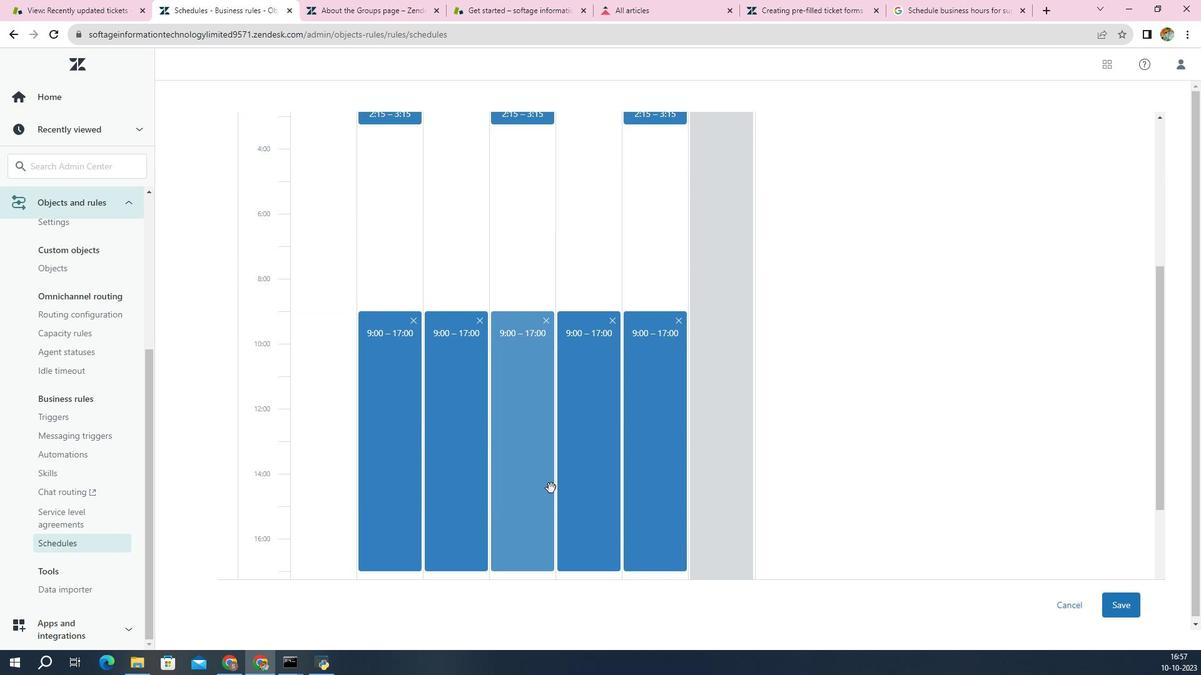 
Action: Mouse moved to (577, 498)
Screenshot: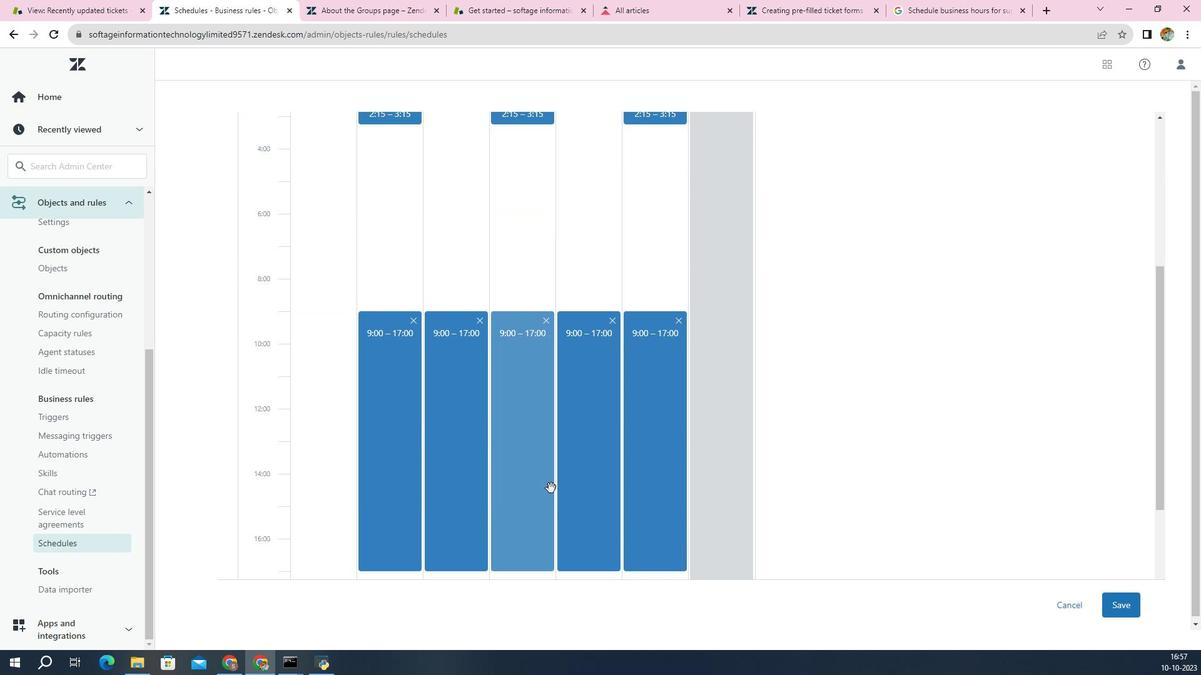 
Action: Mouse scrolled (577, 497) with delta (0, 0)
Screenshot: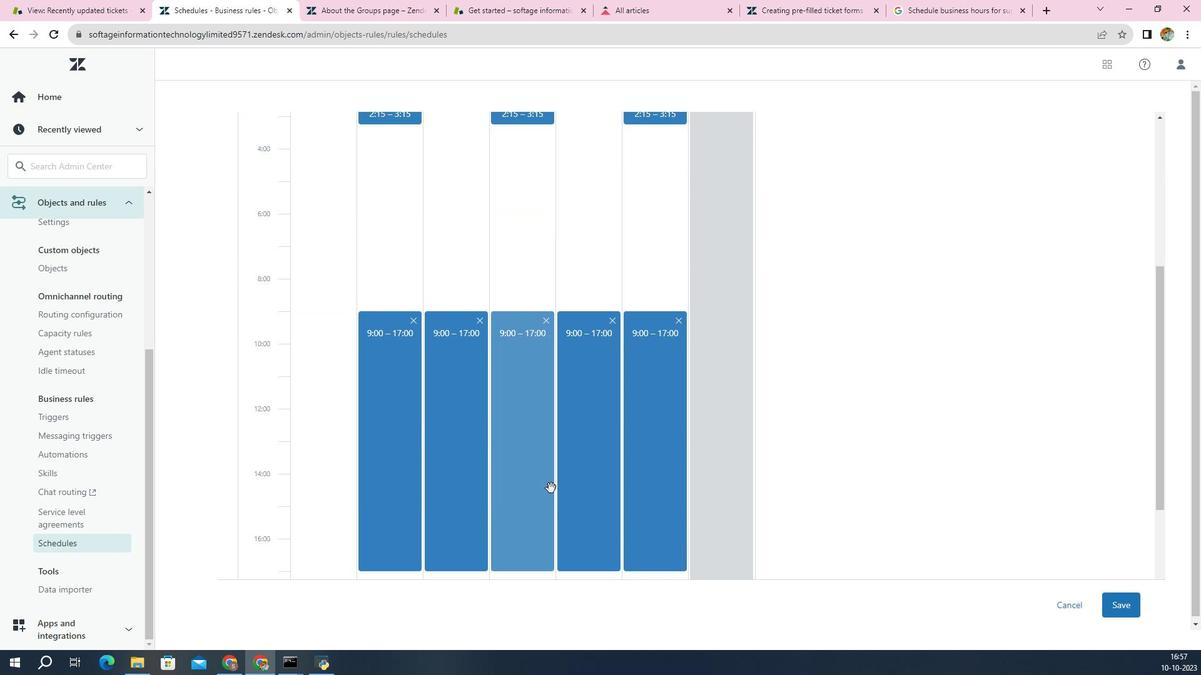 
Action: Mouse moved to (571, 486)
Screenshot: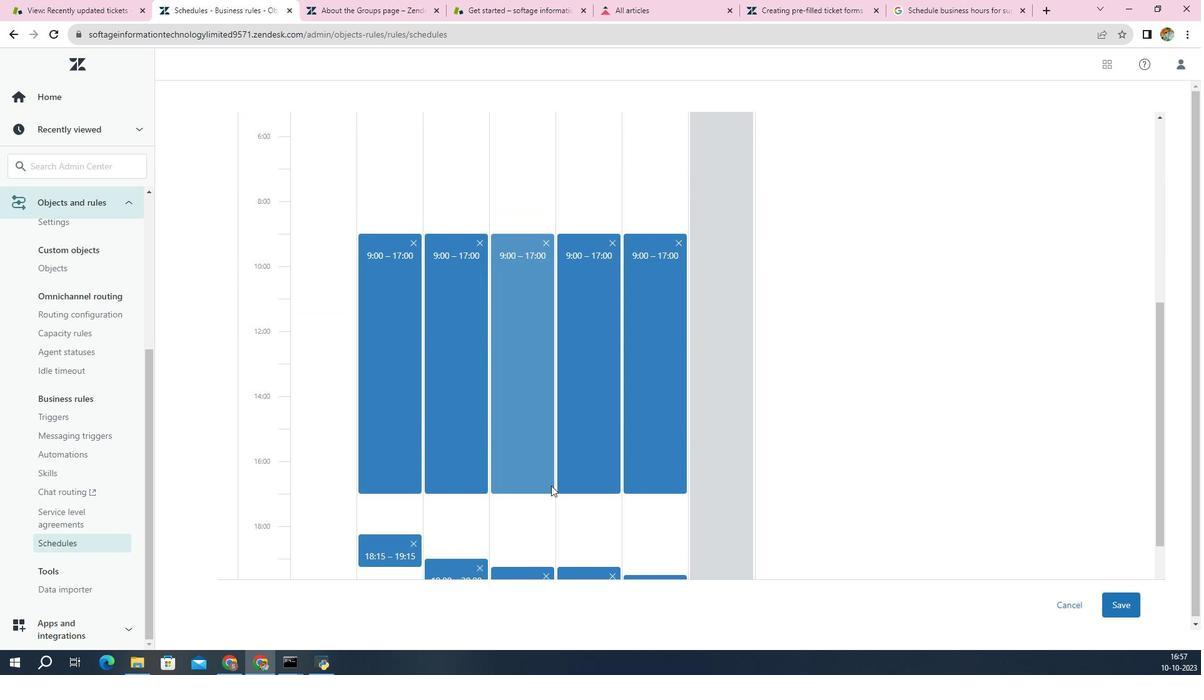 
Action: Mouse scrolled (571, 485) with delta (0, 0)
Screenshot: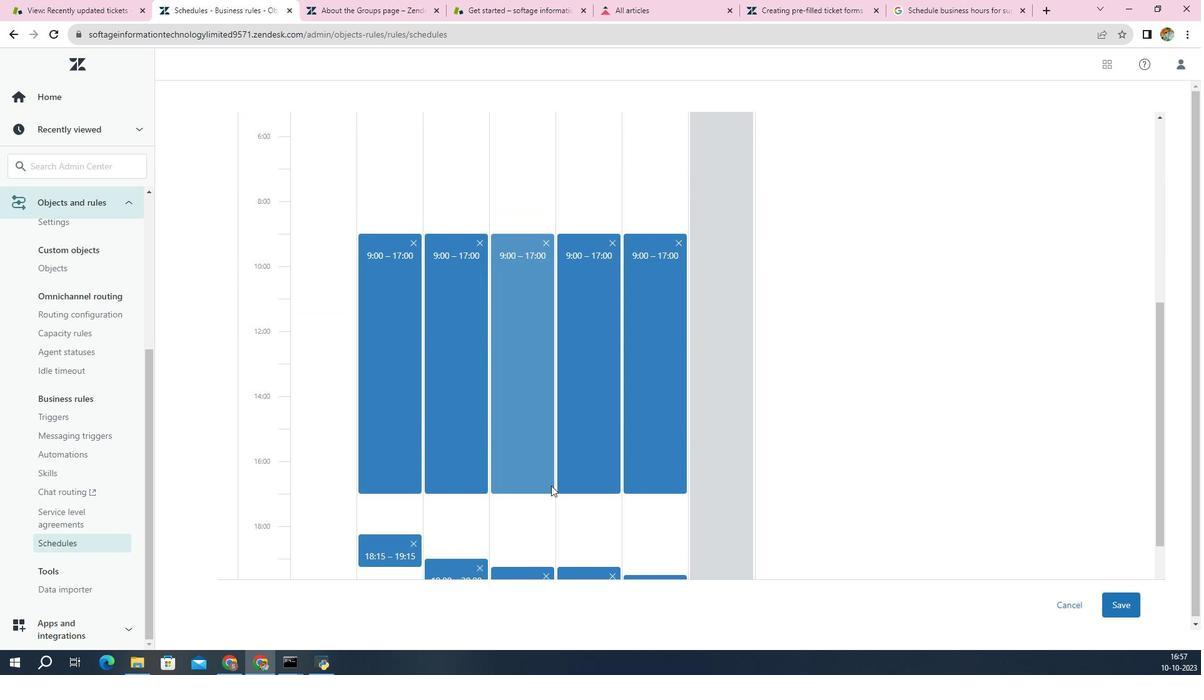 
Action: Mouse moved to (634, 193)
Screenshot: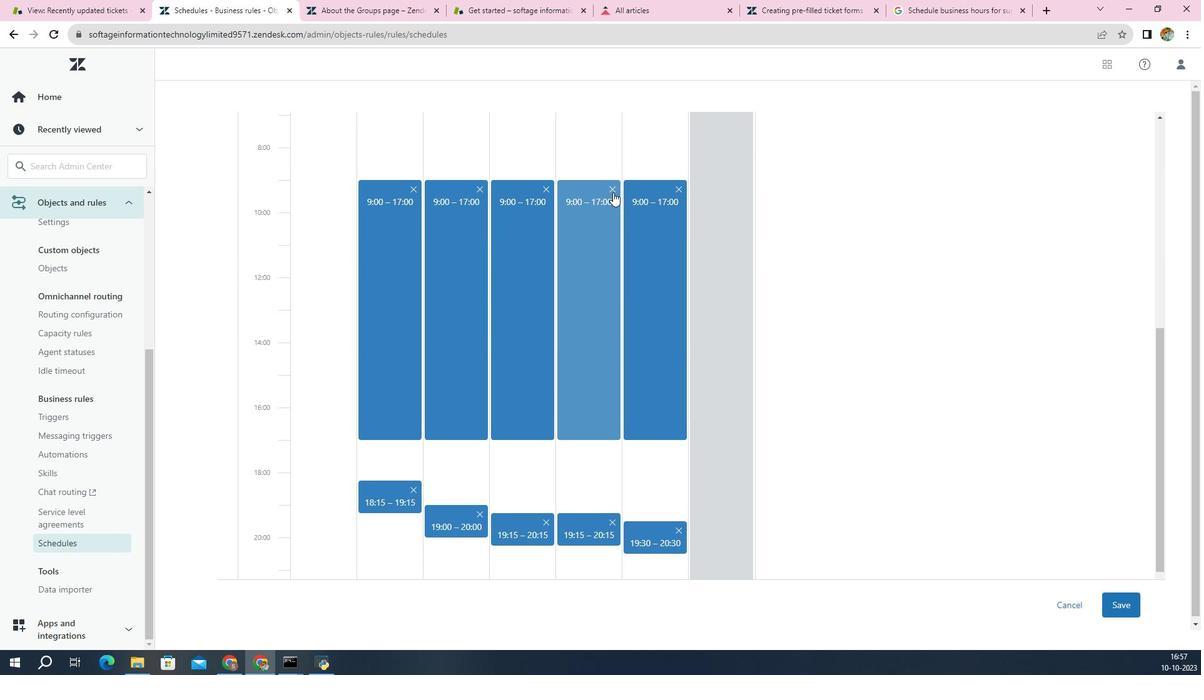 
Action: Mouse pressed left at (634, 193)
Screenshot: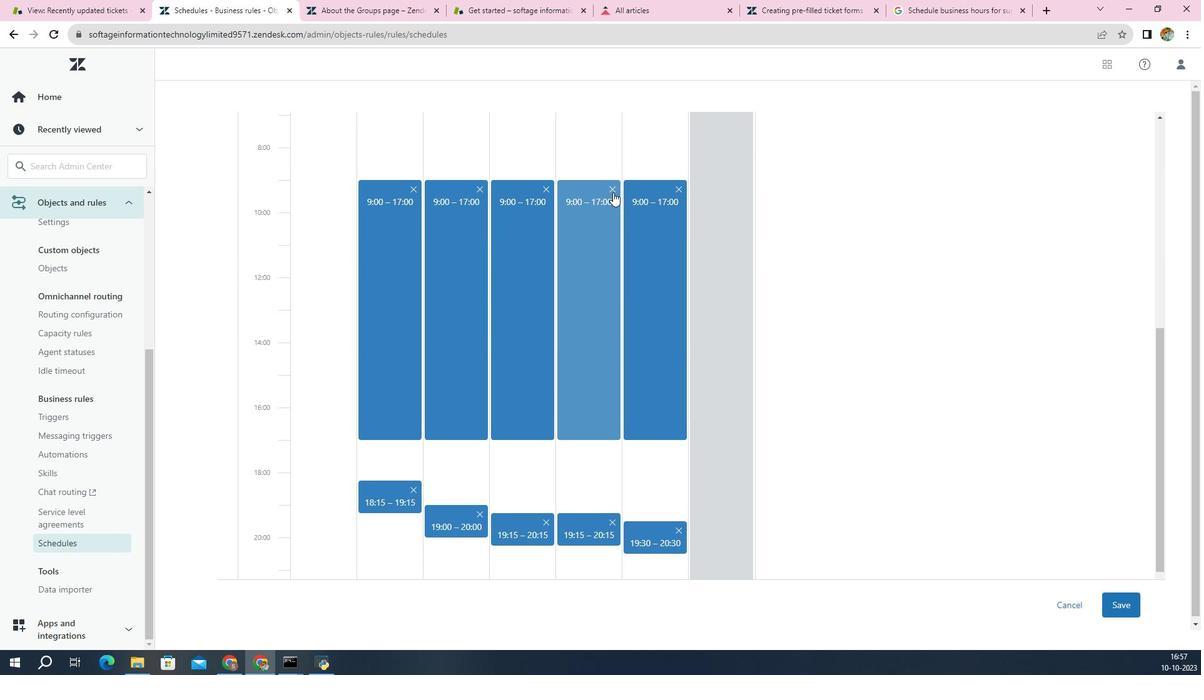 
Action: Mouse moved to (567, 192)
Screenshot: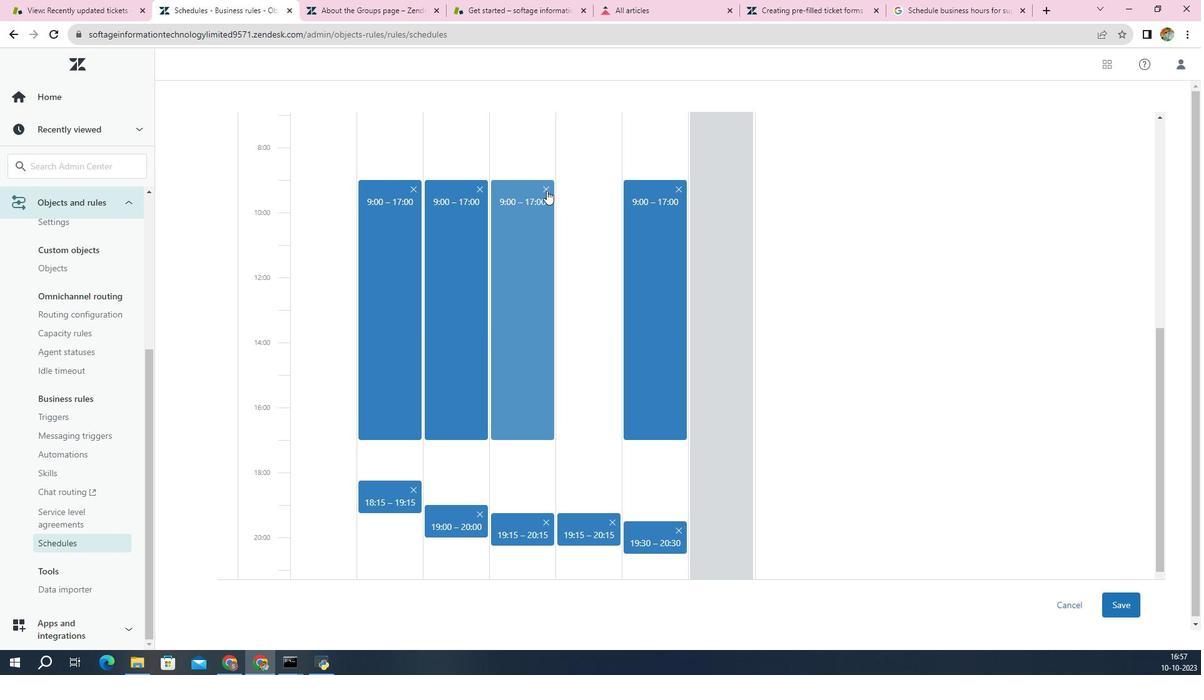 
Action: Mouse pressed left at (567, 192)
Screenshot: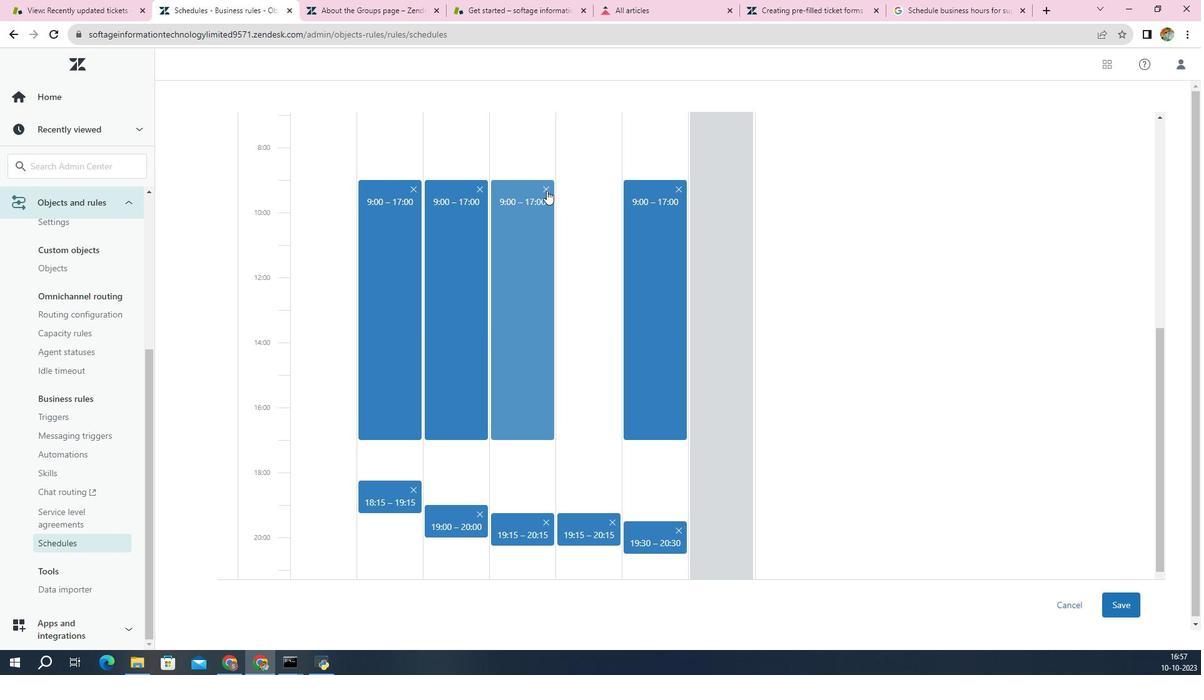
Action: Mouse moved to (625, 517)
Screenshot: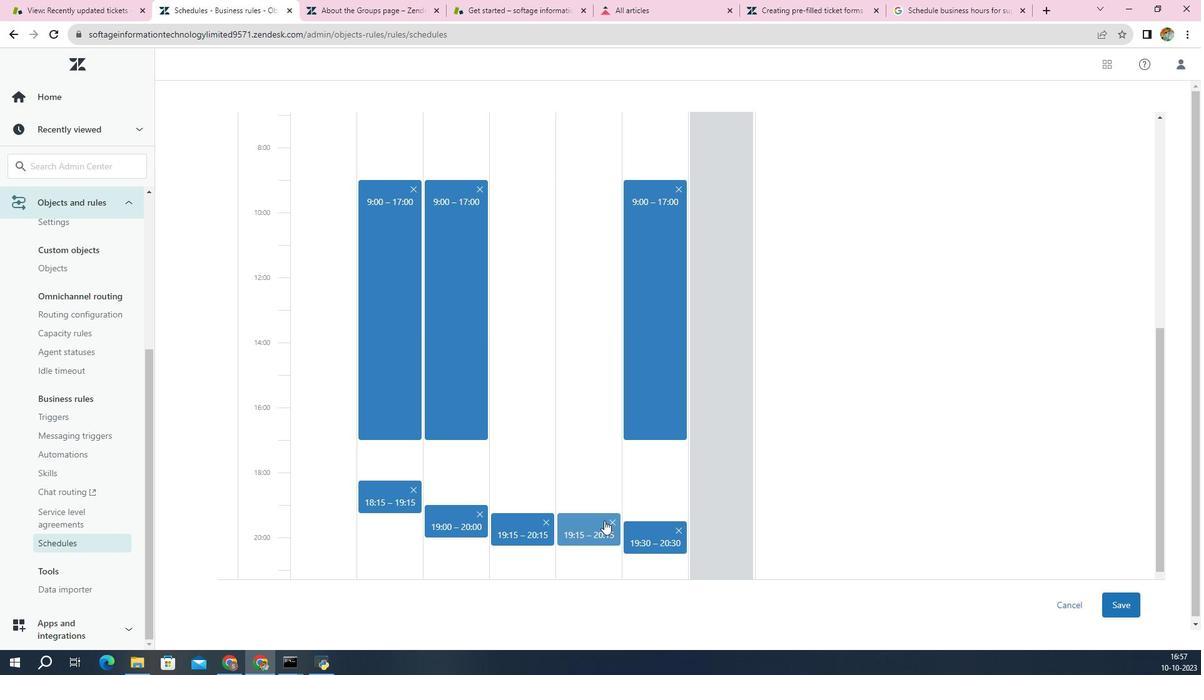 
Action: Mouse pressed left at (625, 517)
Screenshot: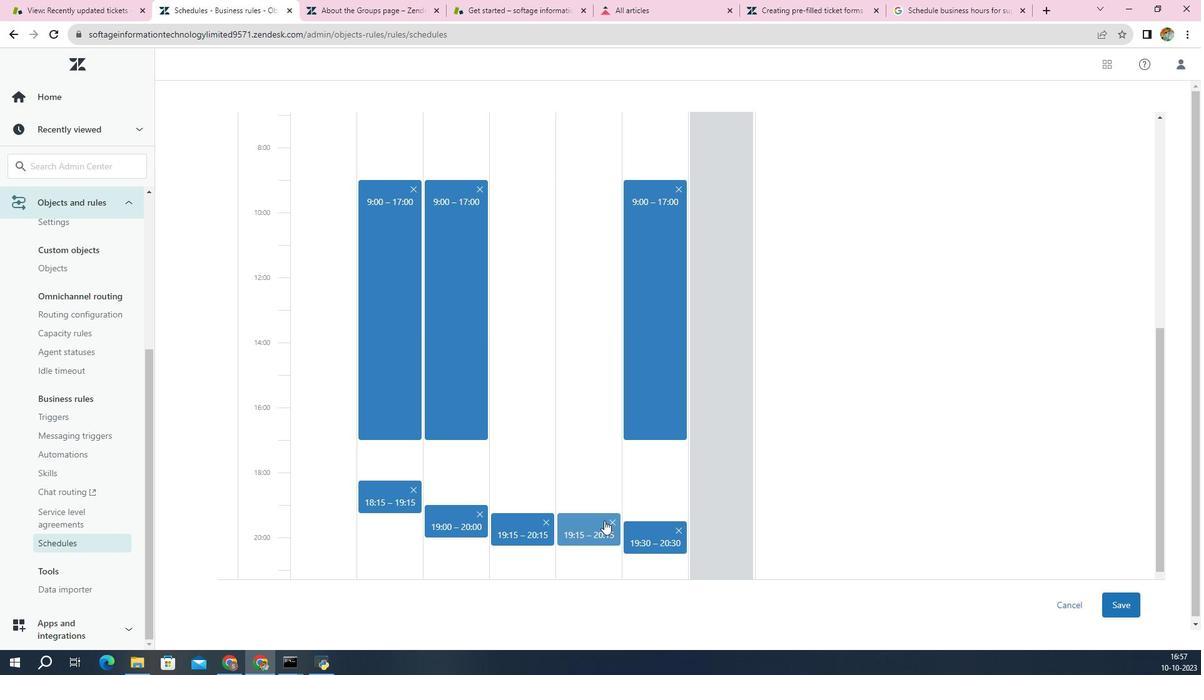 
Action: Mouse moved to (1147, 594)
Screenshot: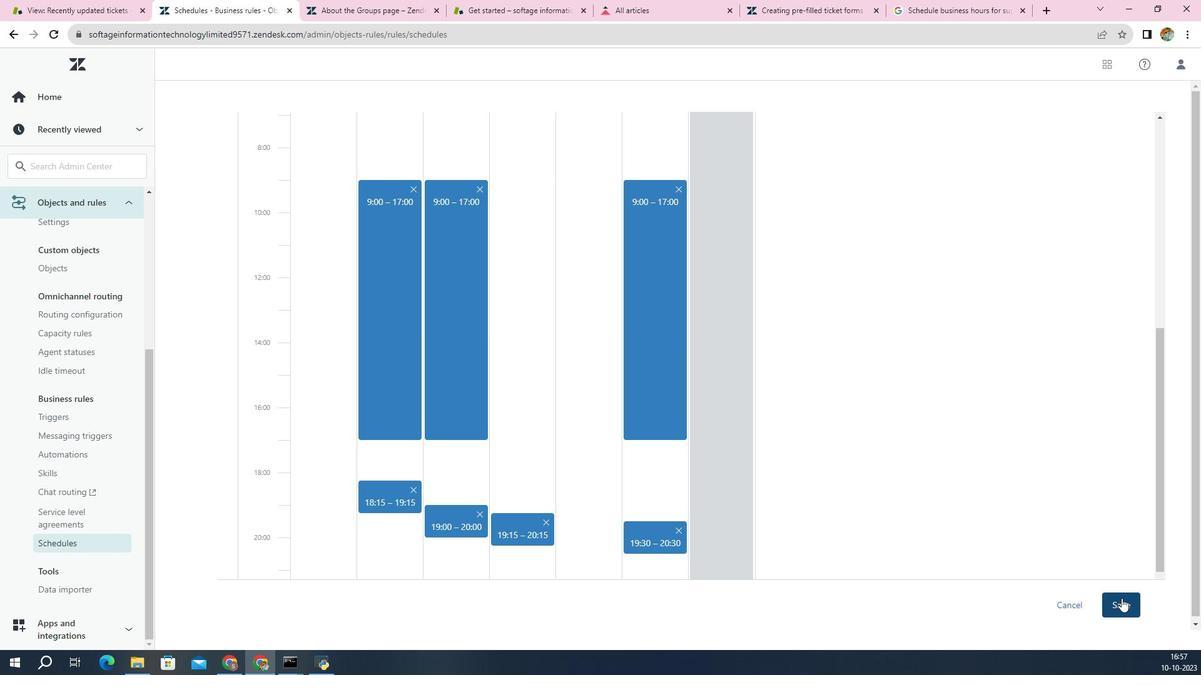 
Action: Mouse pressed left at (1147, 594)
Screenshot: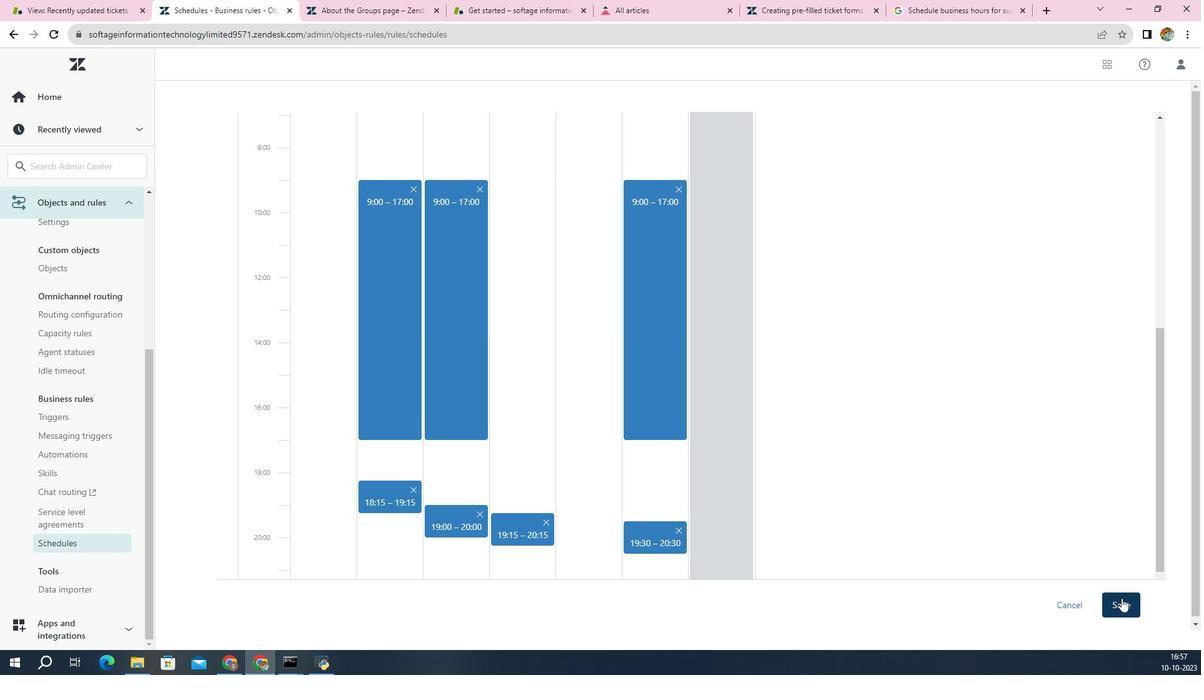 
Action: Mouse moved to (716, 412)
Screenshot: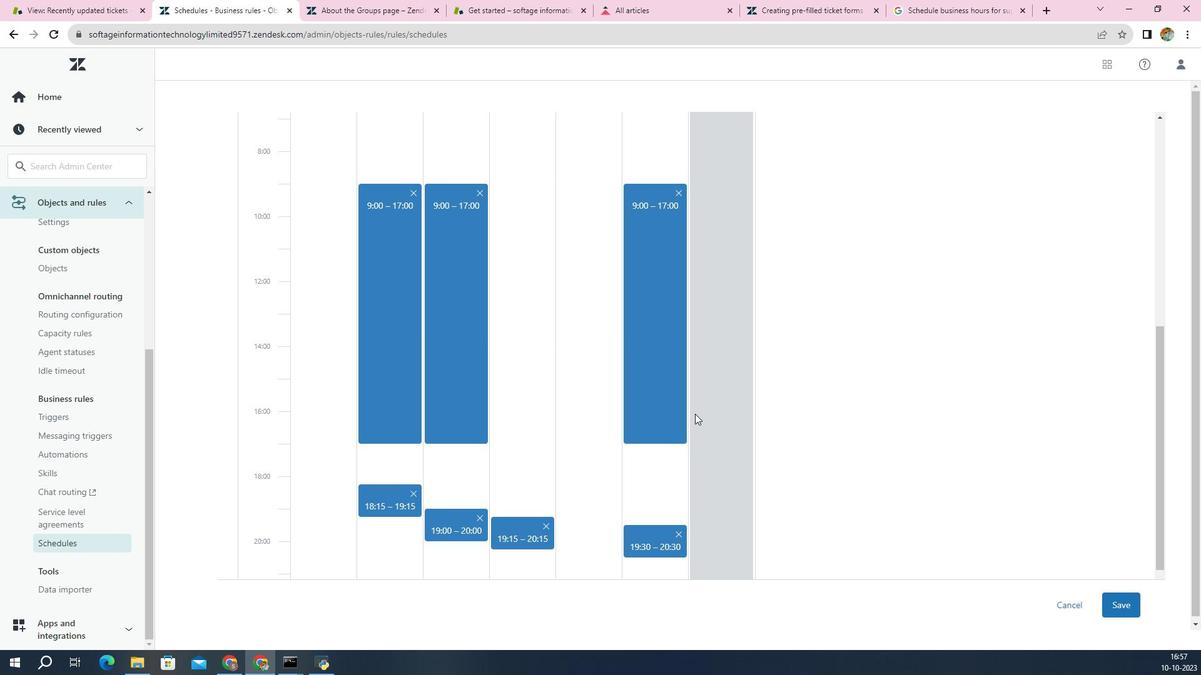
Action: Mouse scrolled (716, 412) with delta (0, 0)
Screenshot: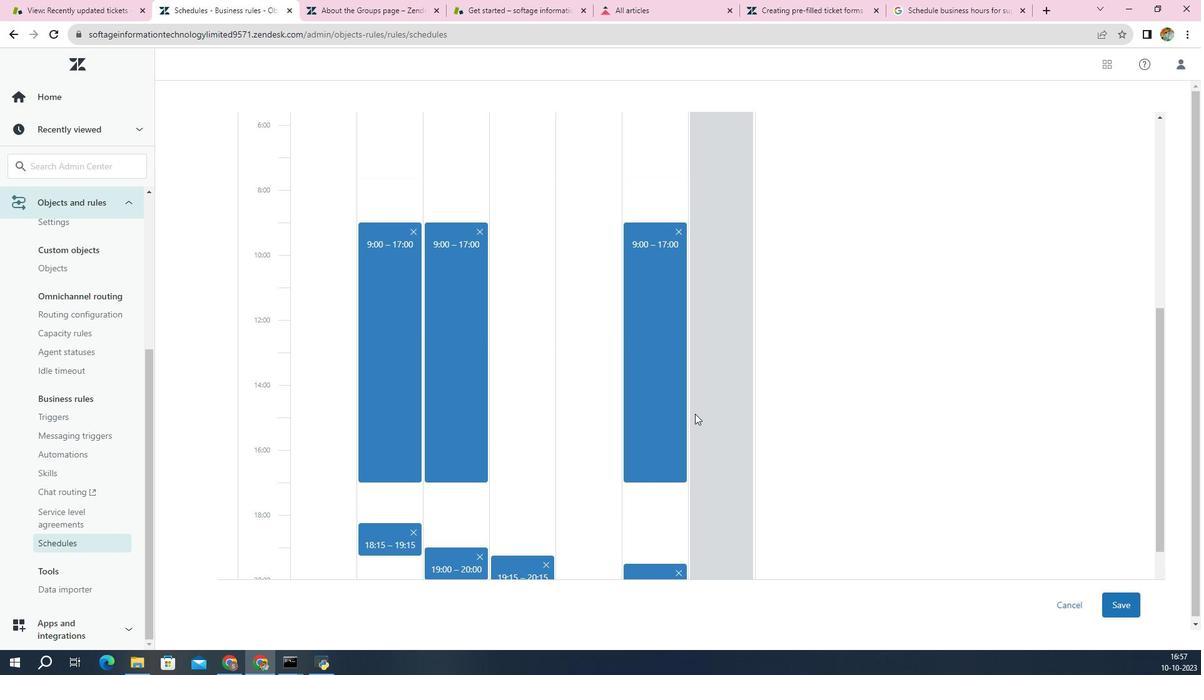 
Action: Mouse scrolled (716, 412) with delta (0, 0)
Screenshot: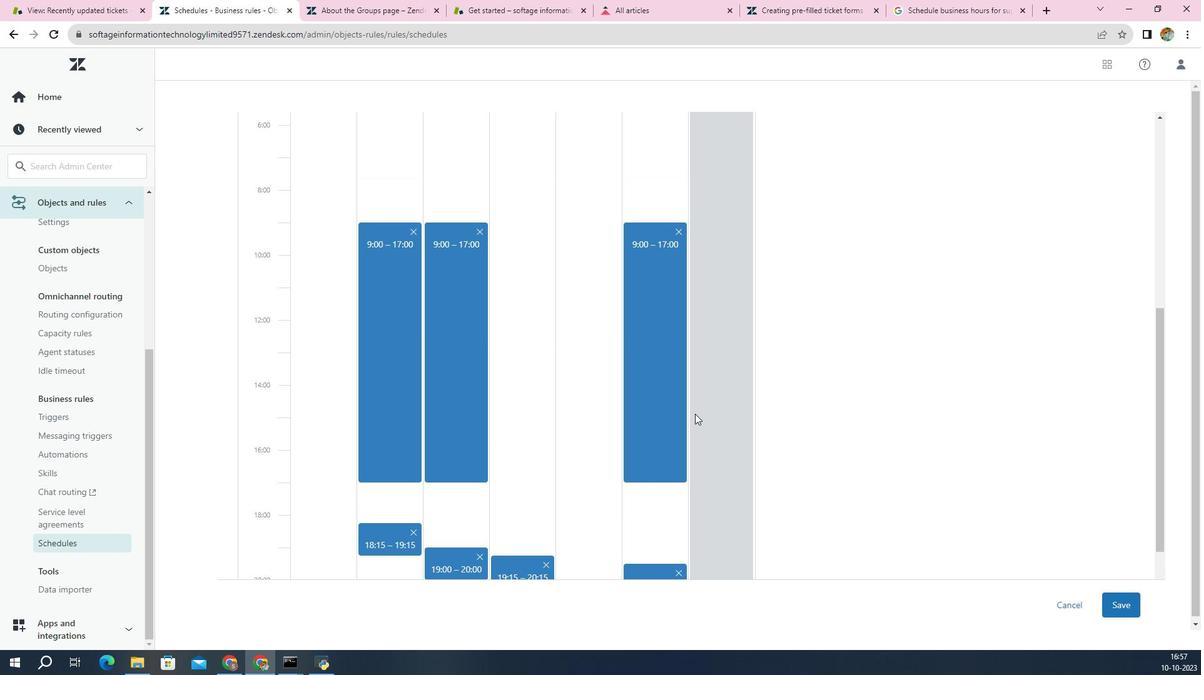 
Action: Mouse scrolled (716, 412) with delta (0, 0)
Screenshot: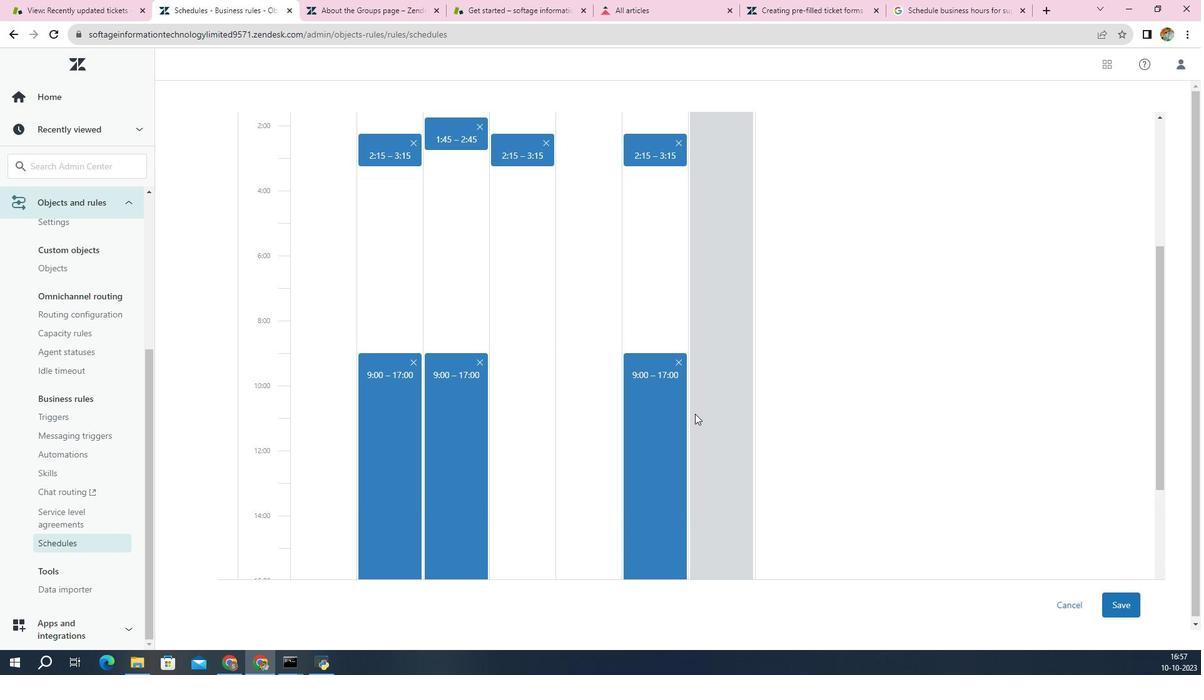 
Action: Mouse scrolled (716, 412) with delta (0, 0)
Screenshot: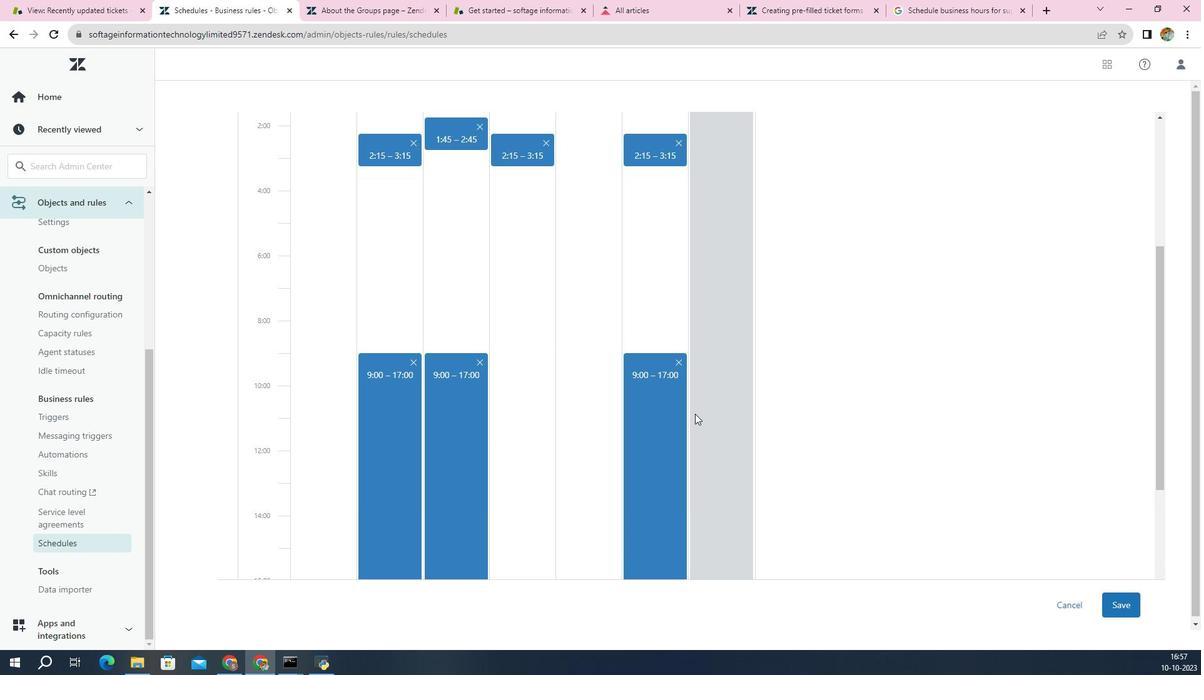 
Action: Mouse scrolled (716, 412) with delta (0, 0)
Screenshot: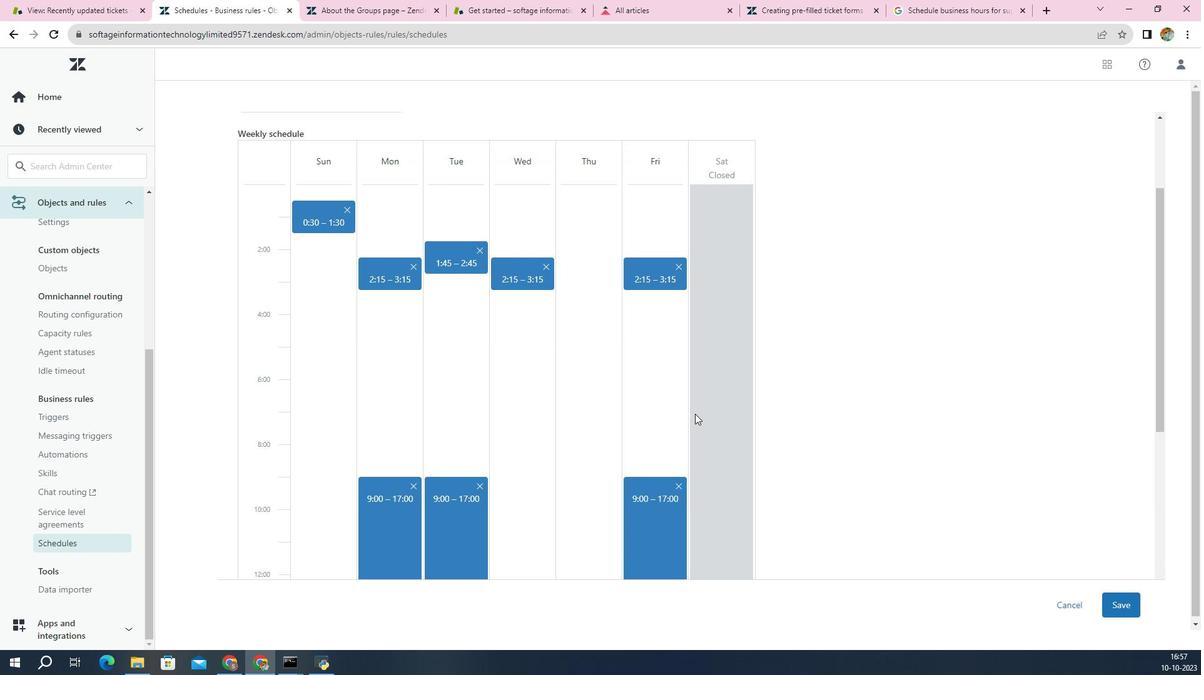 
Action: Mouse scrolled (716, 412) with delta (0, 0)
Screenshot: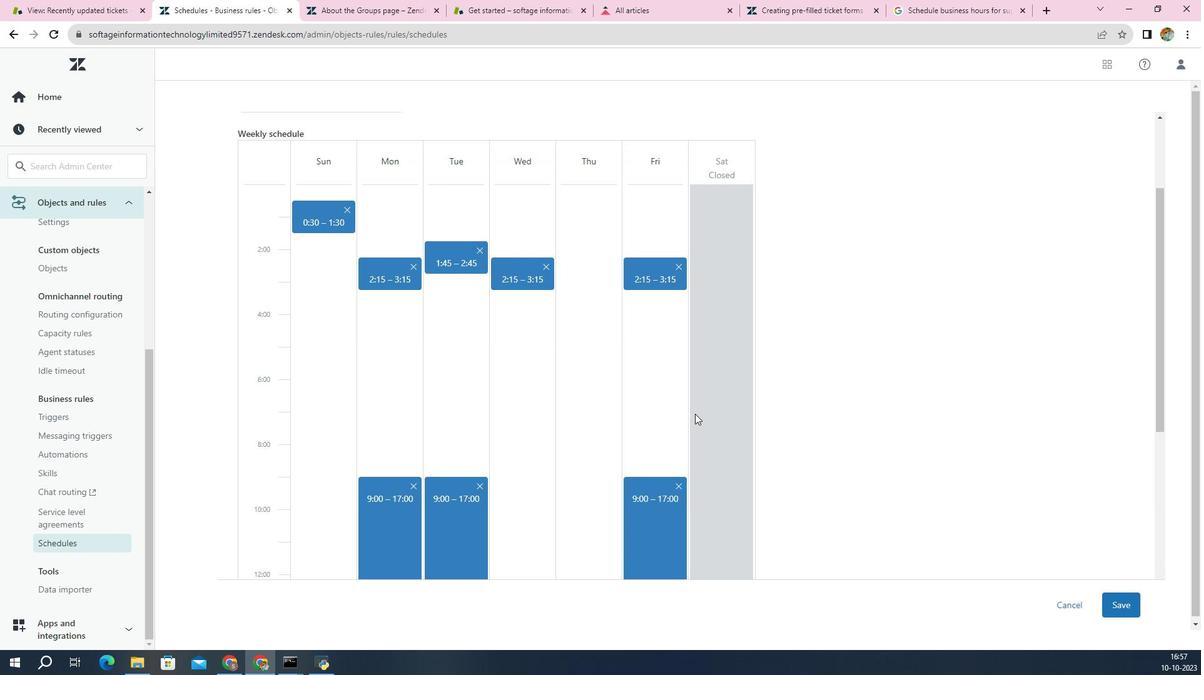 
Action: Mouse scrolled (716, 412) with delta (0, 0)
Screenshot: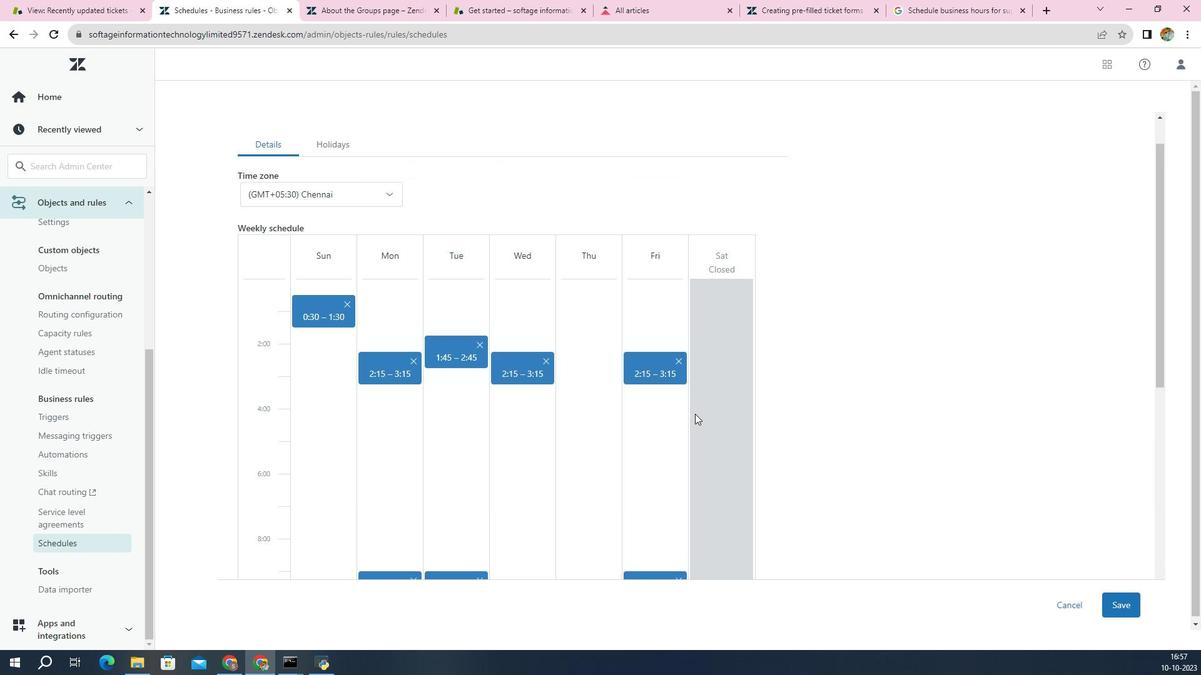 
Action: Mouse moved to (352, 192)
Screenshot: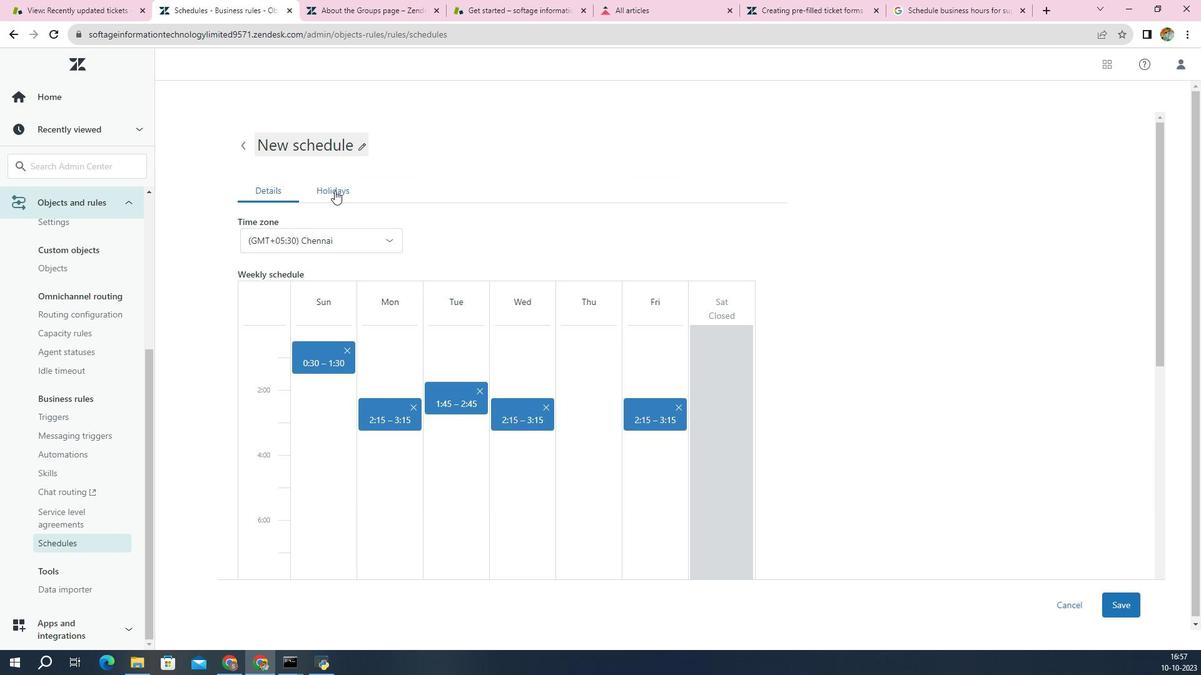 
Action: Mouse pressed left at (352, 192)
Screenshot: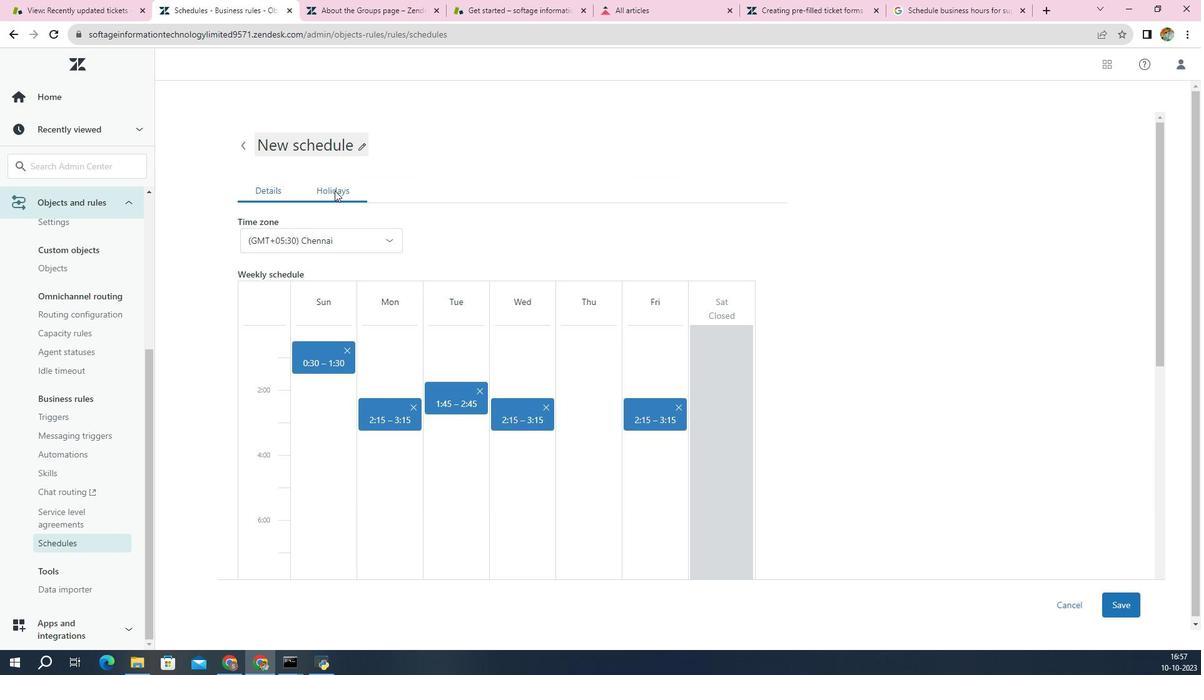 
Action: Mouse moved to (277, 188)
Screenshot: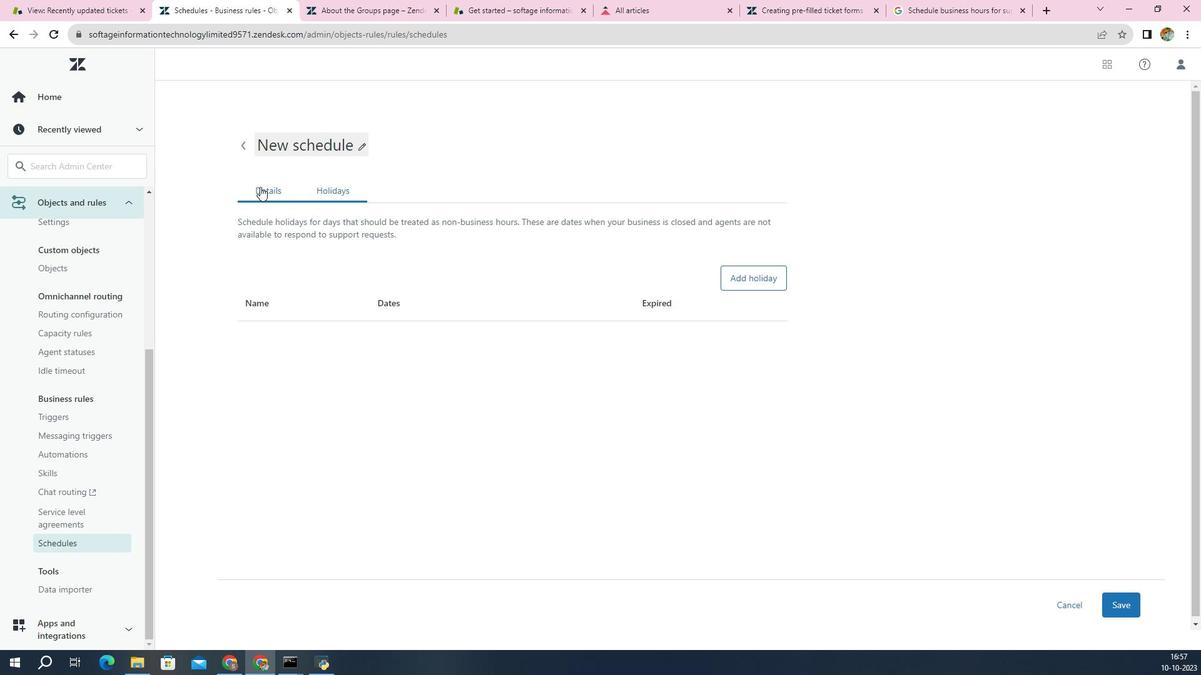 
Action: Mouse pressed left at (277, 188)
Screenshot: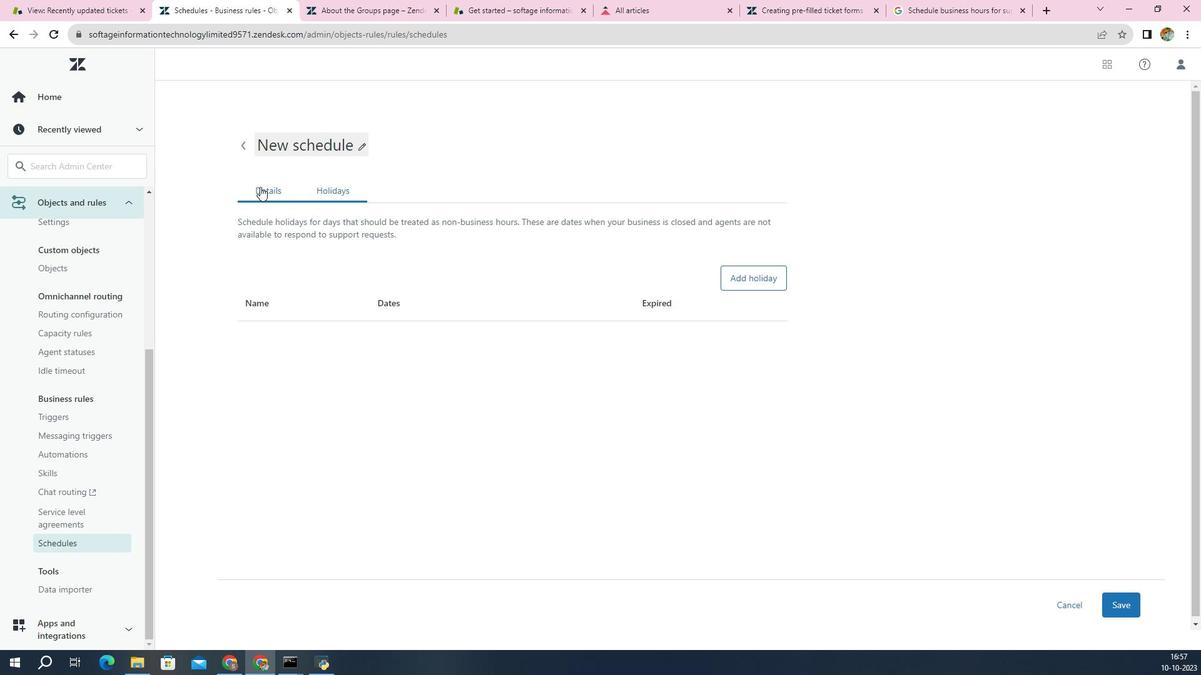 
Action: Mouse moved to (406, 239)
Screenshot: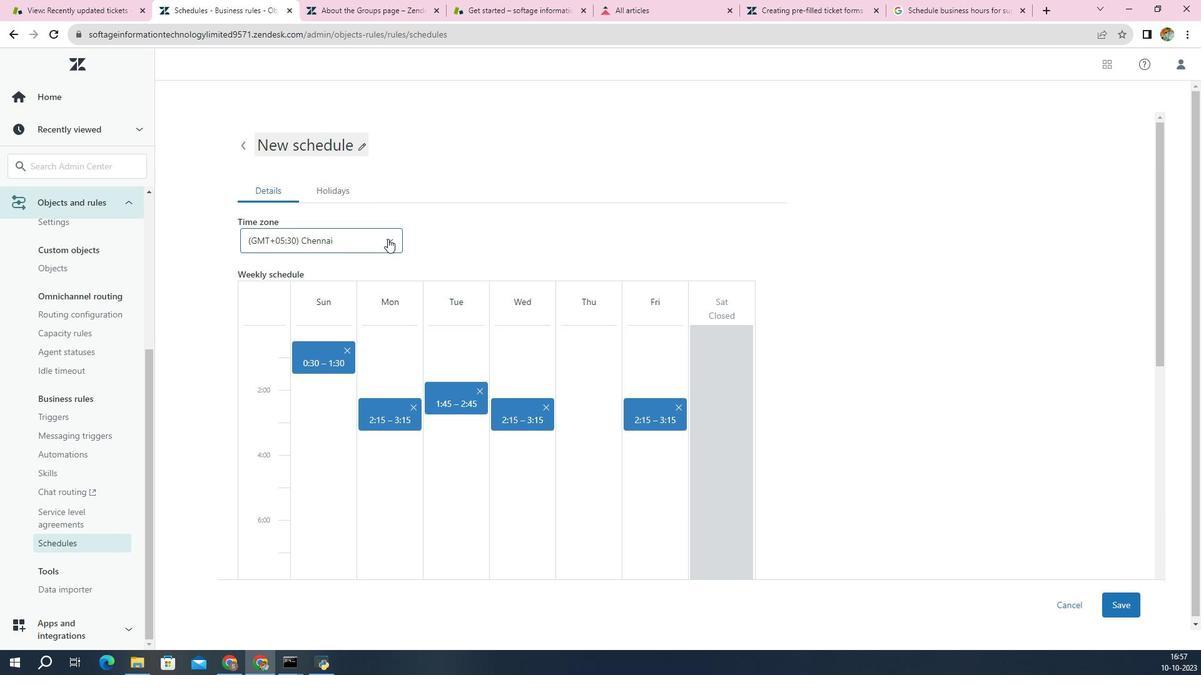 
Action: Mouse pressed left at (406, 239)
Screenshot: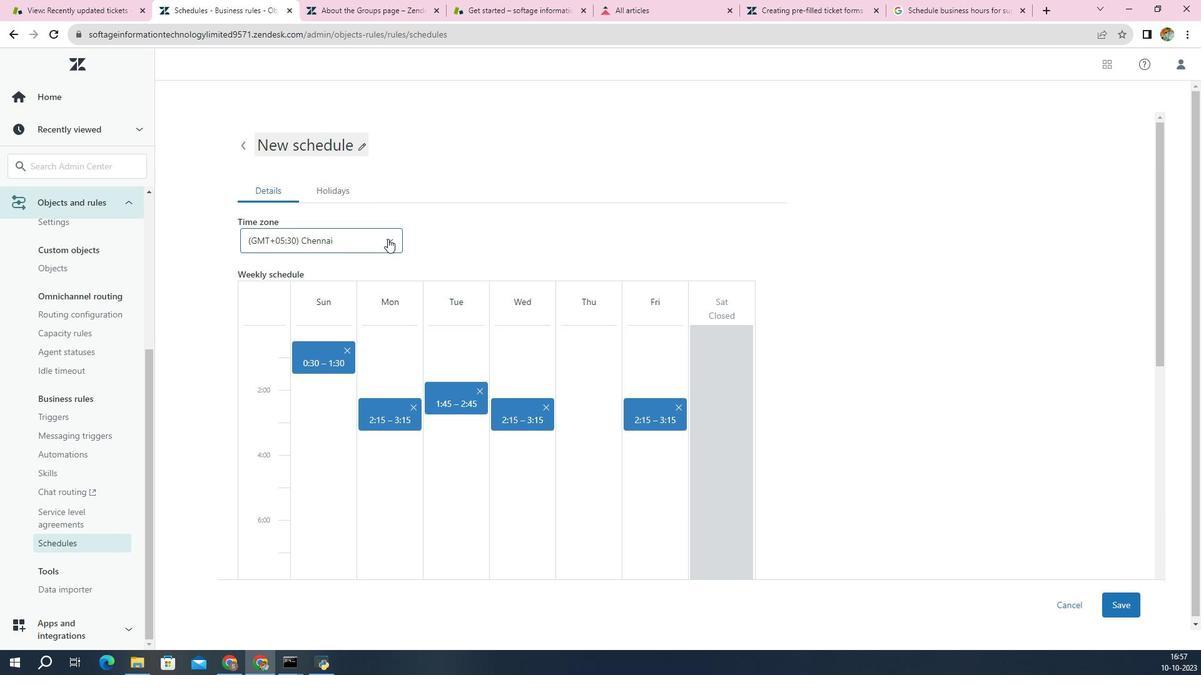 
Action: Mouse pressed left at (406, 239)
Screenshot: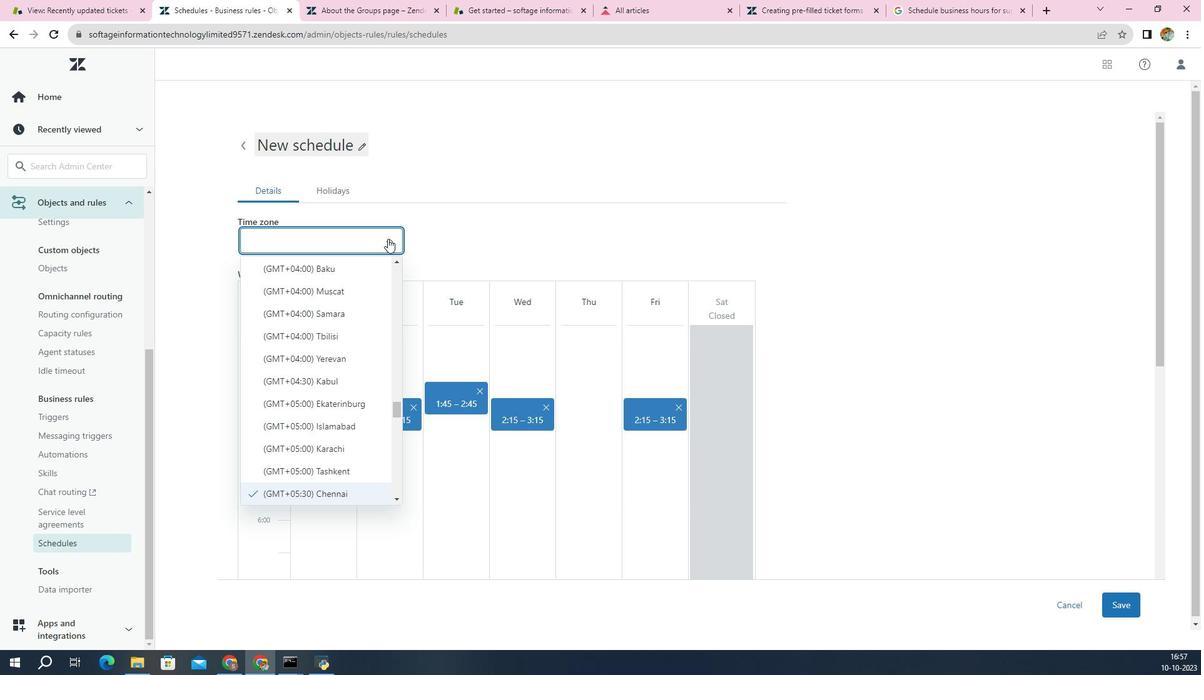
Action: Mouse moved to (460, 340)
Screenshot: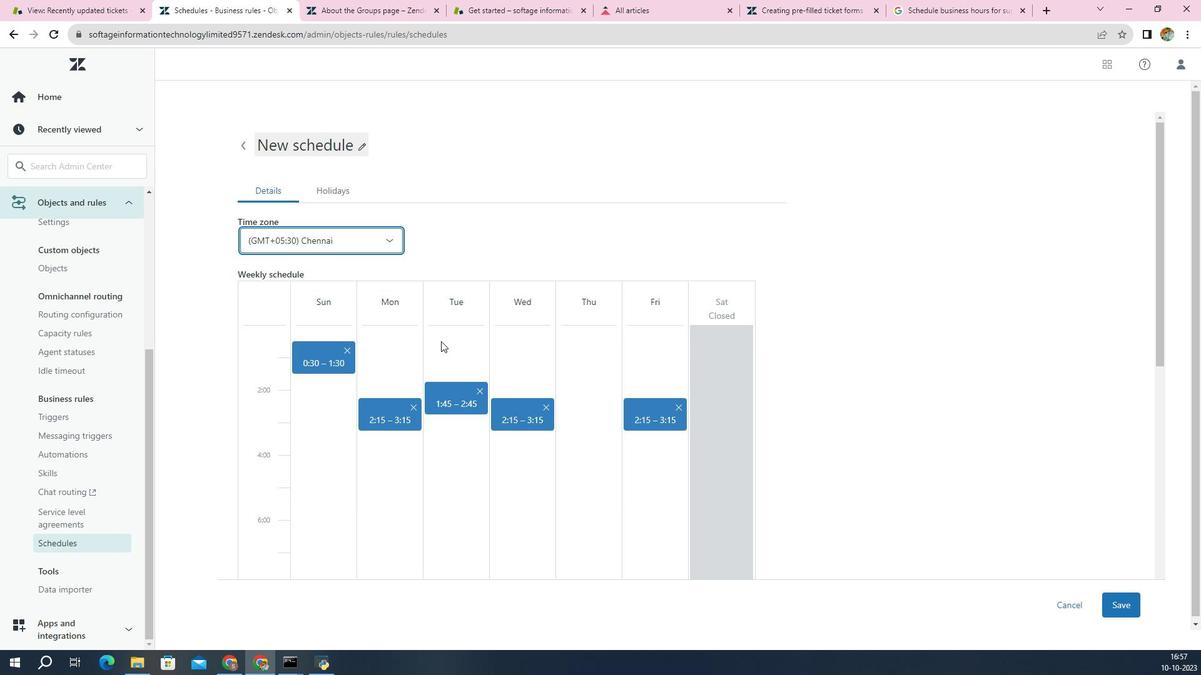 
Action: Mouse scrolled (460, 340) with delta (0, 0)
Screenshot: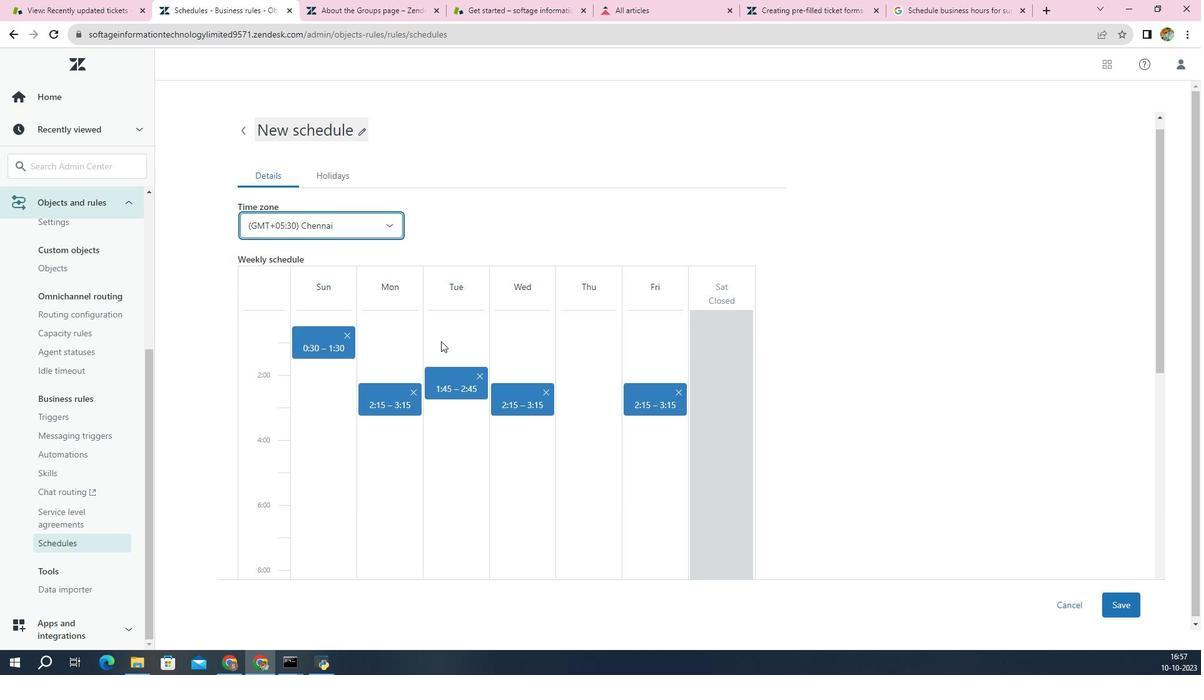 
Action: Mouse scrolled (460, 340) with delta (0, 0)
Screenshot: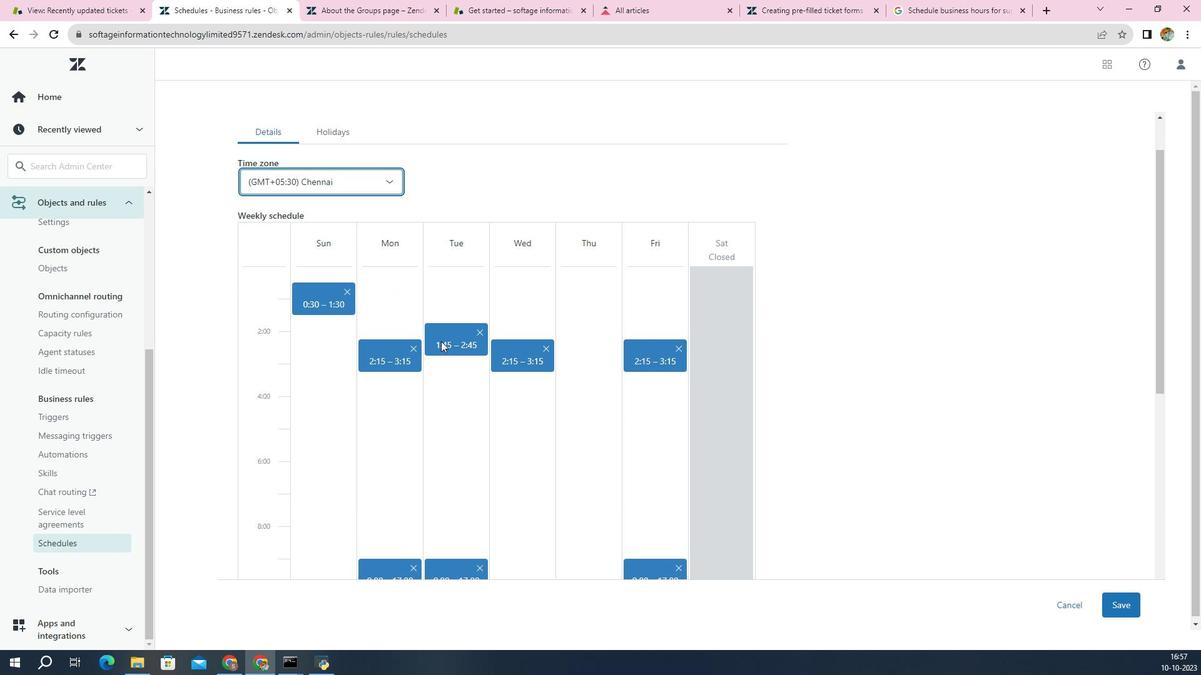 
Action: Mouse scrolled (460, 340) with delta (0, 0)
Screenshot: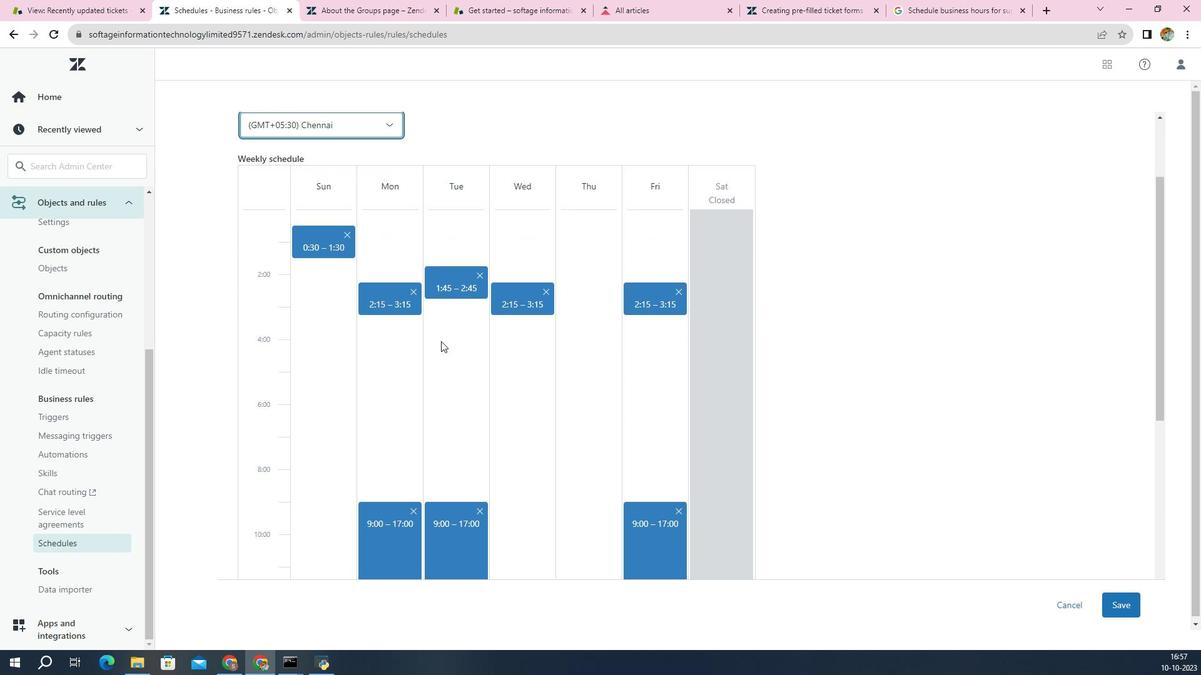 
Action: Mouse scrolled (460, 340) with delta (0, 0)
Screenshot: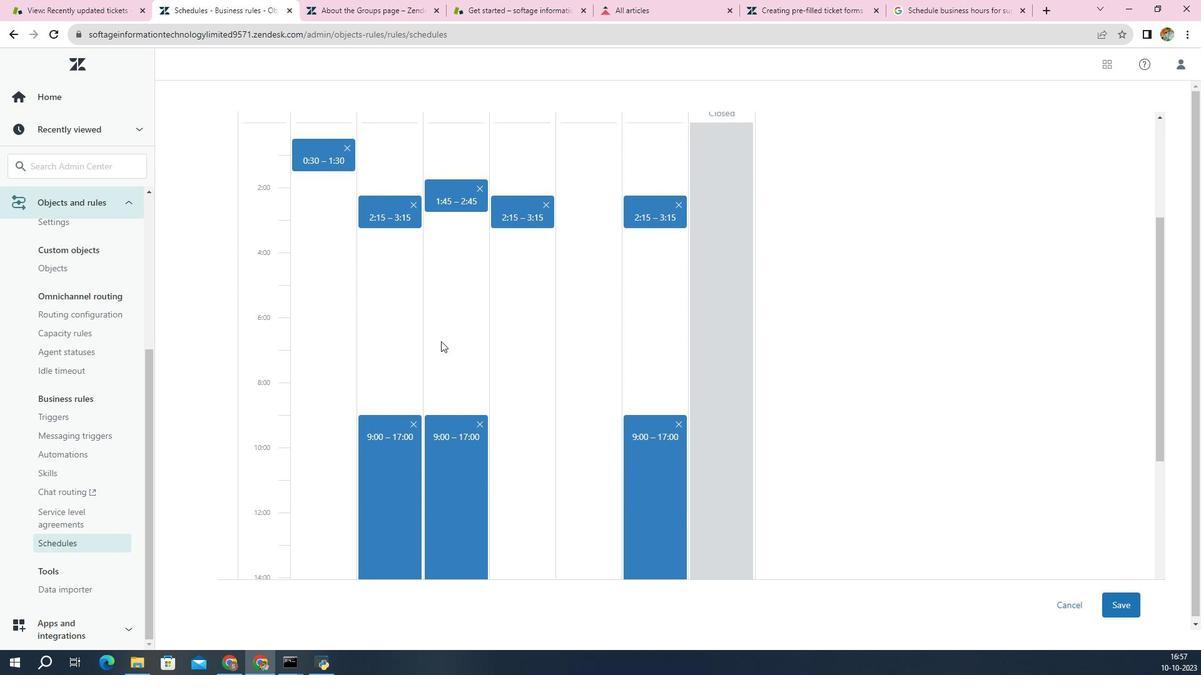 
Action: Mouse scrolled (460, 340) with delta (0, 0)
Screenshot: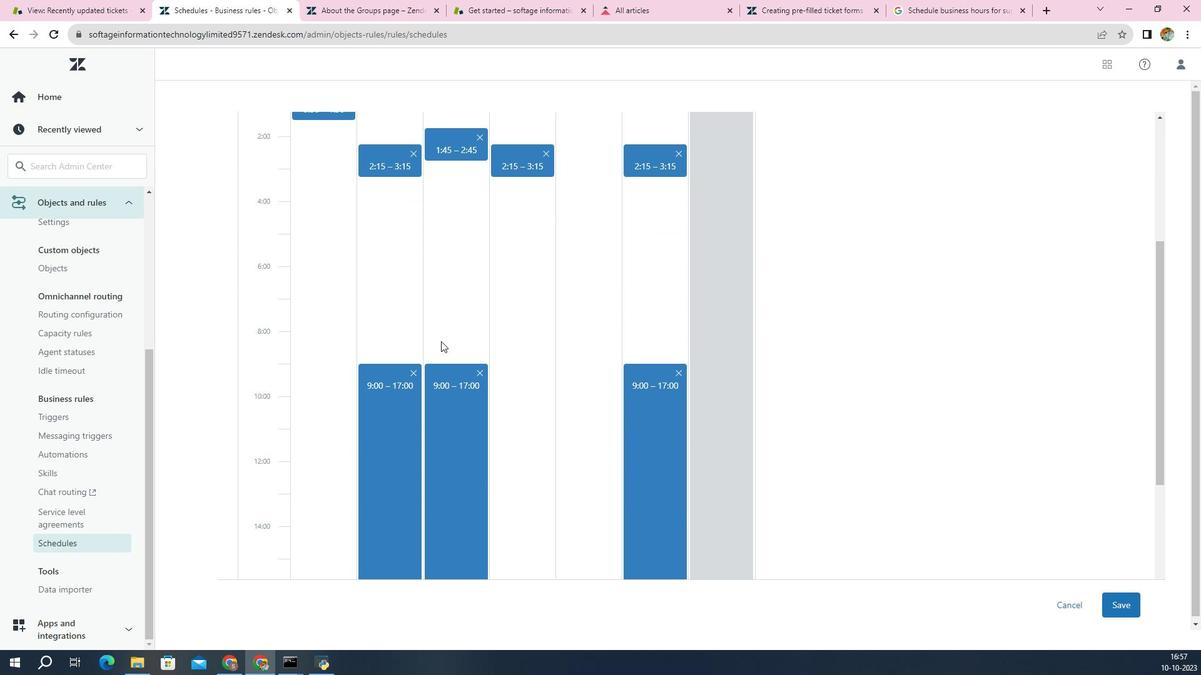 
Action: Mouse scrolled (460, 340) with delta (0, 0)
Screenshot: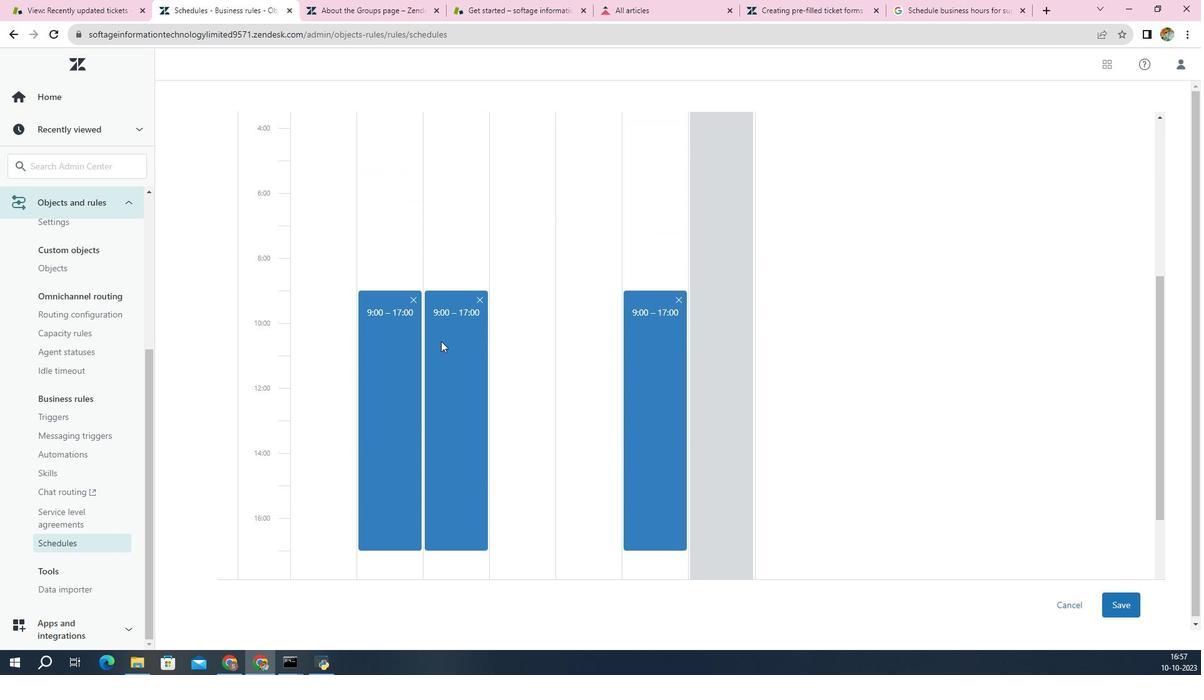 
Action: Mouse scrolled (460, 340) with delta (0, 0)
Screenshot: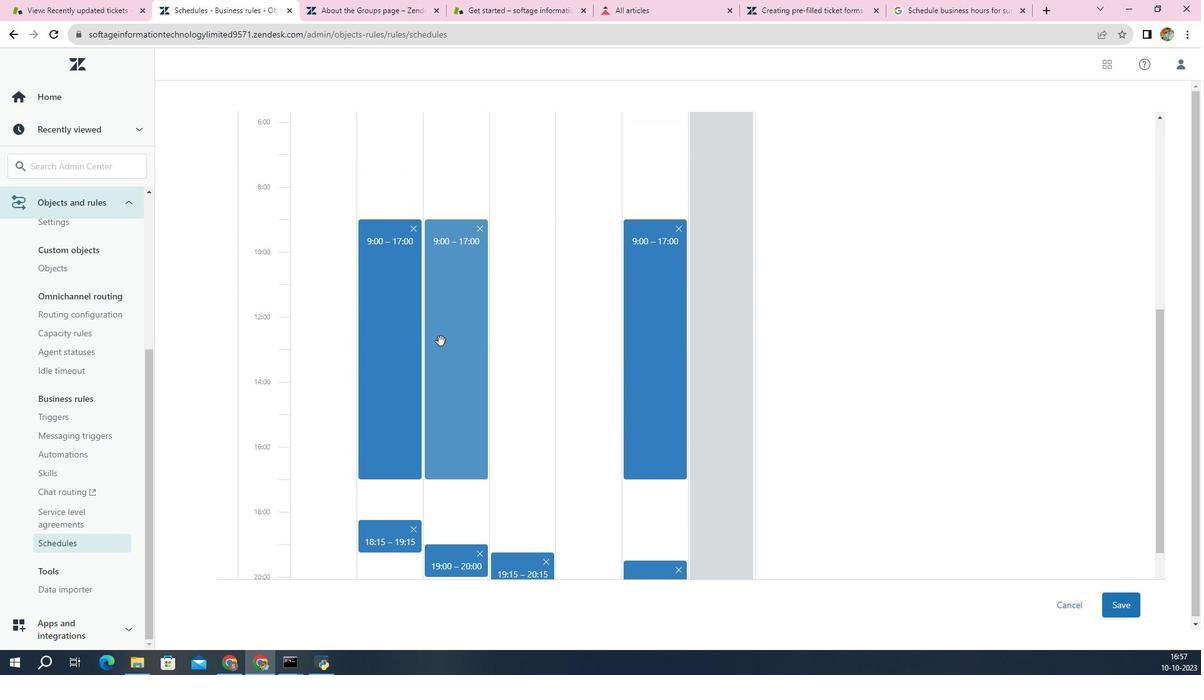 
Action: Mouse scrolled (460, 340) with delta (0, 0)
Screenshot: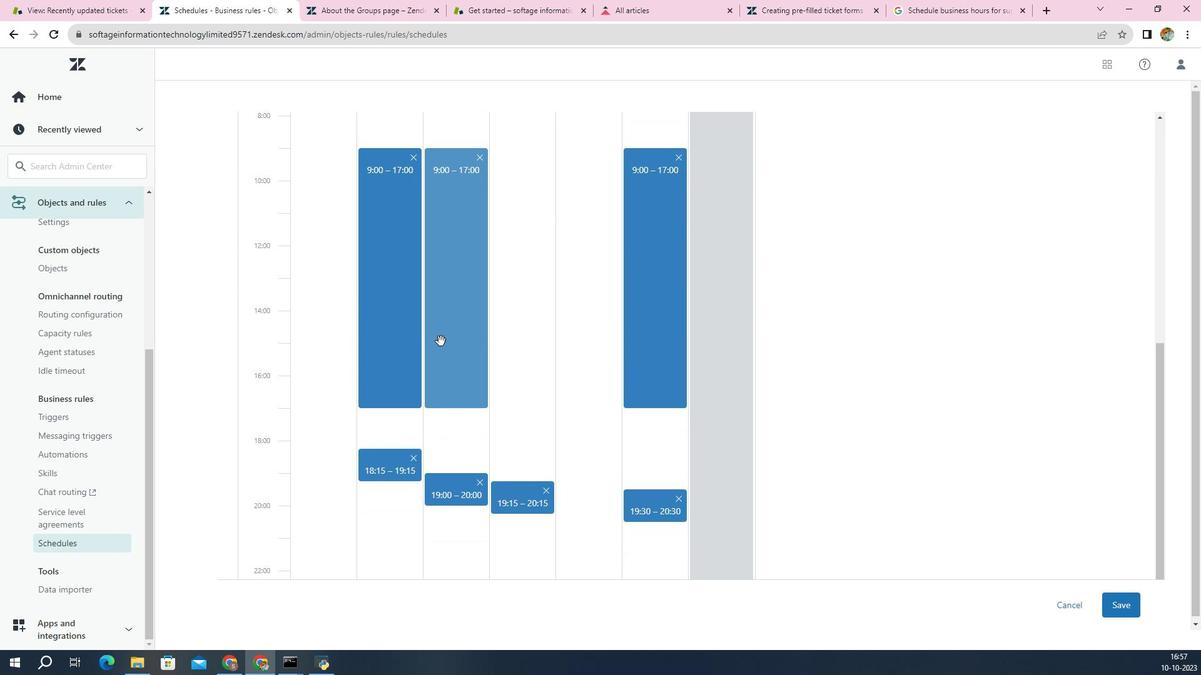
Action: Mouse scrolled (460, 340) with delta (0, 0)
Screenshot: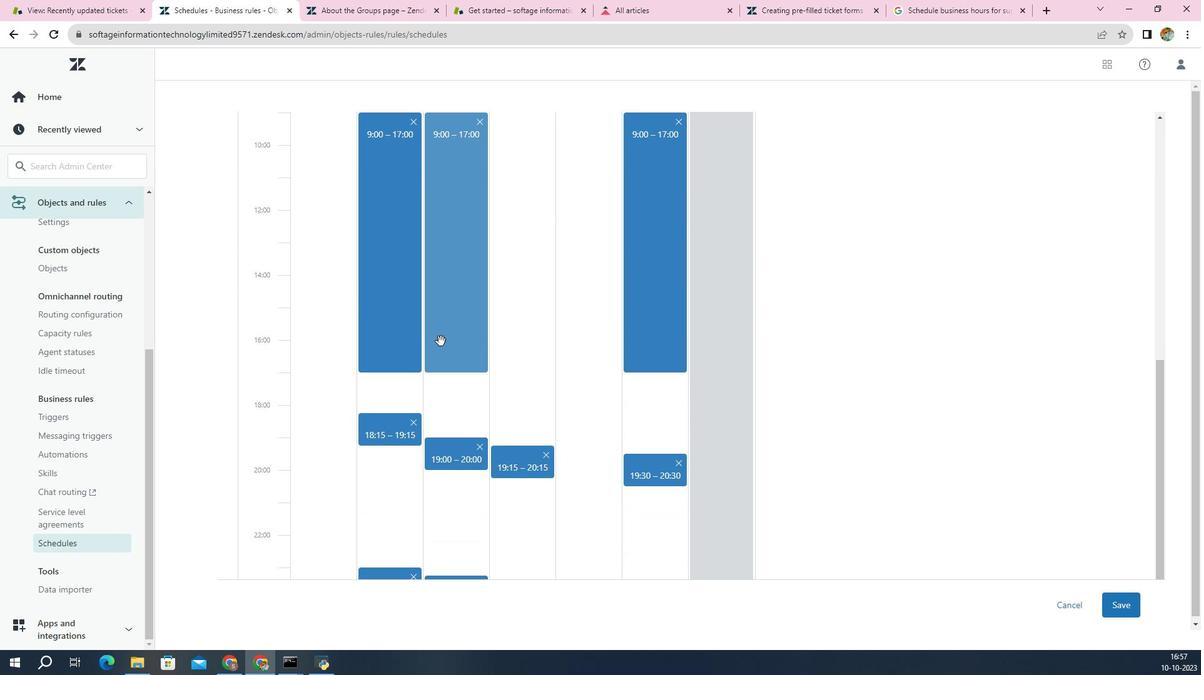 
Action: Mouse scrolled (460, 340) with delta (0, 0)
Screenshot: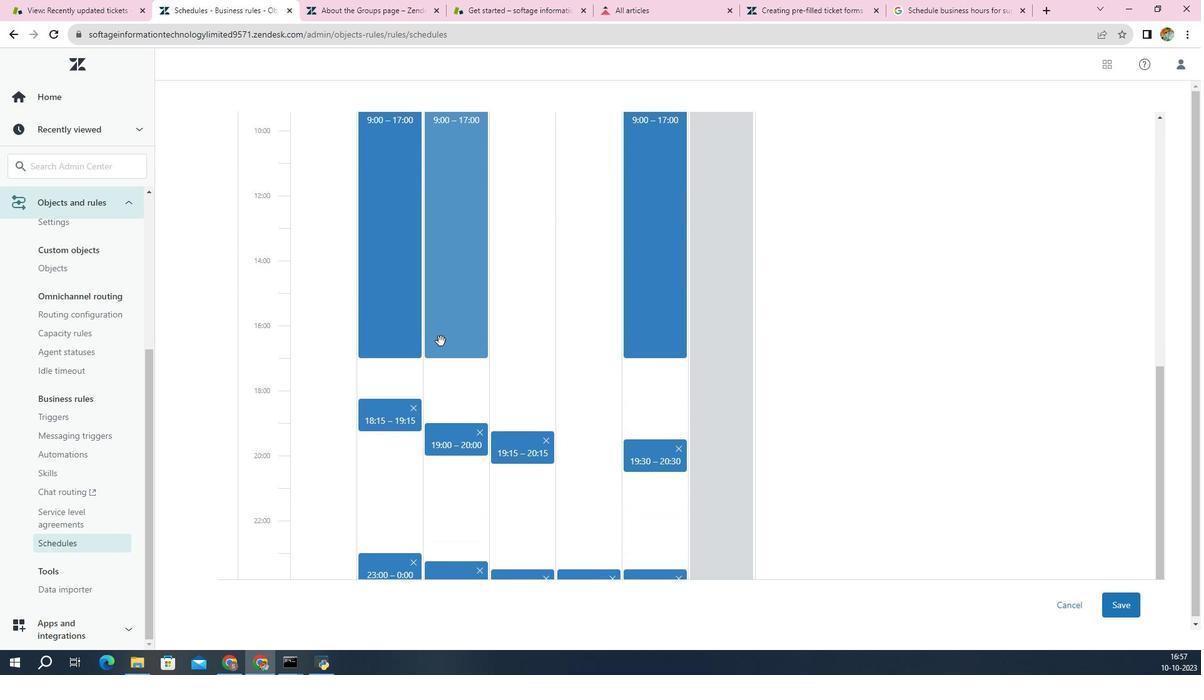 
Action: Mouse scrolled (460, 340) with delta (0, 0)
Screenshot: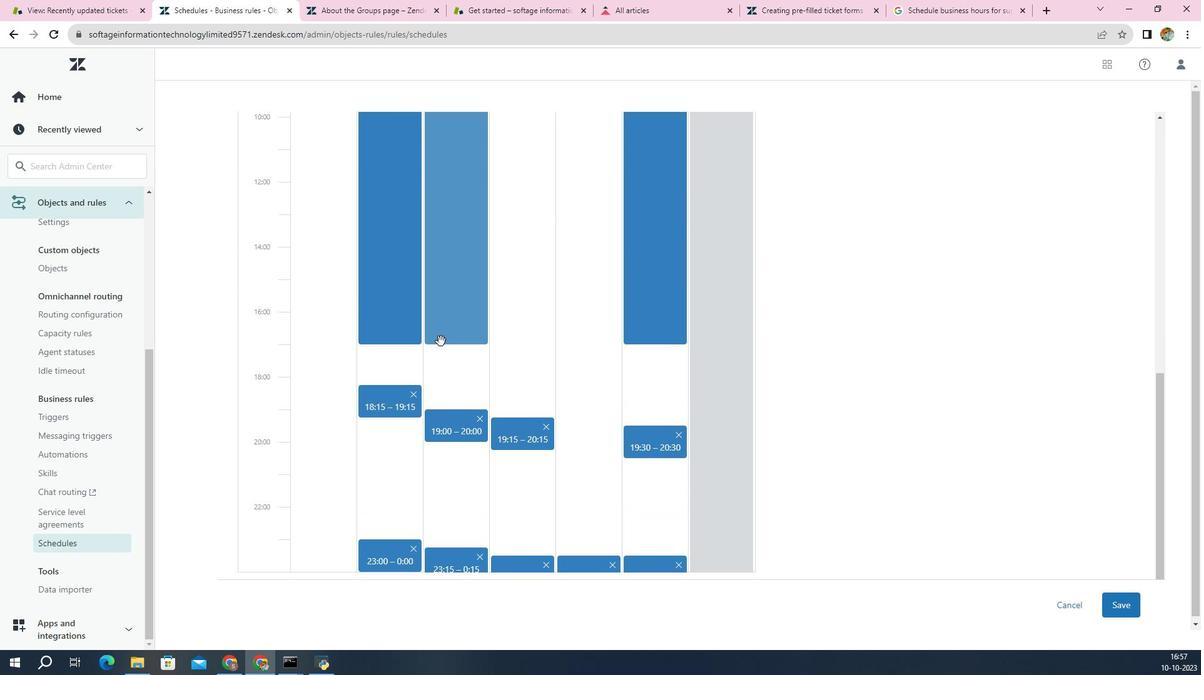 
Action: Mouse scrolled (460, 340) with delta (0, 0)
Screenshot: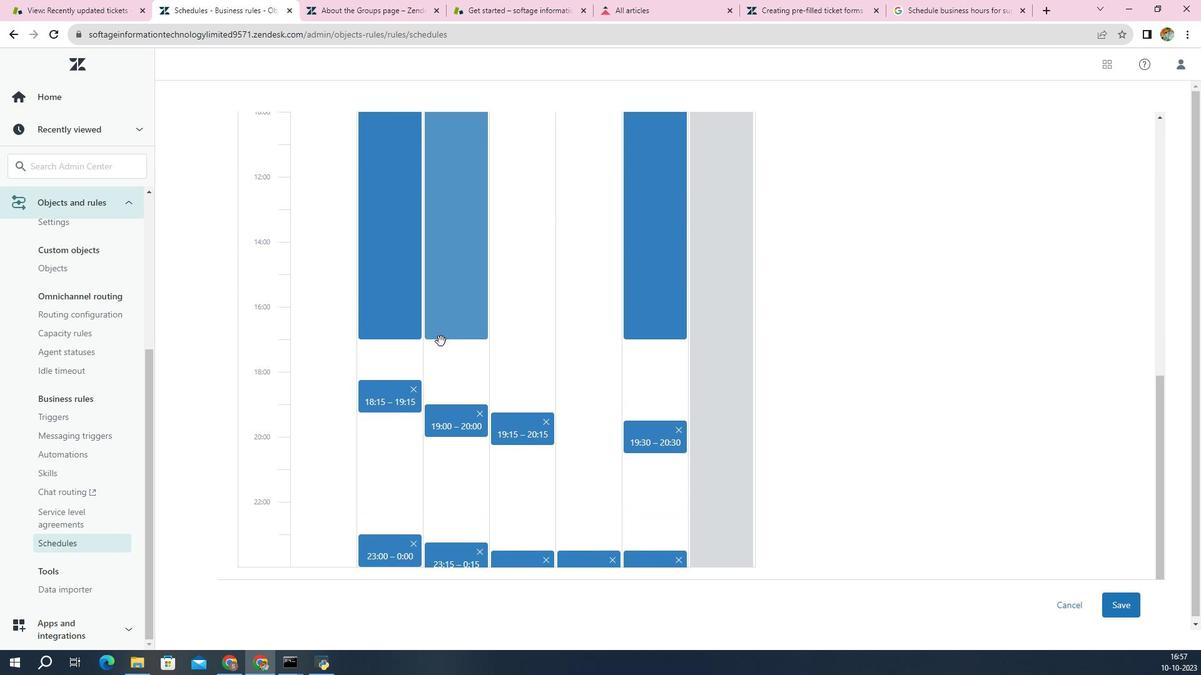 
Action: Mouse moved to (95, 564)
Screenshot: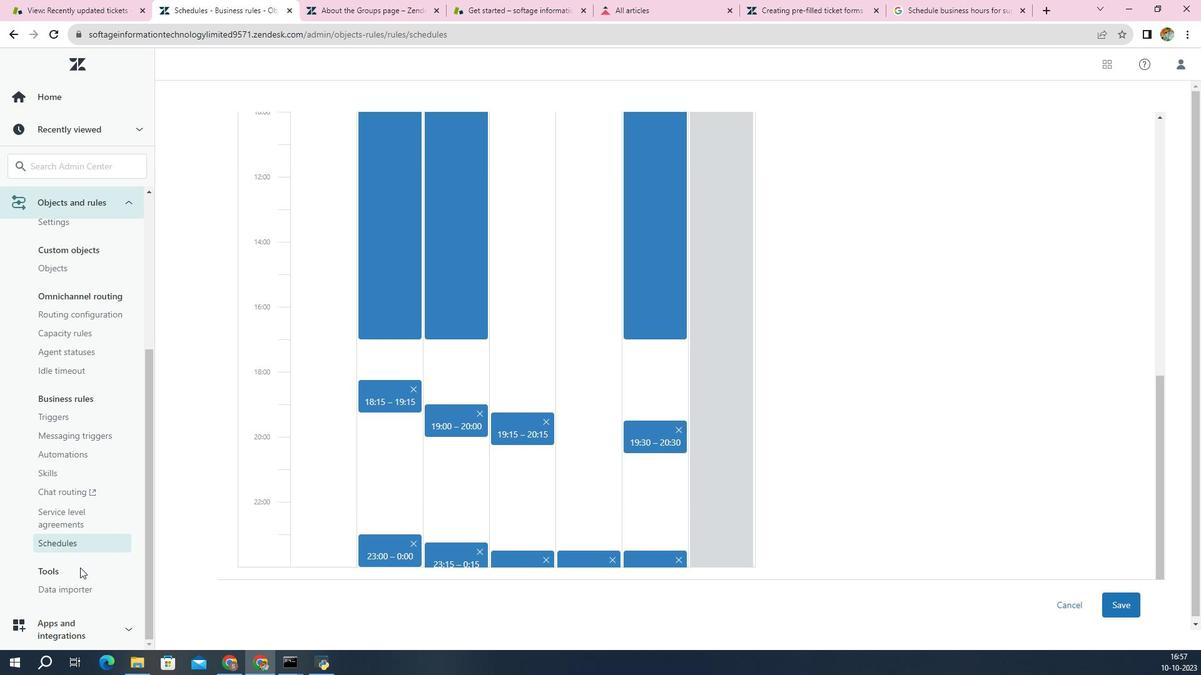 
Action: Mouse scrolled (95, 563) with delta (0, 0)
Screenshot: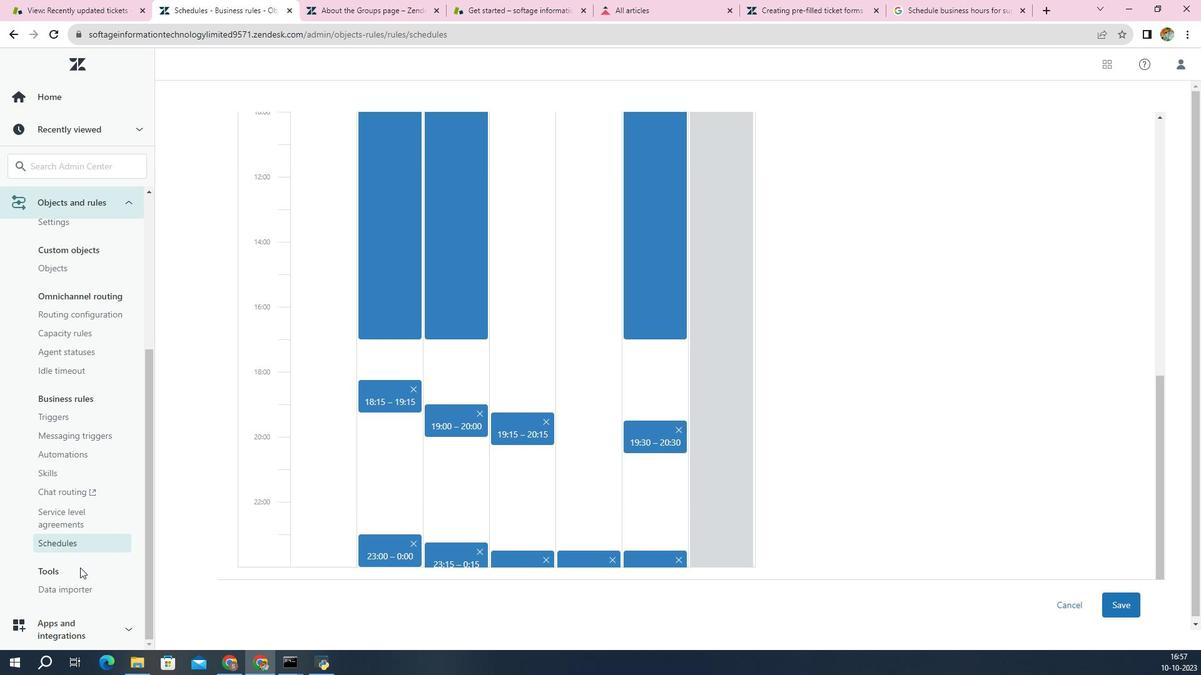 
Action: Mouse moved to (90, 582)
Screenshot: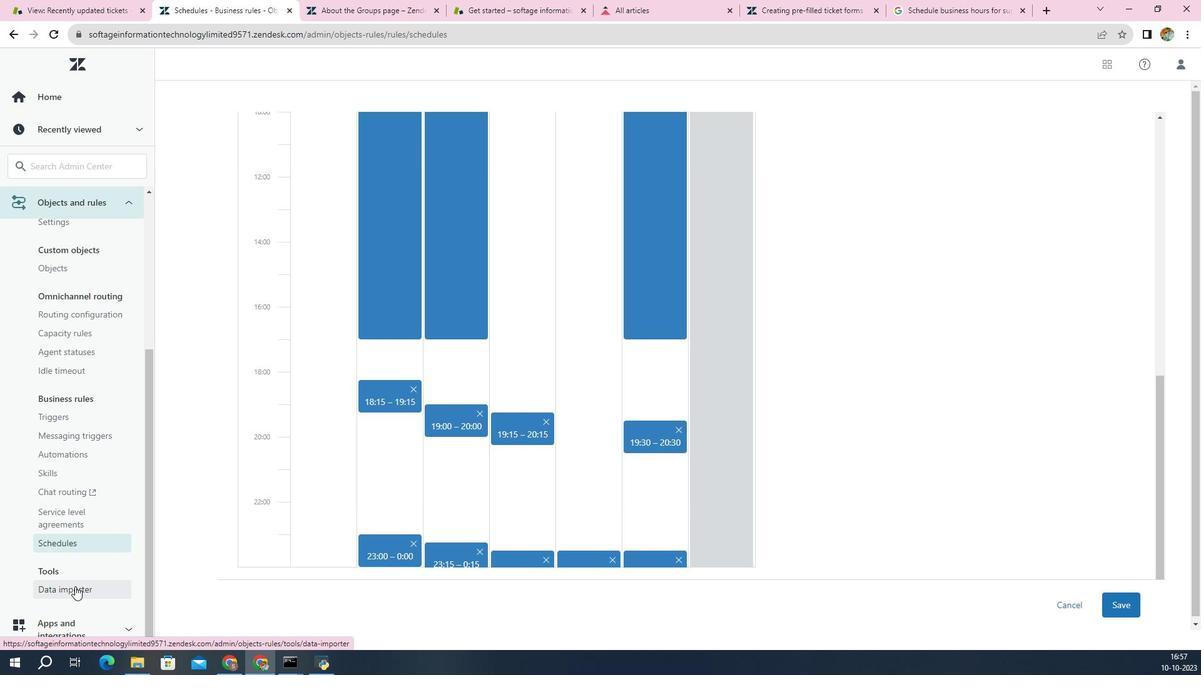 
Action: Mouse pressed left at (90, 582)
Screenshot: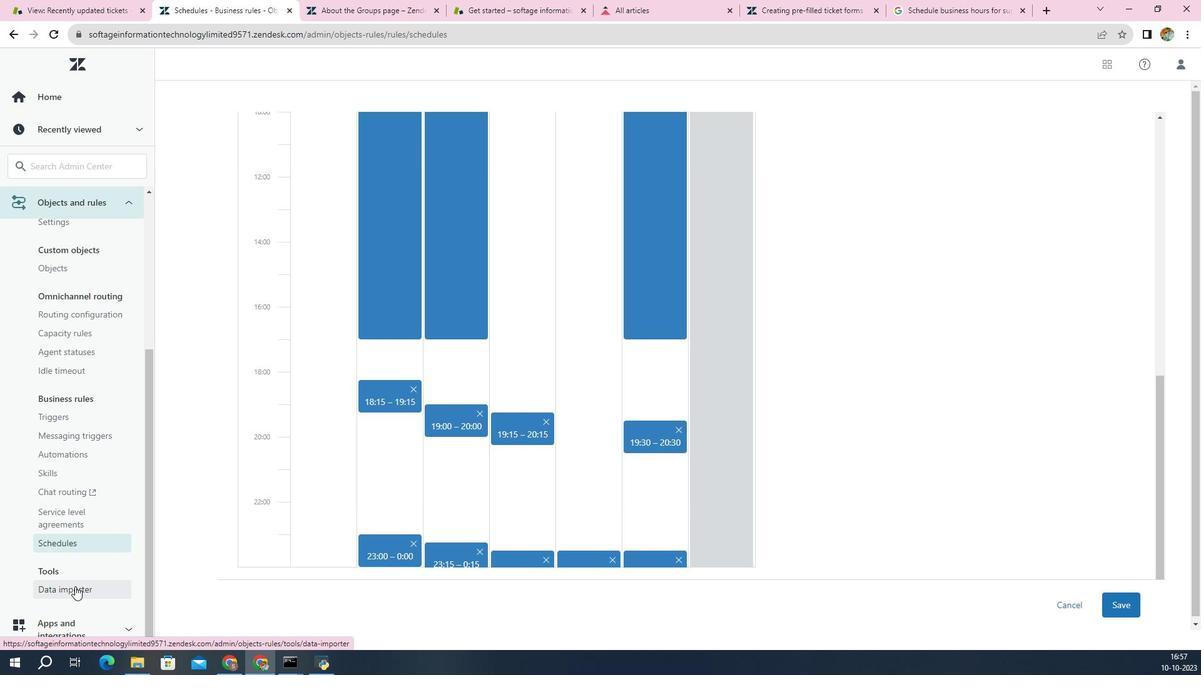 
Action: Mouse moved to (70, 566)
Screenshot: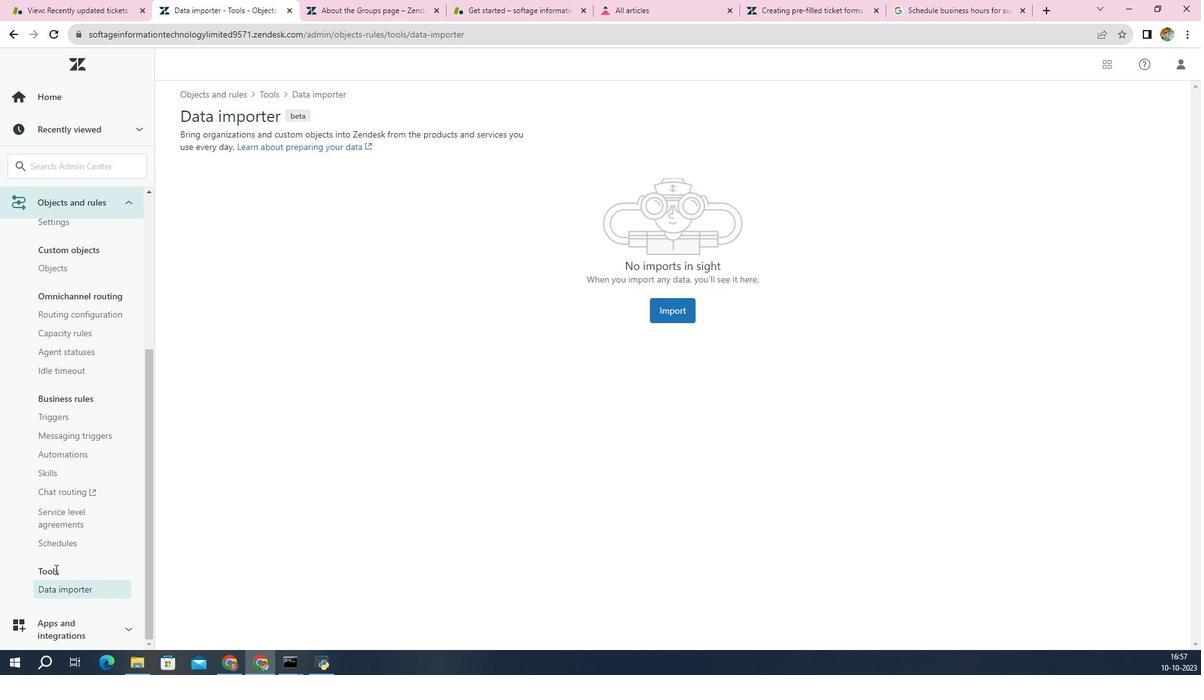 
Action: Mouse pressed left at (70, 566)
Screenshot: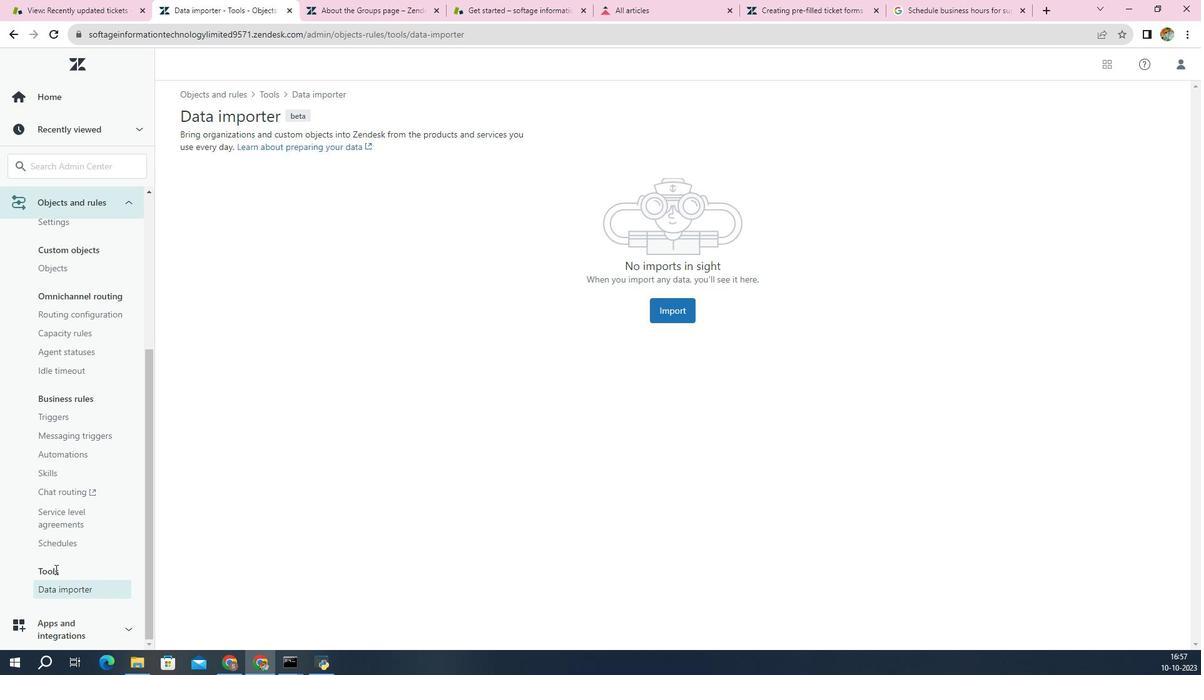 
Action: Mouse moved to (82, 538)
Screenshot: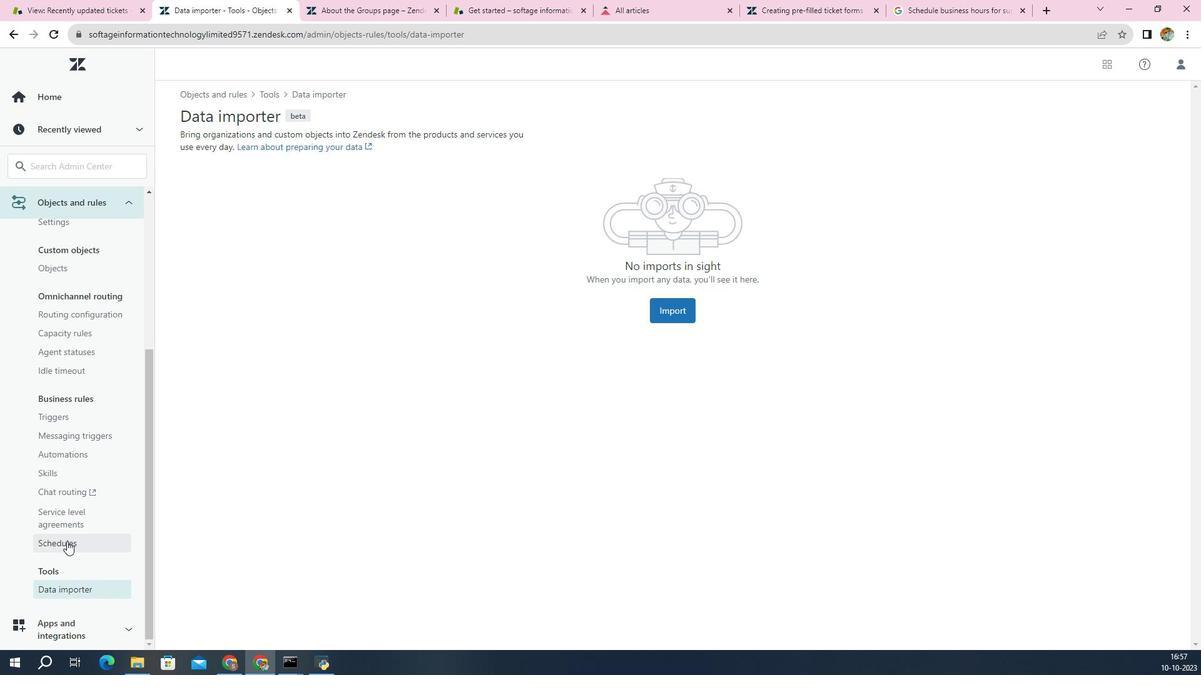 
Action: Mouse pressed left at (82, 538)
Screenshot: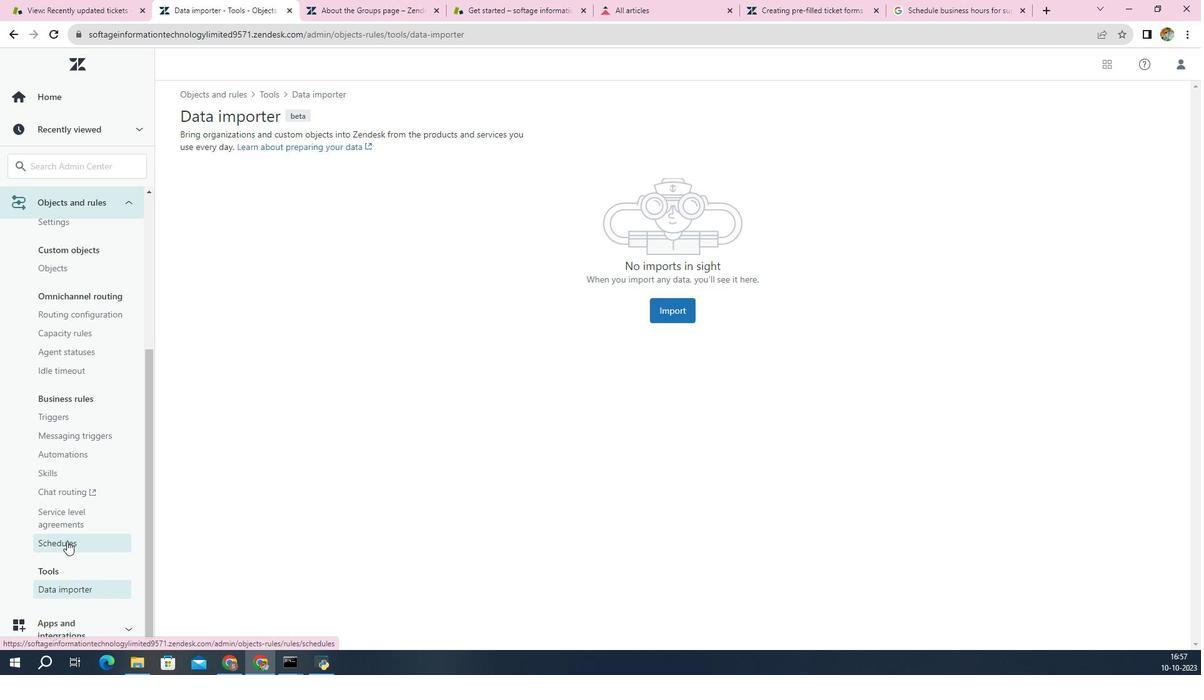 
Action: Mouse moved to (73, 413)
Screenshot: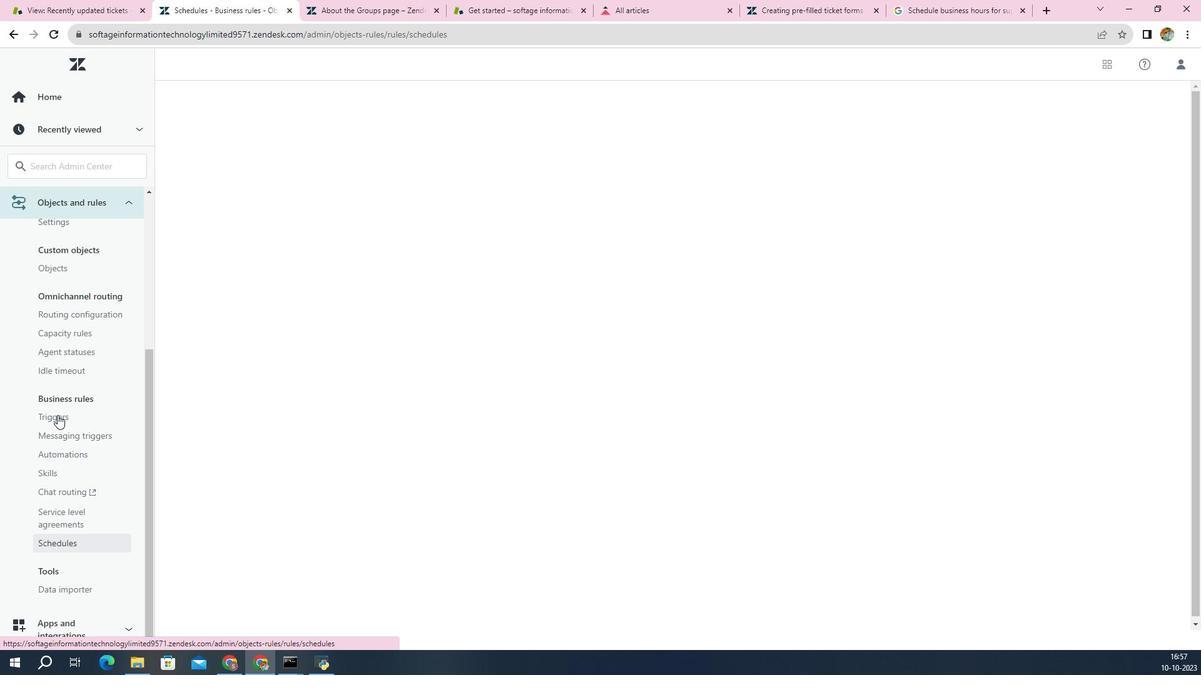 
Action: Mouse pressed left at (73, 413)
Screenshot: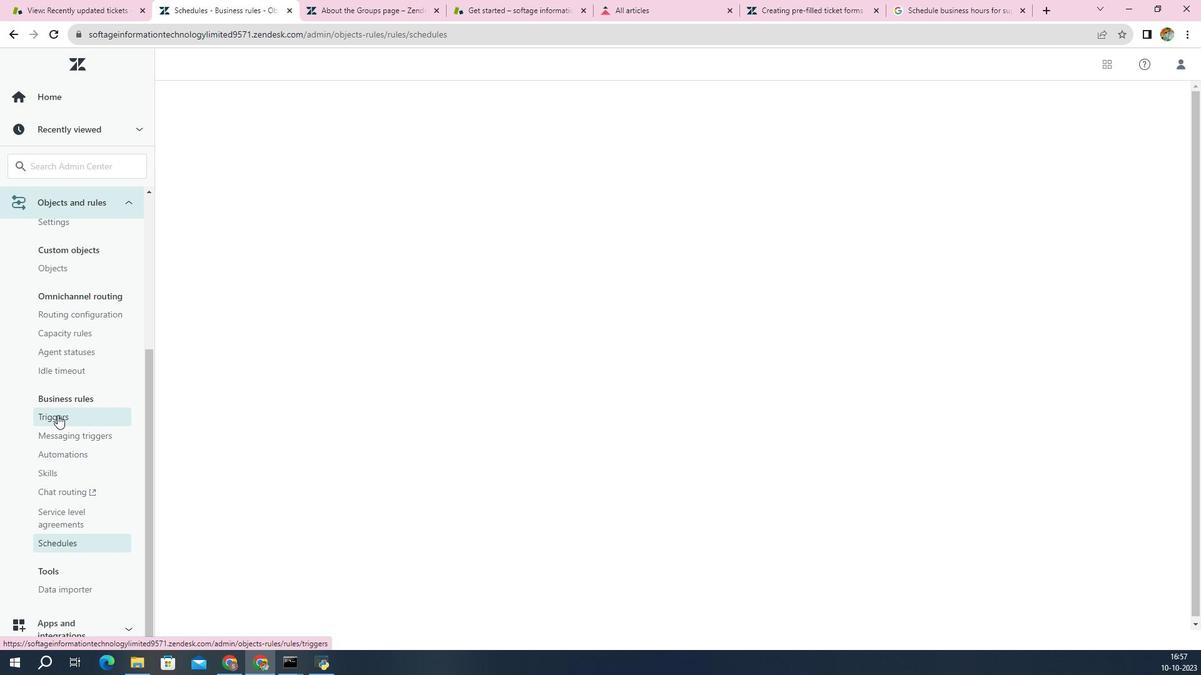 
Action: Mouse moved to (94, 536)
Screenshot: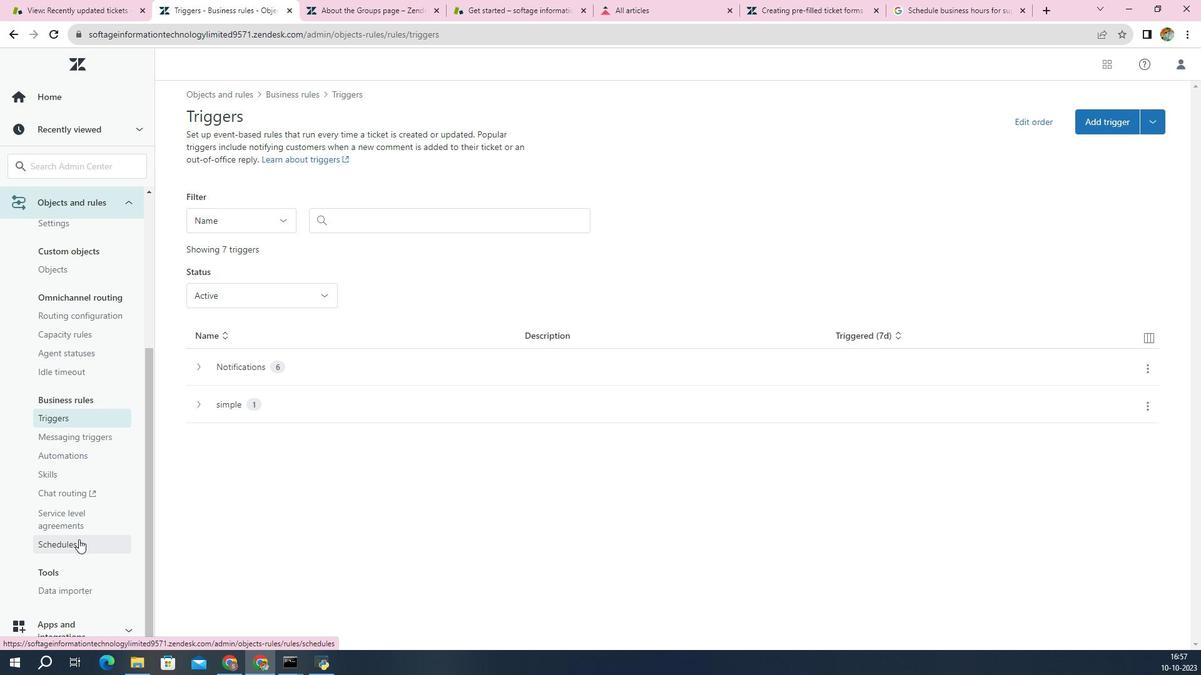 
Action: Mouse scrolled (94, 536) with delta (0, 0)
Screenshot: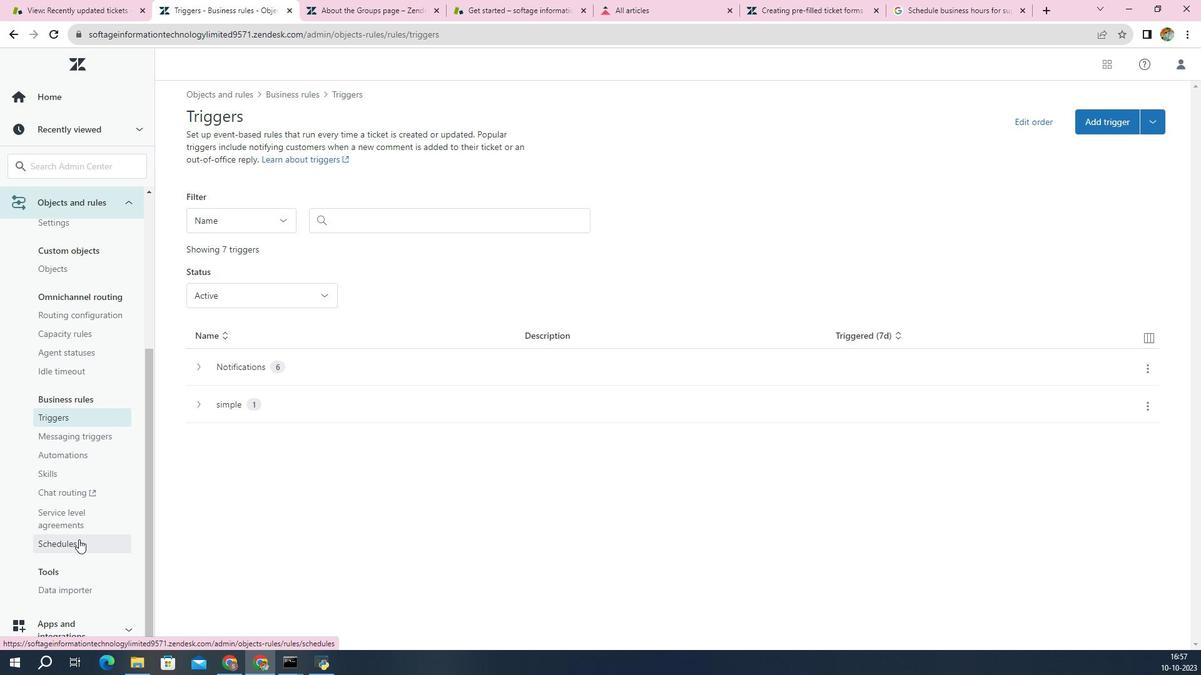 
Action: Mouse moved to (80, 544)
Screenshot: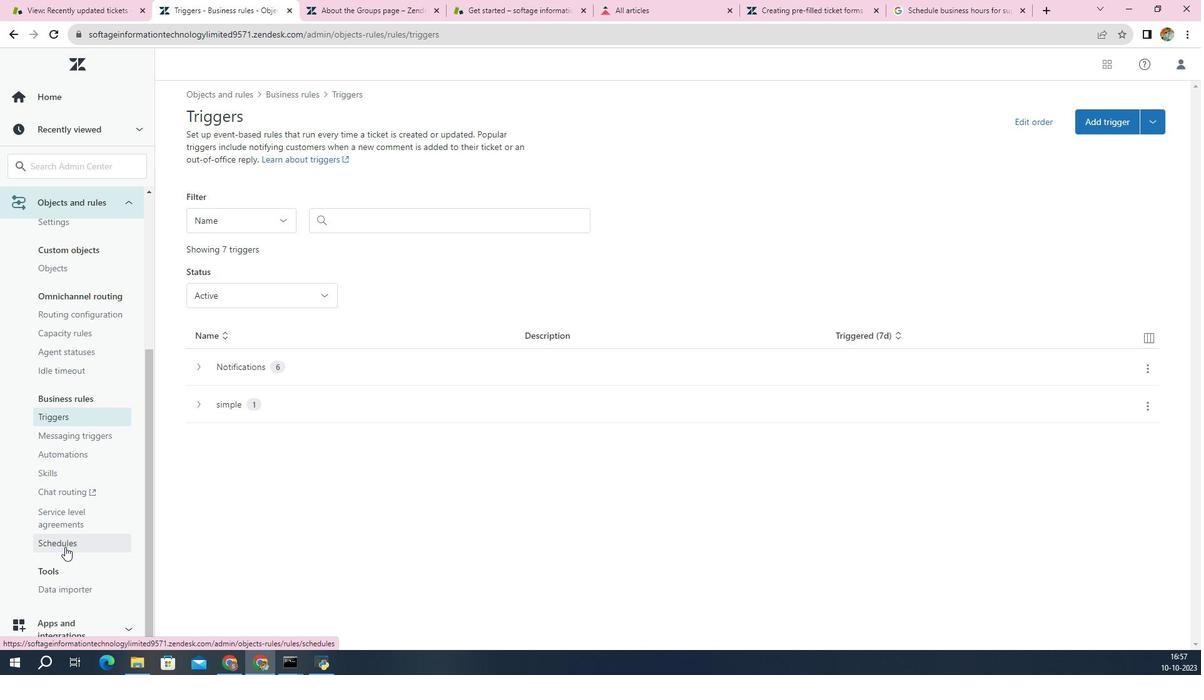 
Action: Mouse pressed left at (80, 544)
Screenshot: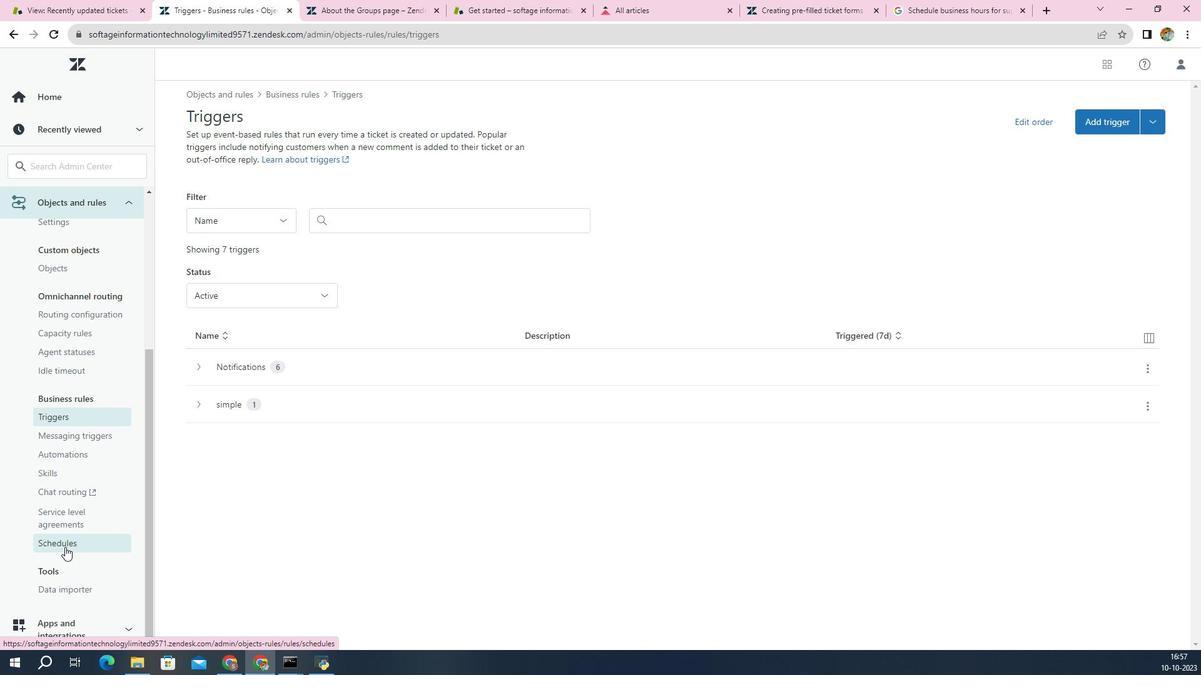 
Action: Mouse moved to (705, 260)
Screenshot: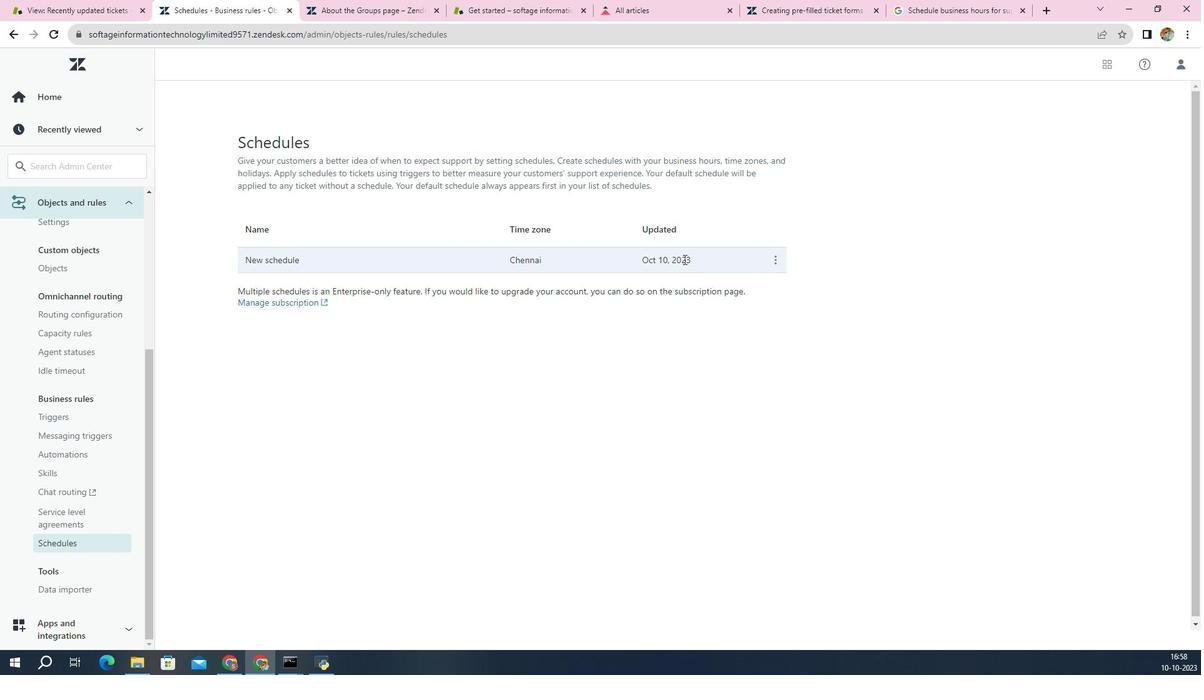 
Action: Mouse pressed left at (705, 260)
Screenshot: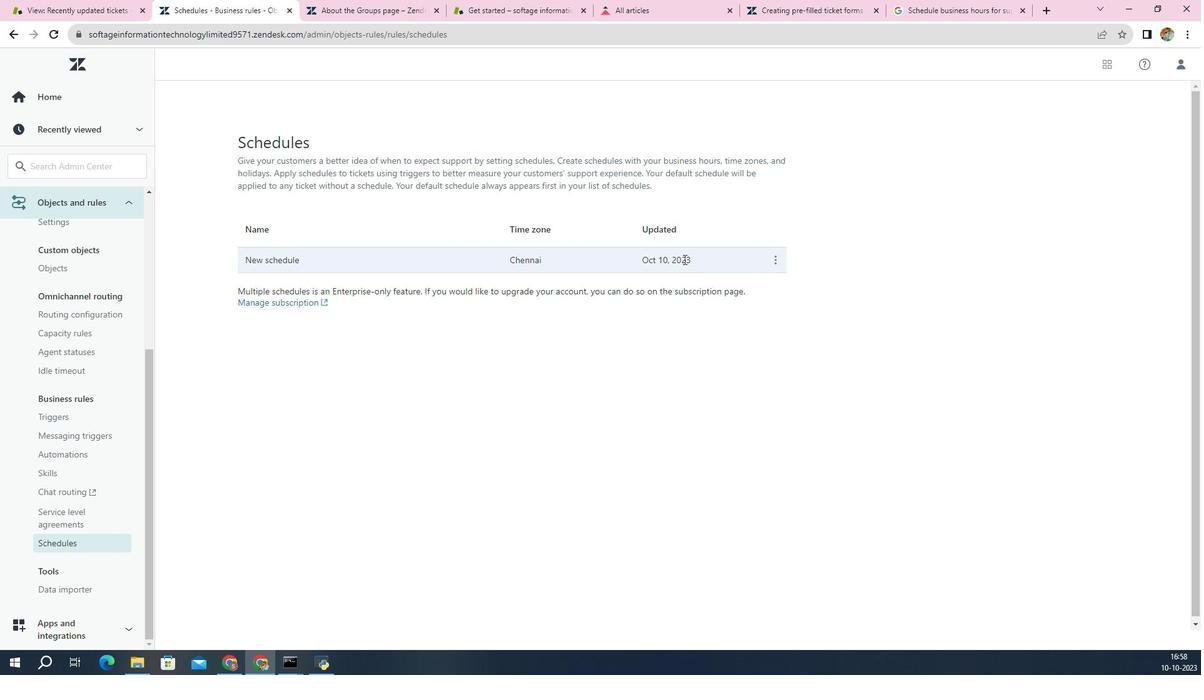 
Action: Mouse moved to (66, 539)
Screenshot: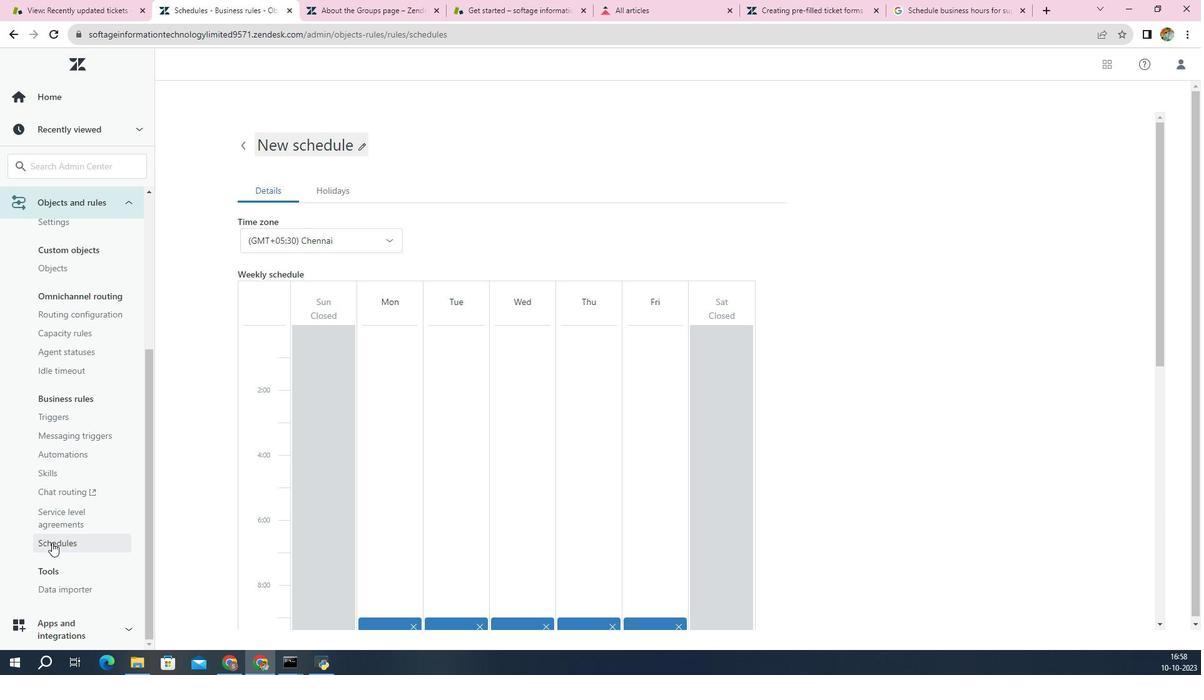 
Action: Mouse pressed left at (66, 539)
Screenshot: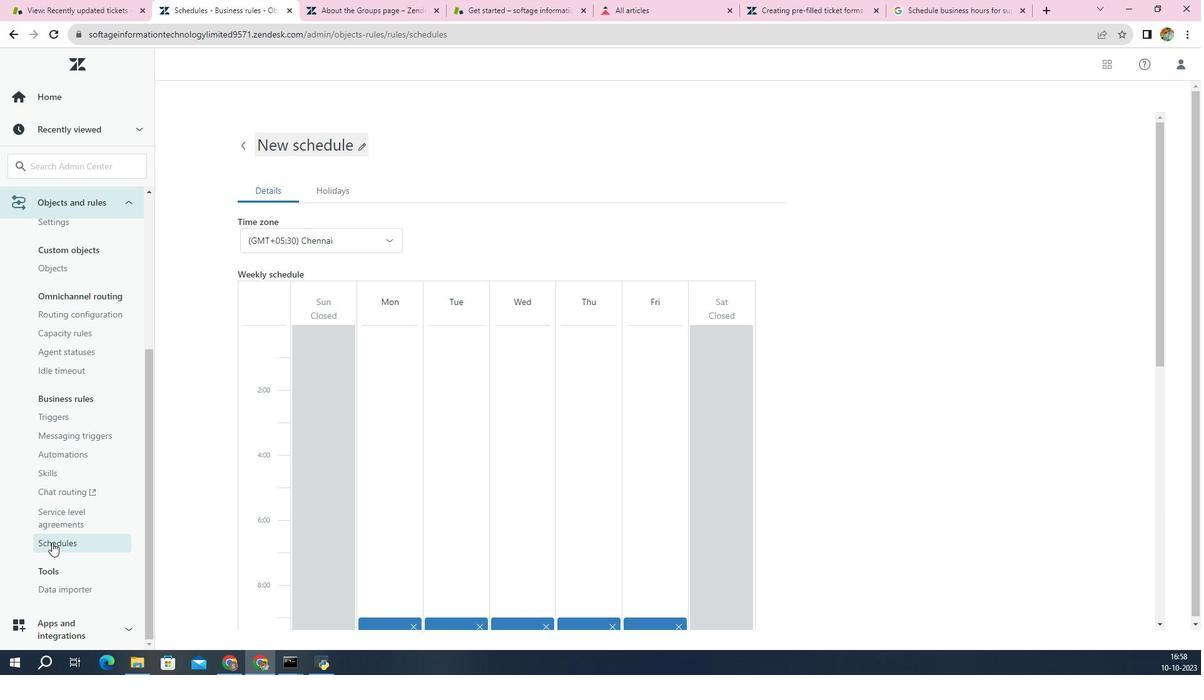 
Action: Mouse moved to (521, 484)
Screenshot: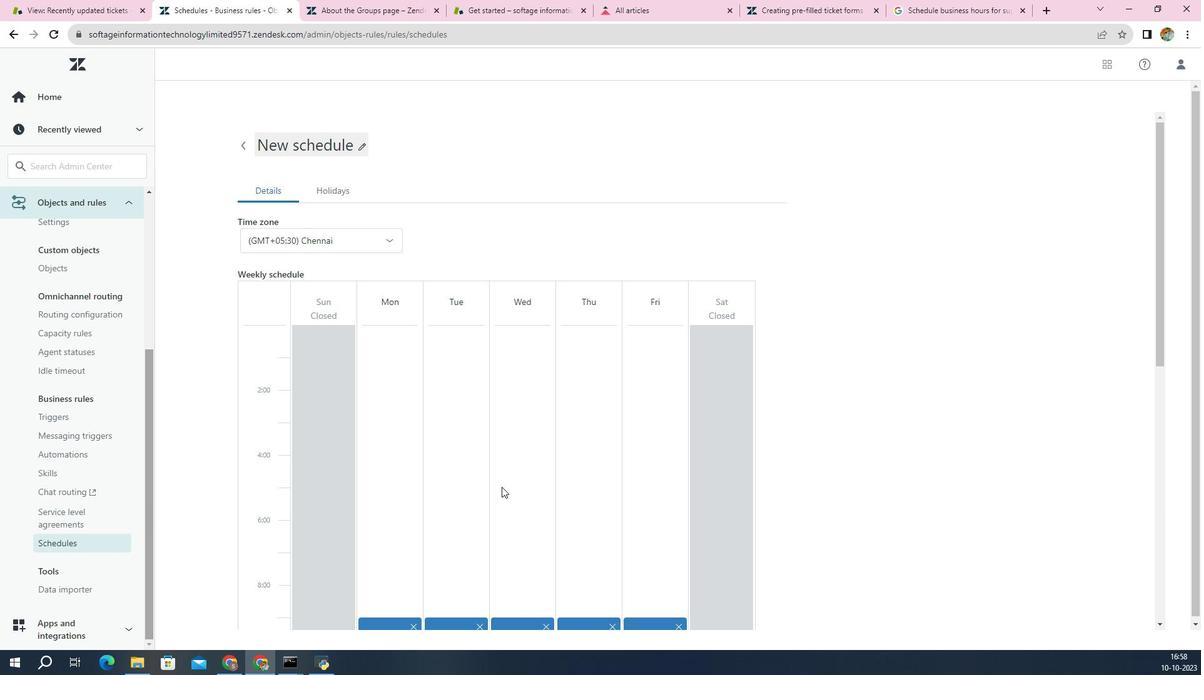 
Action: Mouse scrolled (521, 484) with delta (0, 0)
Screenshot: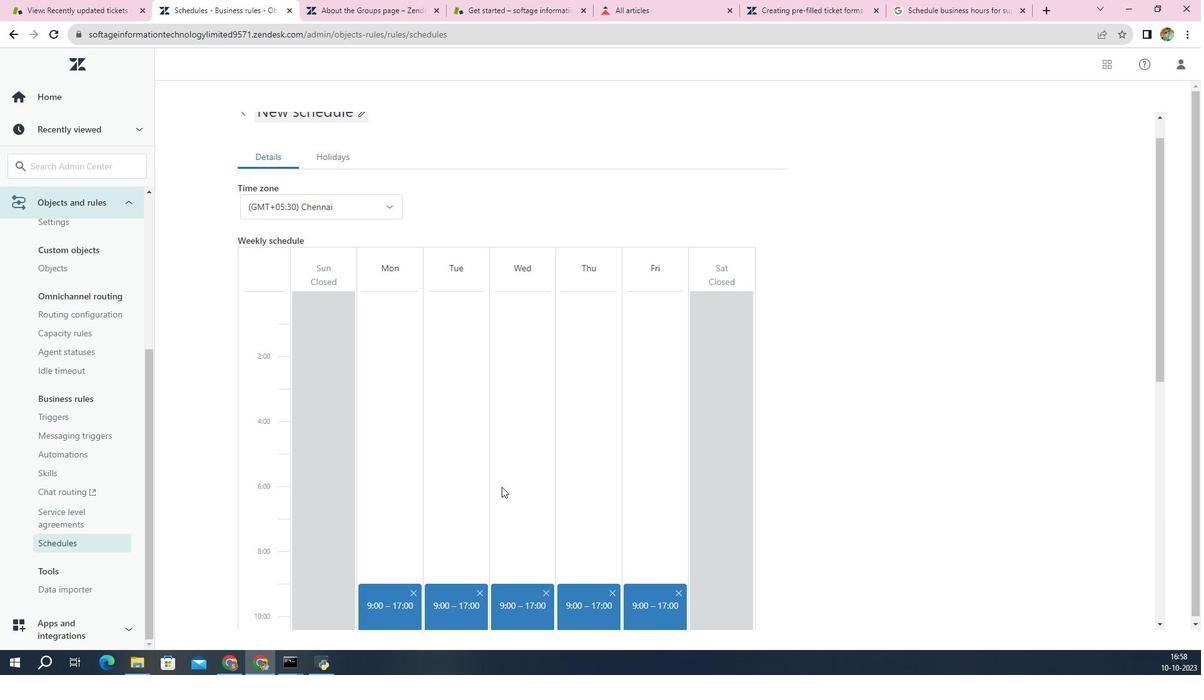 
Action: Mouse scrolled (521, 484) with delta (0, 0)
Screenshot: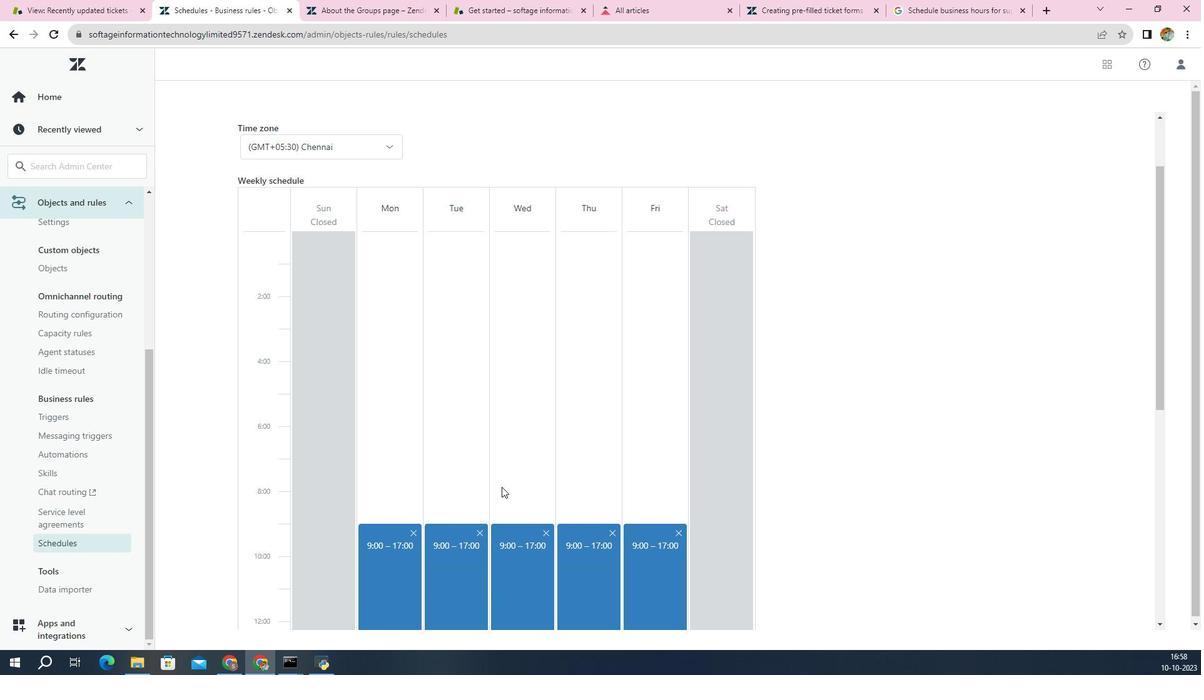 
Action: Mouse scrolled (521, 484) with delta (0, 0)
Screenshot: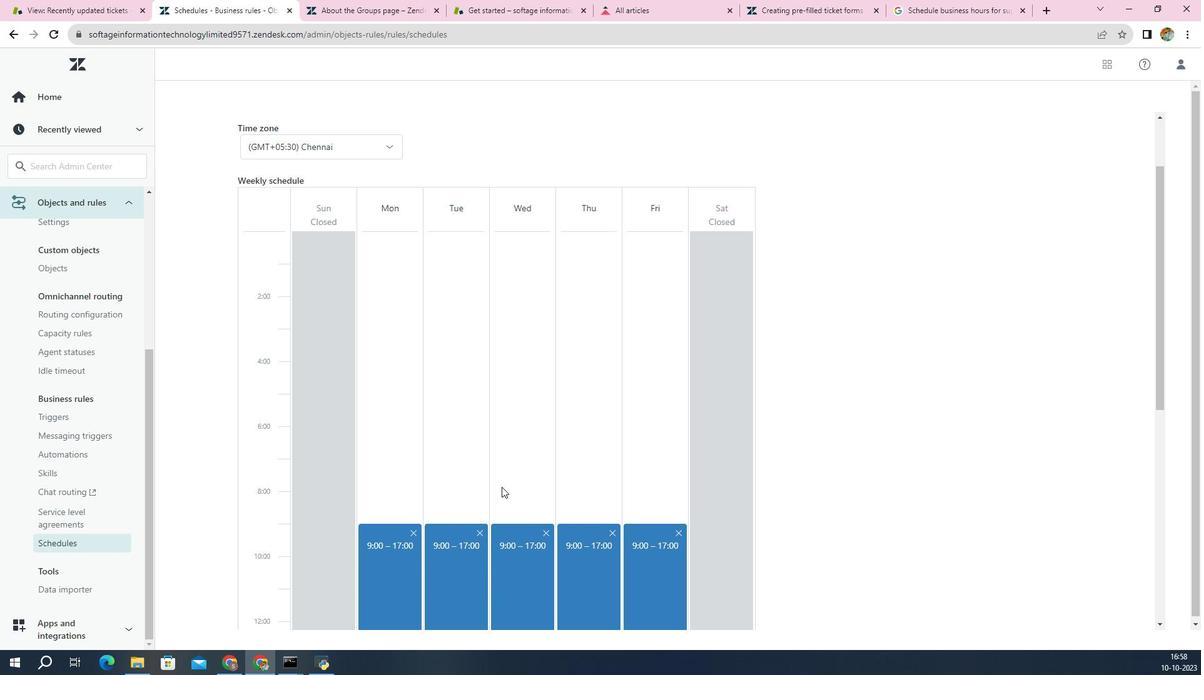 
Action: Mouse scrolled (521, 485) with delta (0, 0)
Screenshot: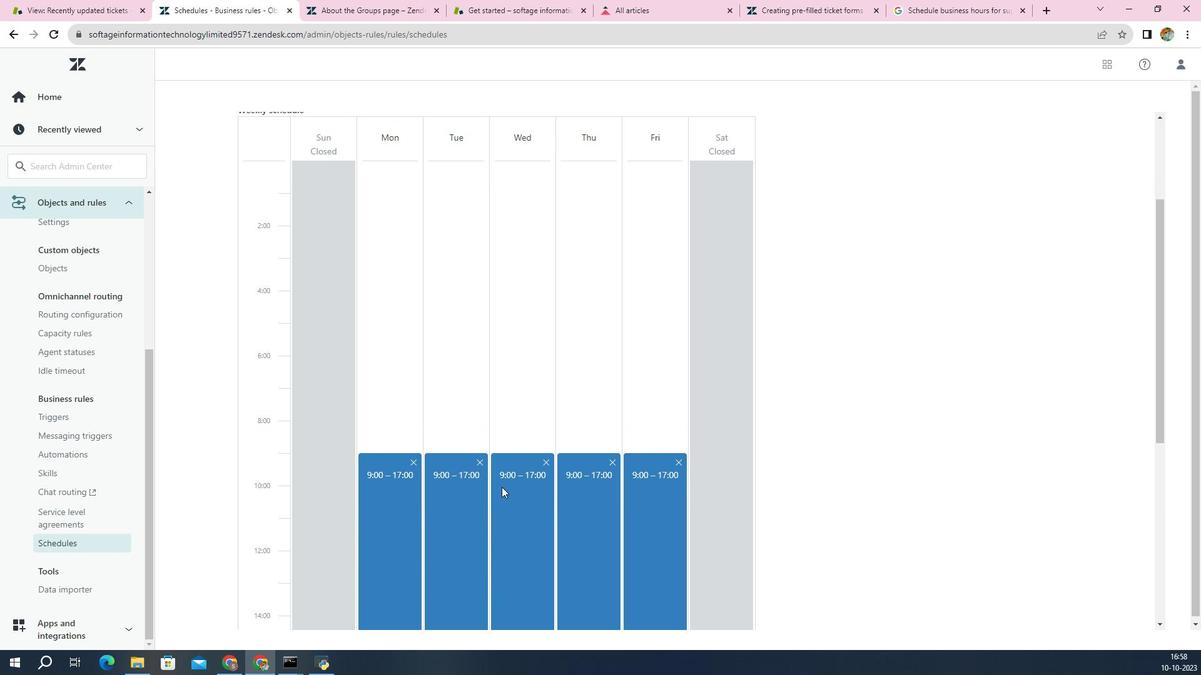 
Action: Mouse scrolled (521, 485) with delta (0, 0)
Screenshot: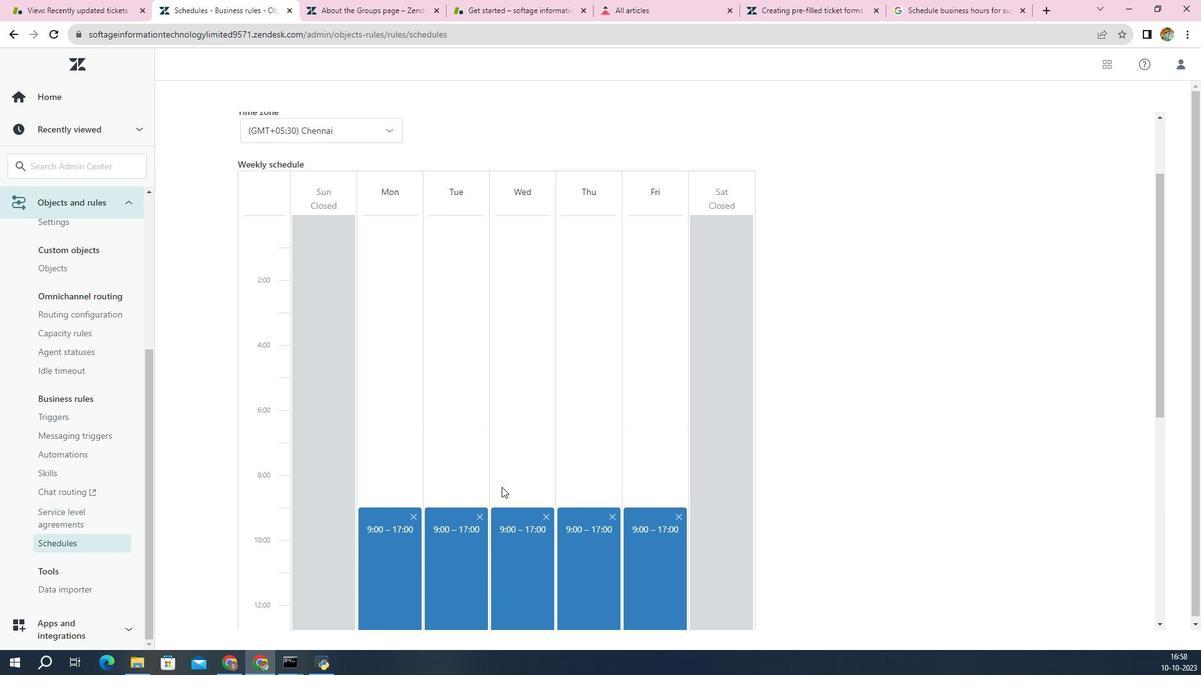 
Action: Mouse scrolled (521, 485) with delta (0, 0)
Screenshot: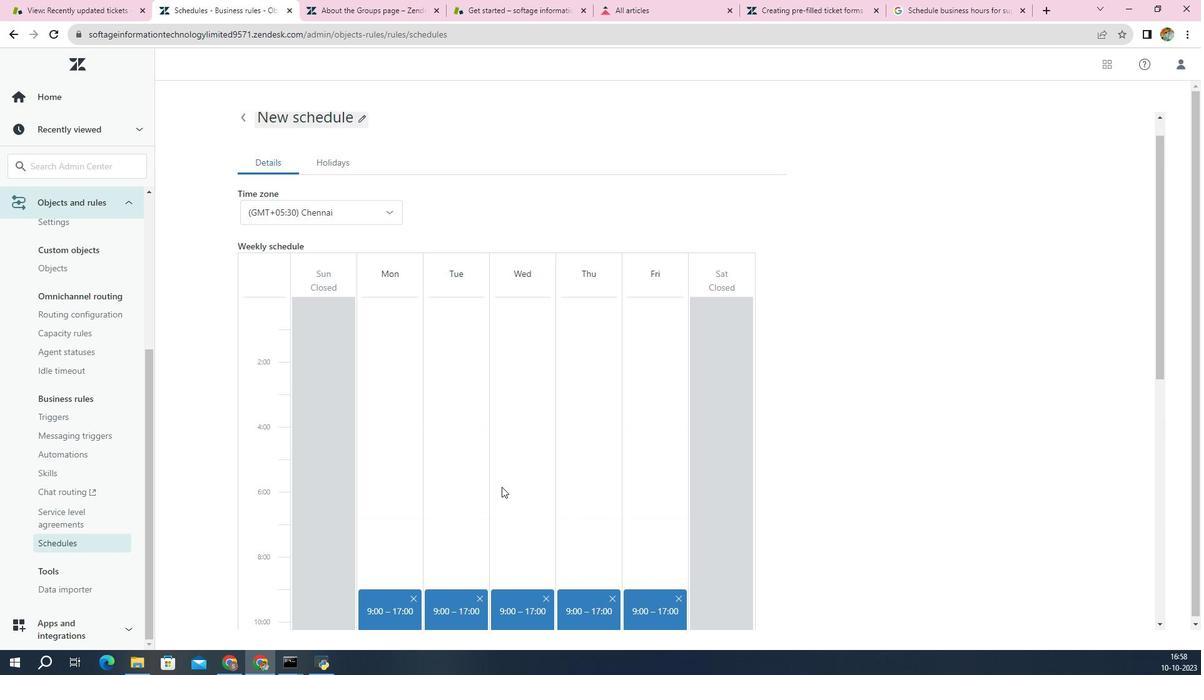 
Action: Mouse scrolled (521, 485) with delta (0, 0)
Screenshot: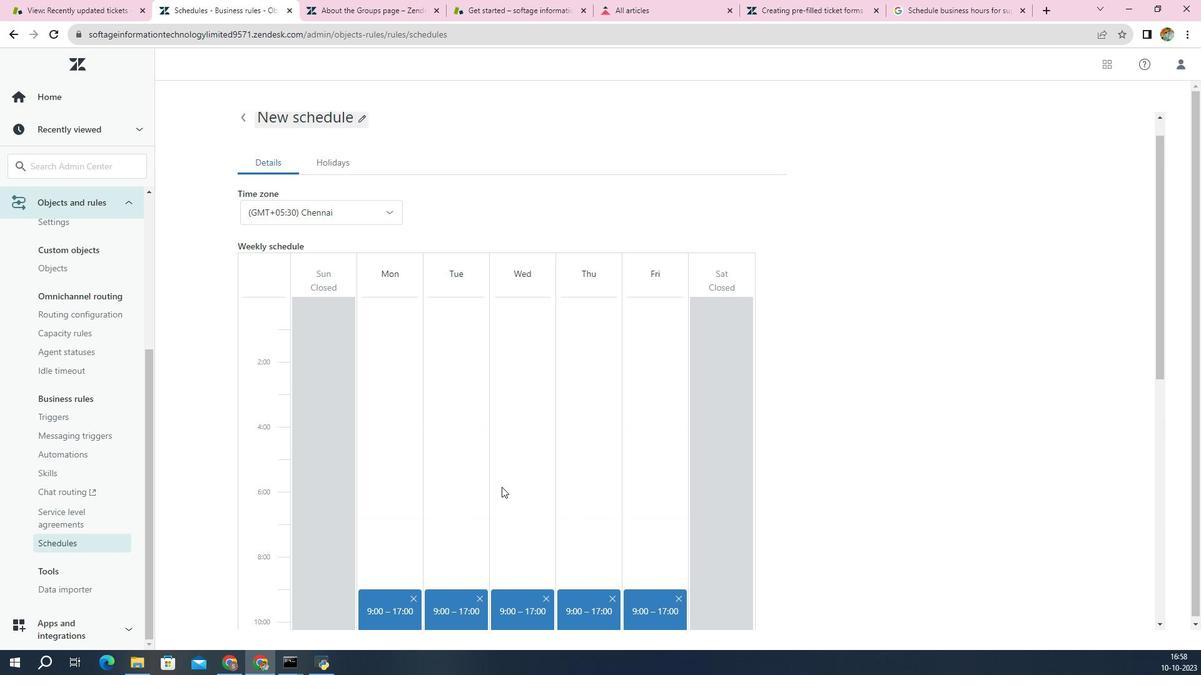 
